 Task: Look for Airbnb options in Ãlesund, Norway from 10th December, 2023 to 18th December, 2023 for 7 adults, 3 children. Place can be shared room with 5 bedrooms having 10 beds and 5 bathrooms. Property type can be flat. Amenities needed are: wifi, TV, free parkinig on premises, gym, breakfast. Look for 5 properties as per requirement.
Action: Mouse moved to (566, 165)
Screenshot: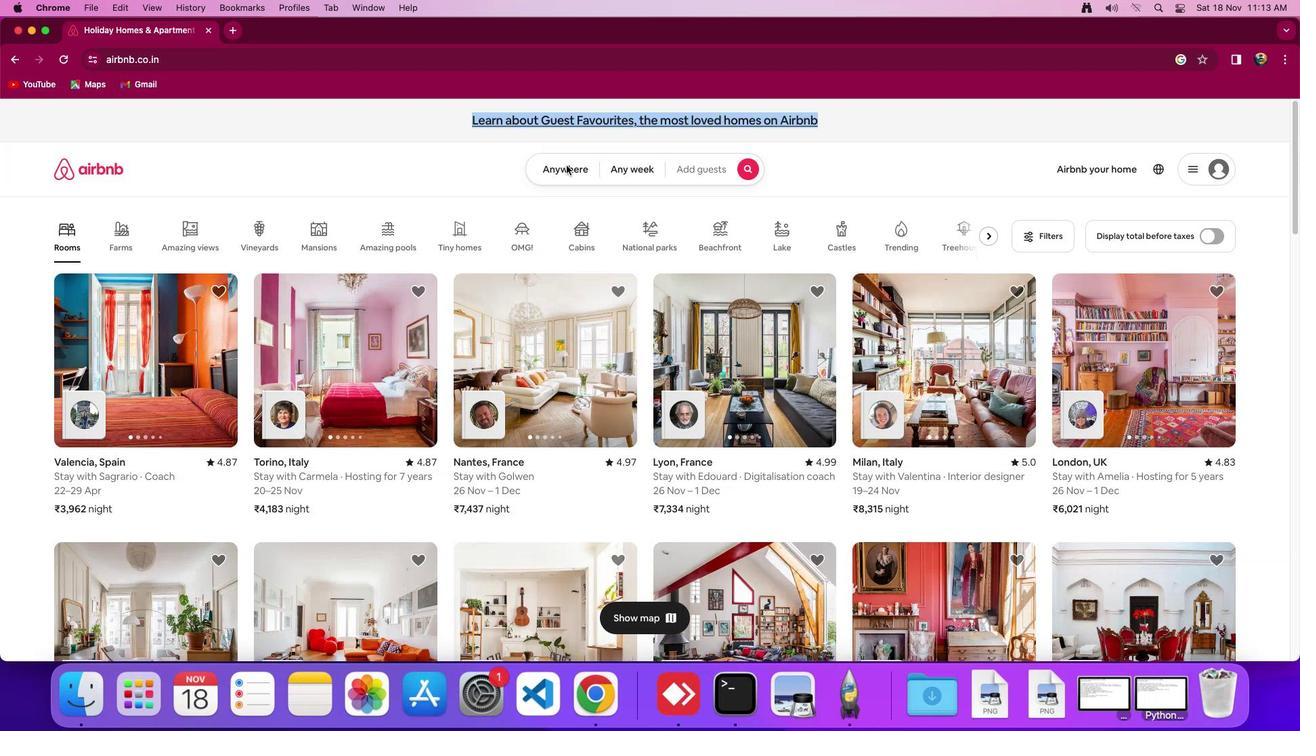 
Action: Mouse pressed left at (566, 165)
Screenshot: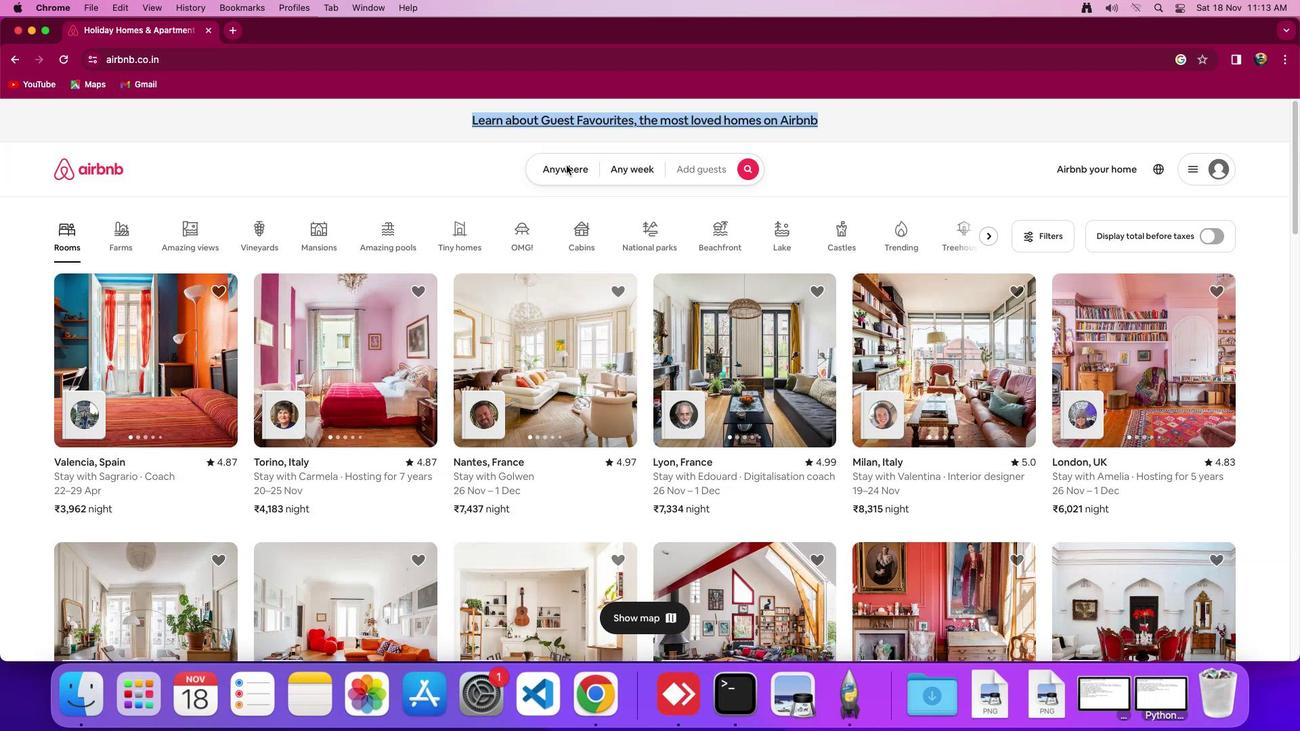 
Action: Mouse moved to (566, 165)
Screenshot: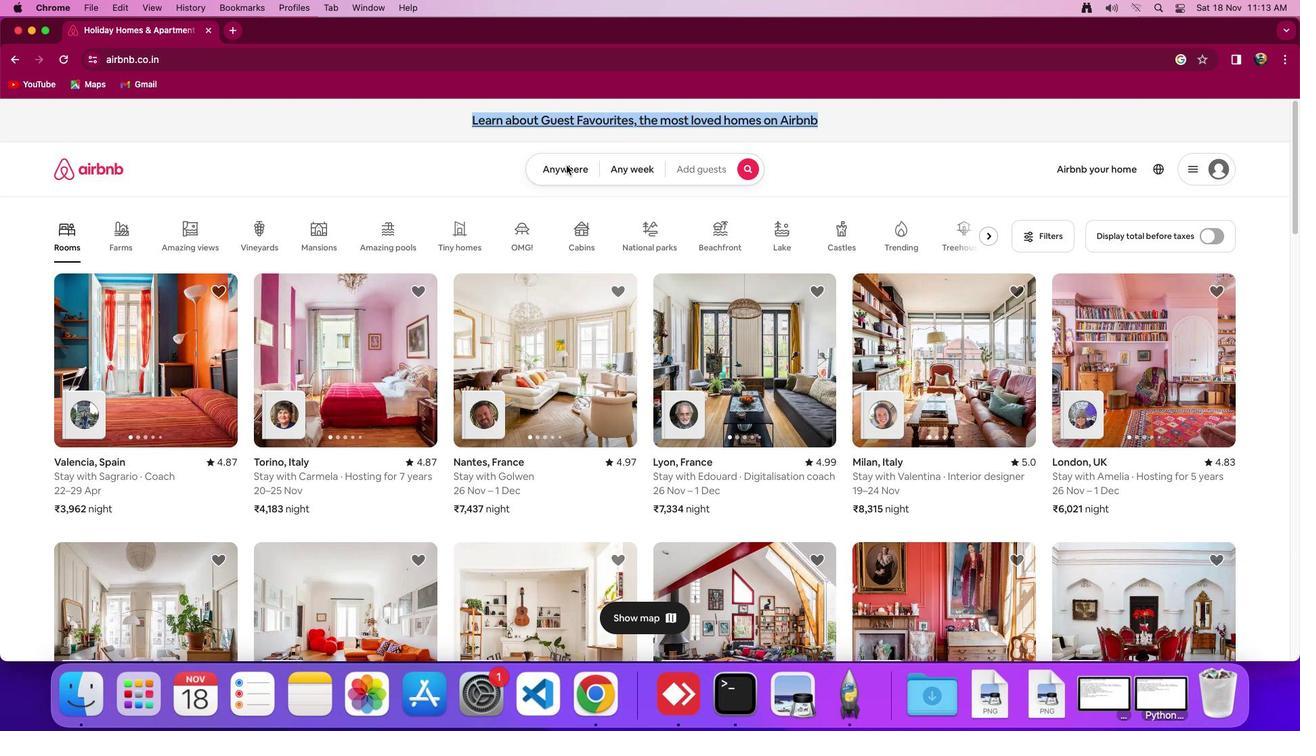 
Action: Mouse pressed left at (566, 165)
Screenshot: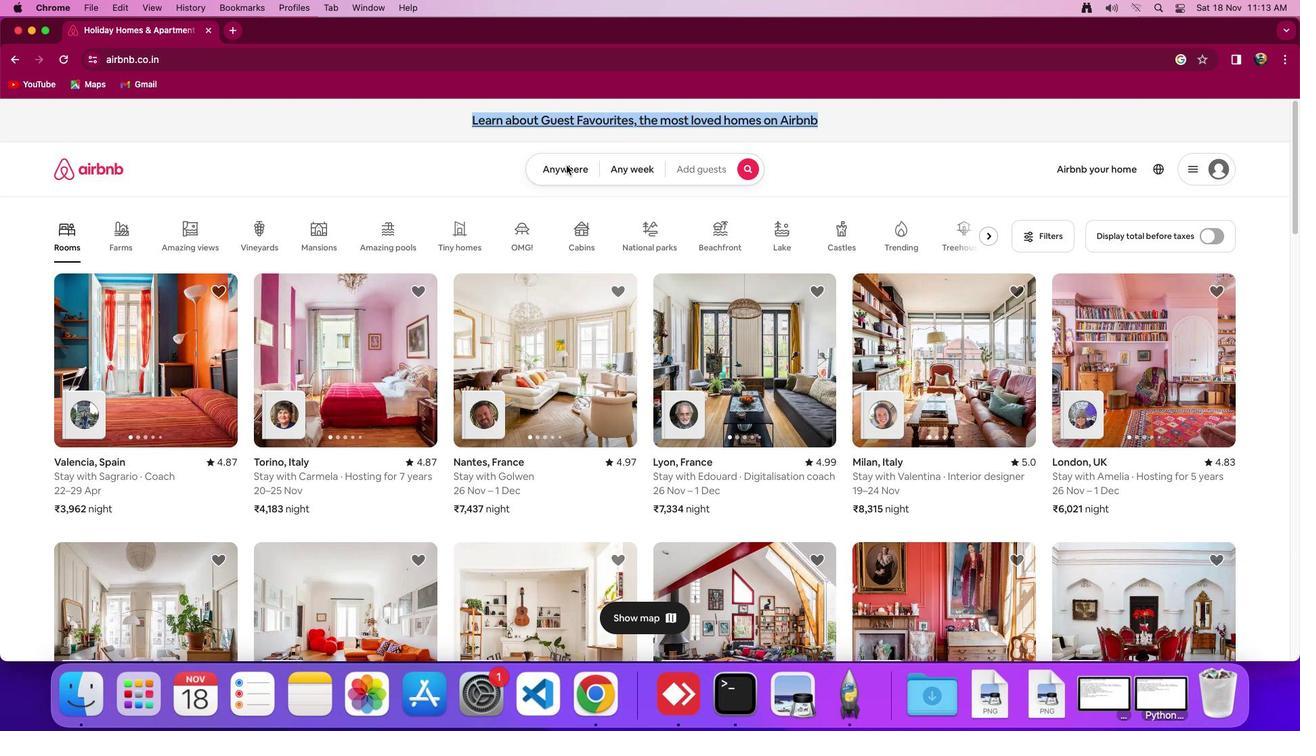 
Action: Mouse moved to (518, 218)
Screenshot: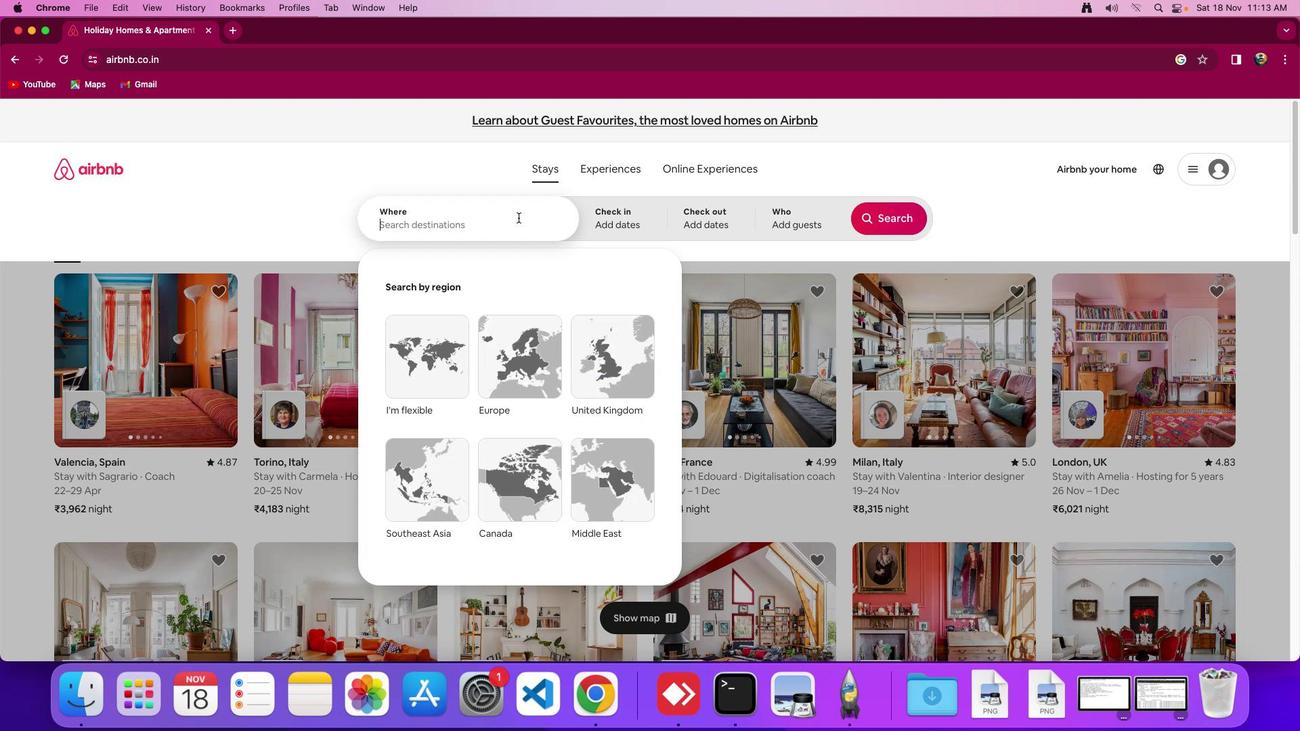 
Action: Mouse pressed left at (518, 218)
Screenshot: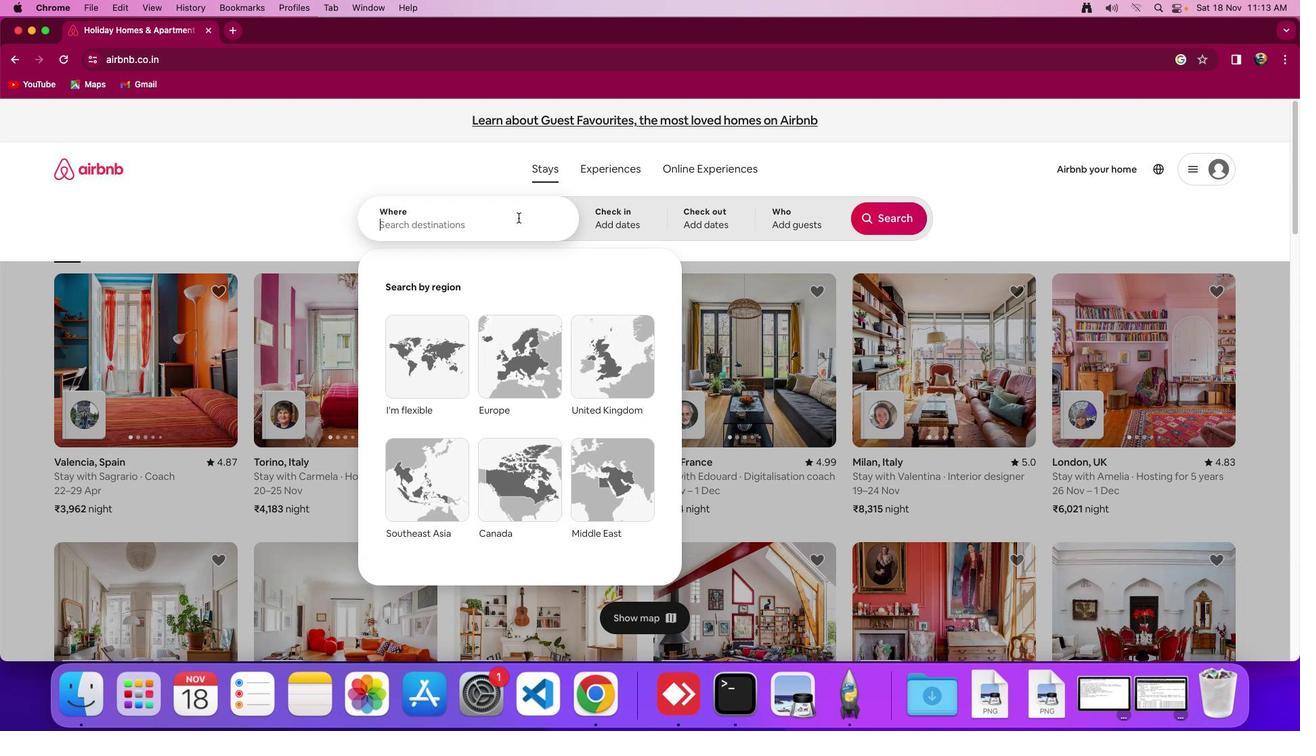 
Action: Key pressed Key.shift_r'A'
Screenshot: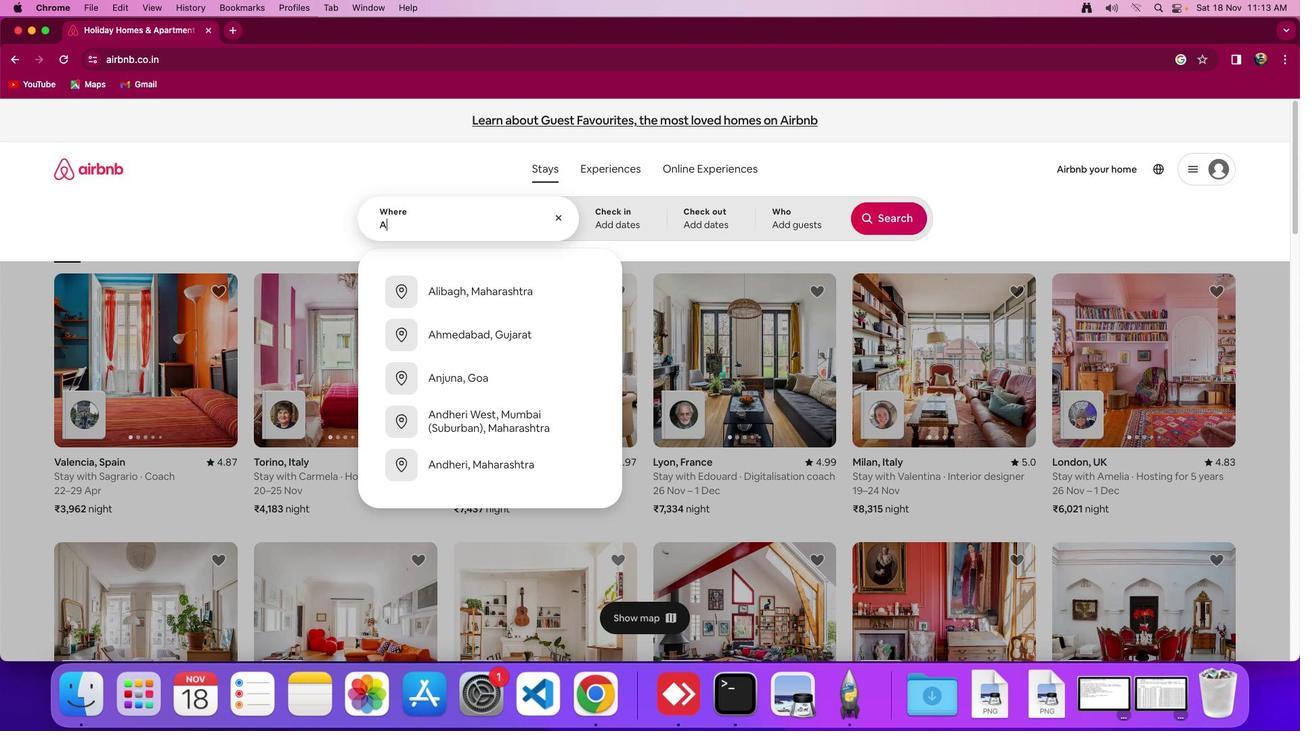 
Action: Mouse moved to (465, 214)
Screenshot: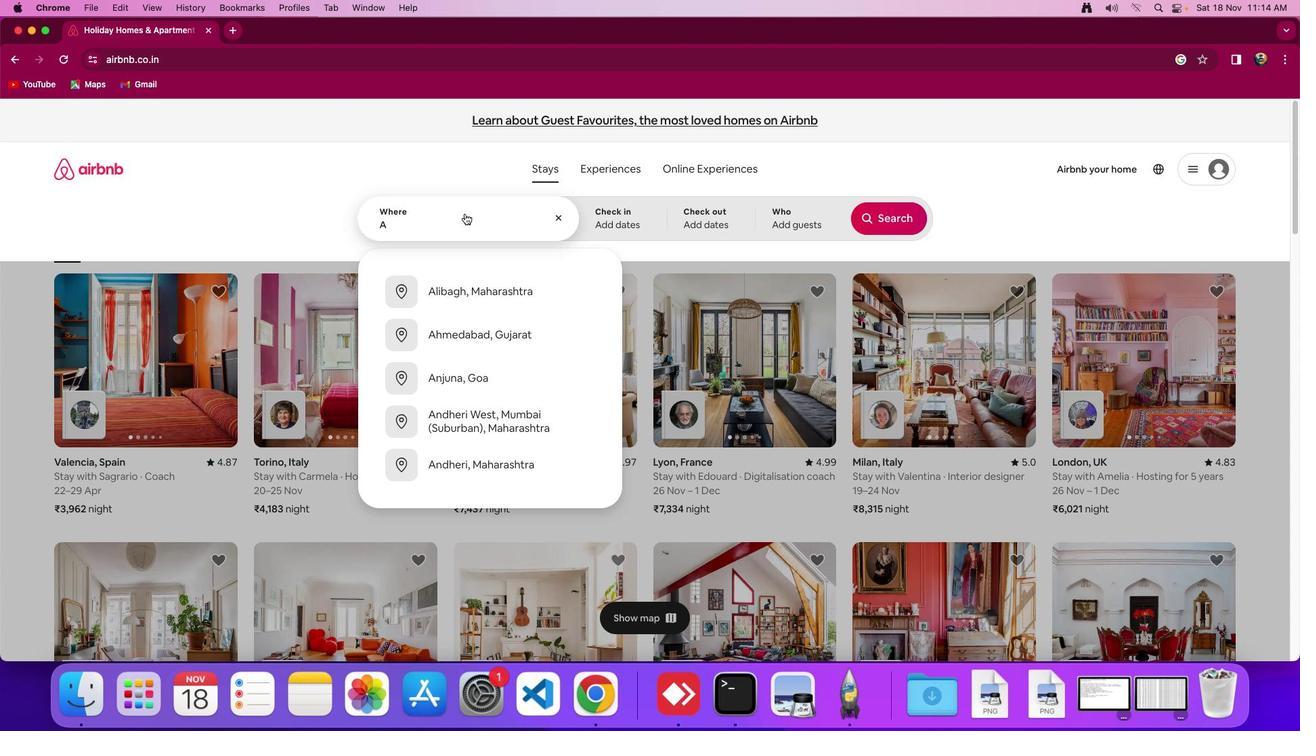 
Action: Key pressed 'l''e''s'
Screenshot: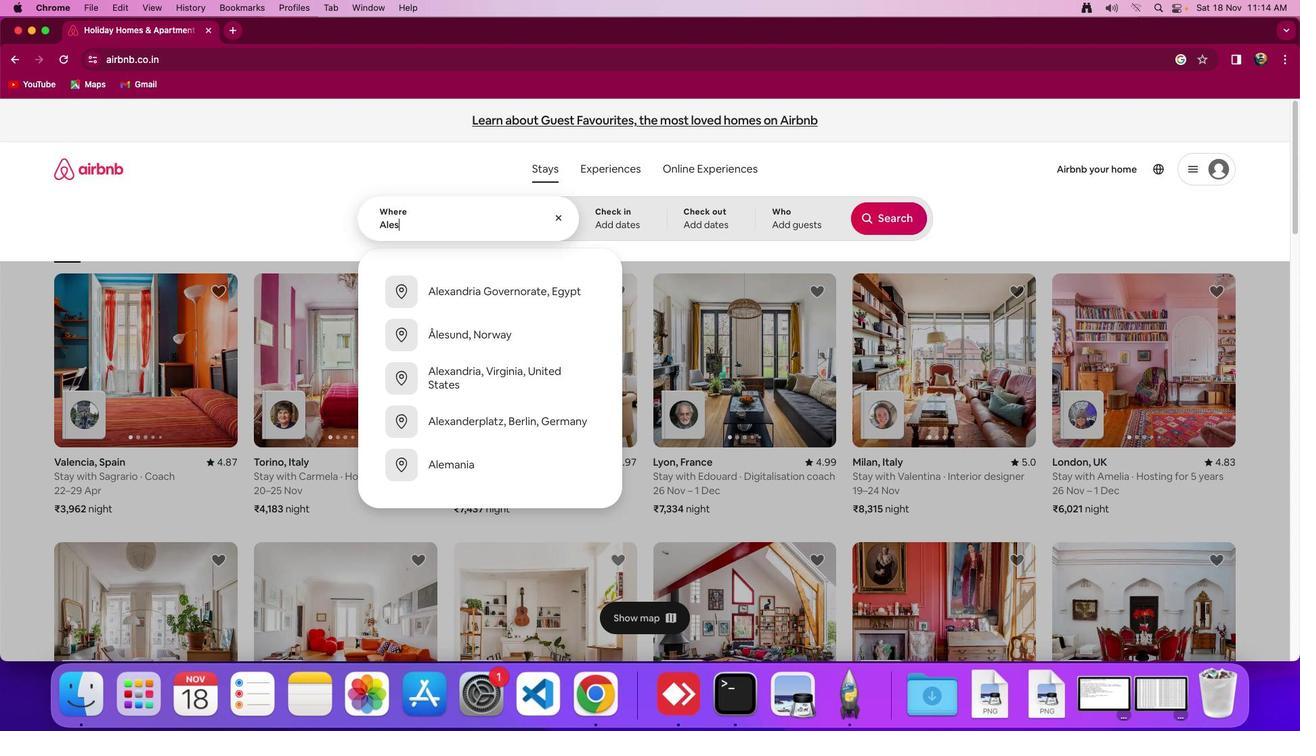 
Action: Mouse moved to (472, 275)
Screenshot: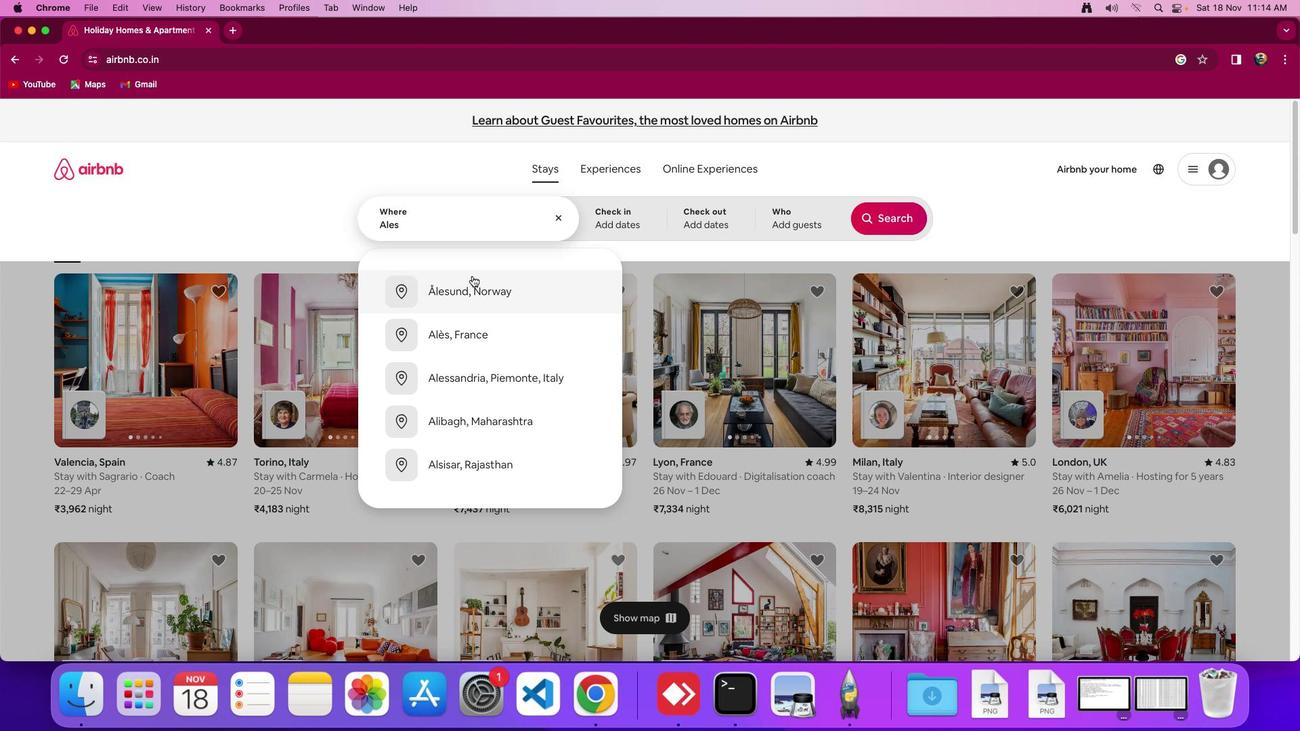 
Action: Mouse pressed left at (472, 275)
Screenshot: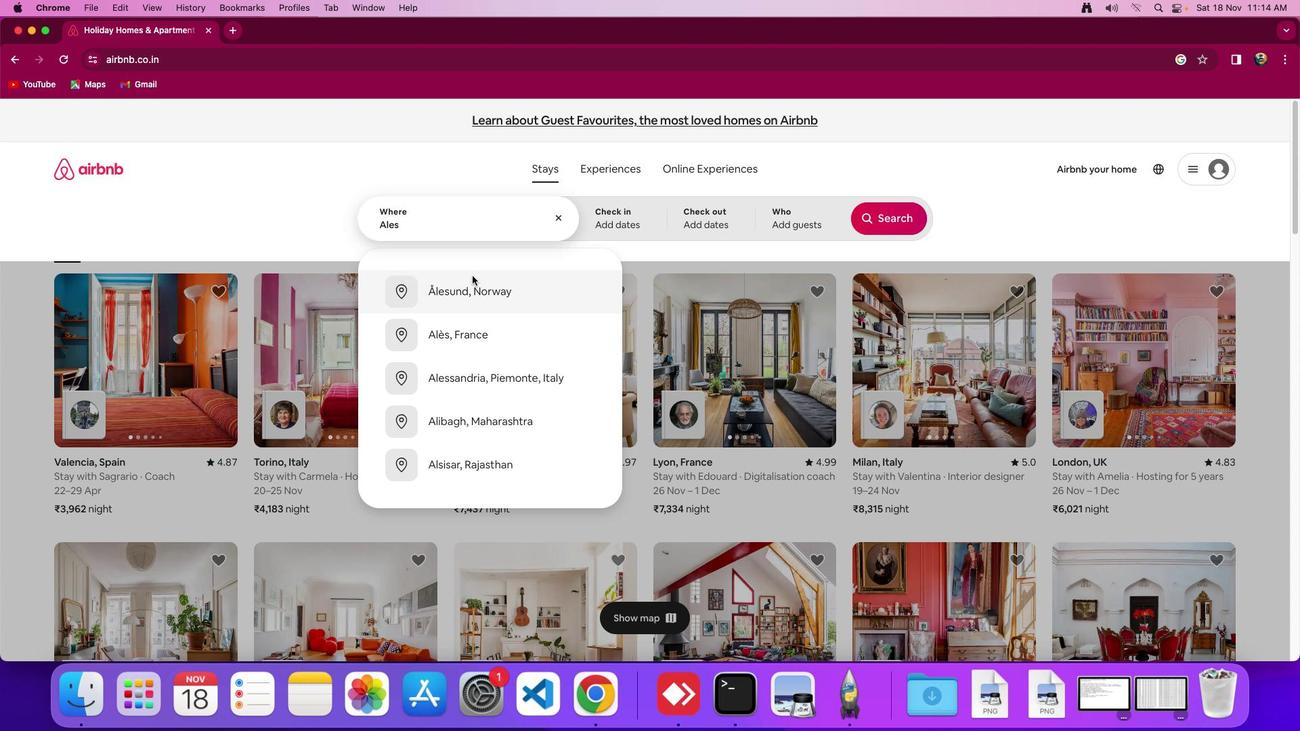 
Action: Mouse moved to (683, 449)
Screenshot: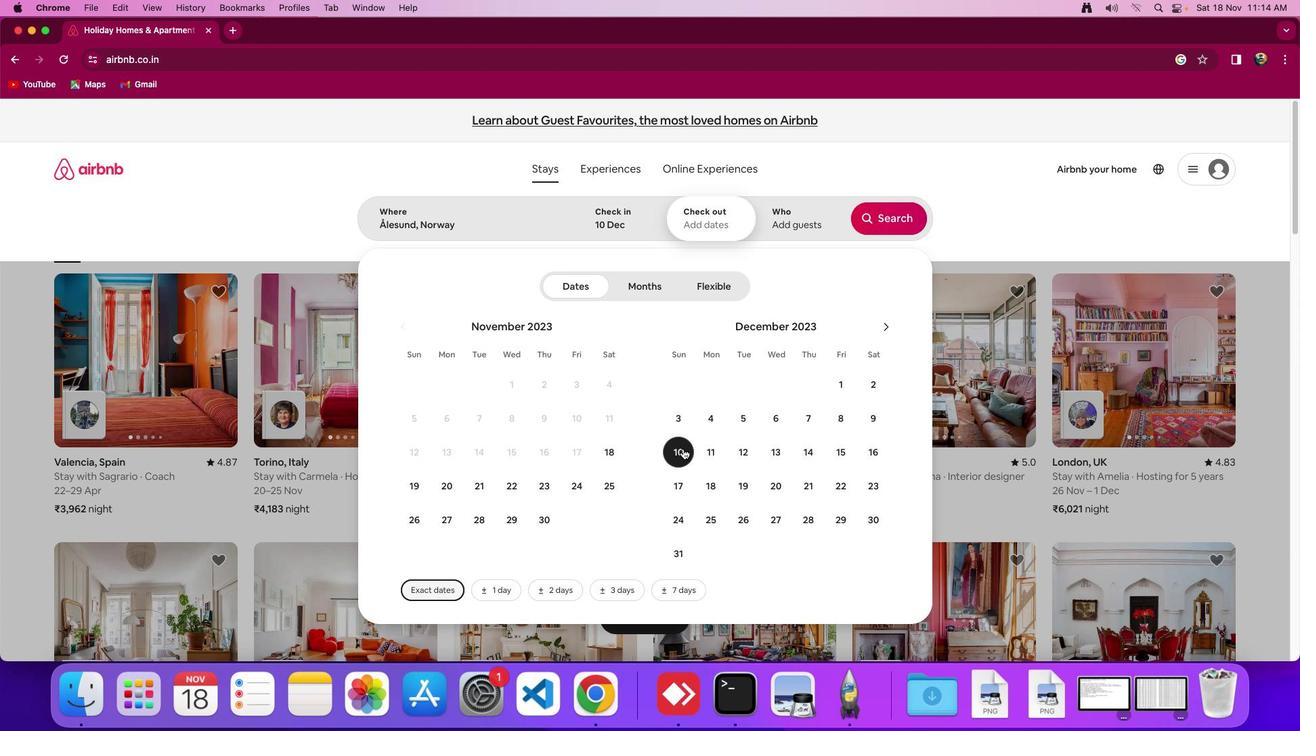 
Action: Mouse pressed left at (683, 449)
Screenshot: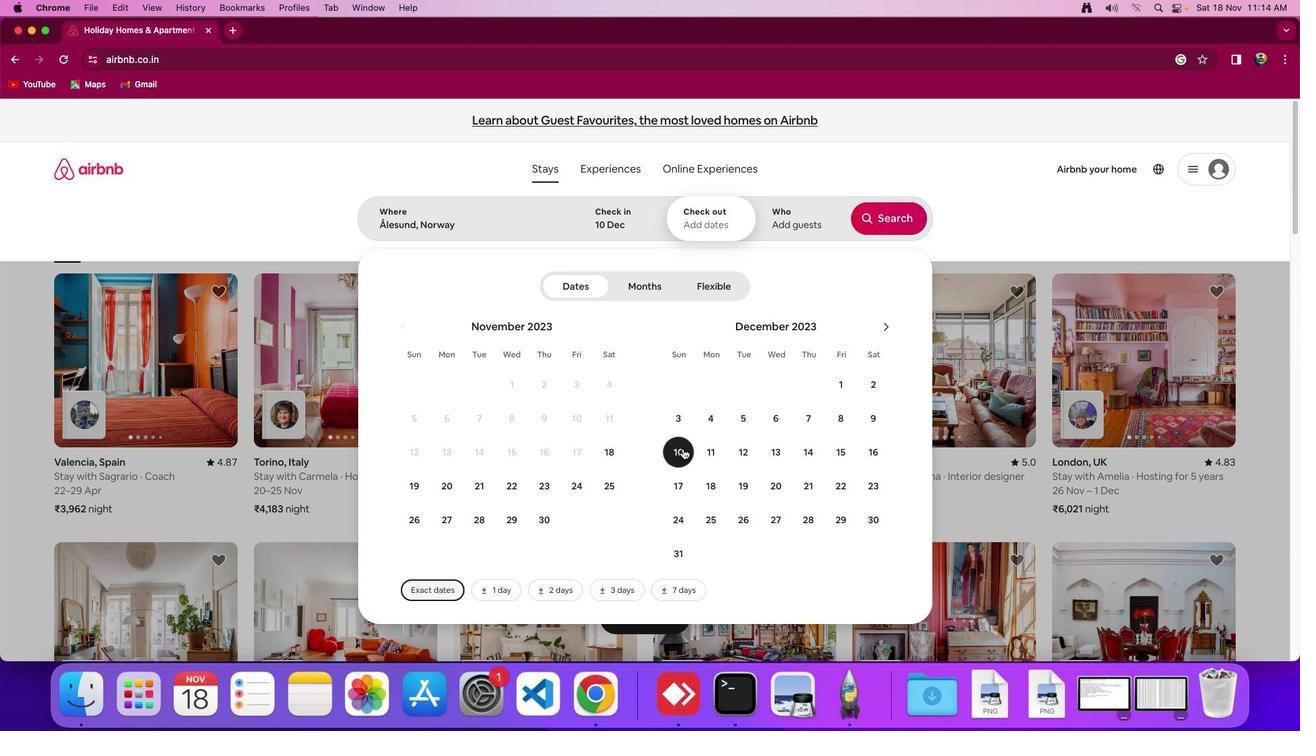 
Action: Mouse moved to (719, 490)
Screenshot: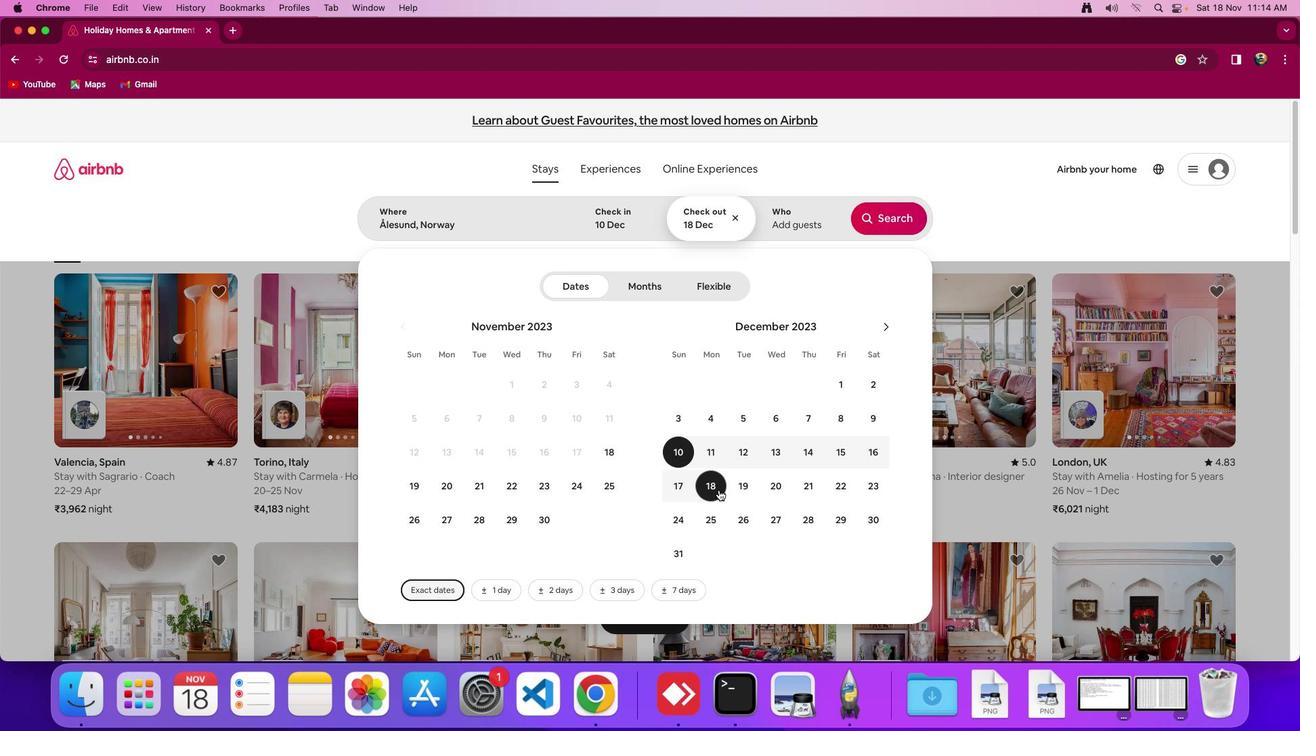 
Action: Mouse pressed left at (719, 490)
Screenshot: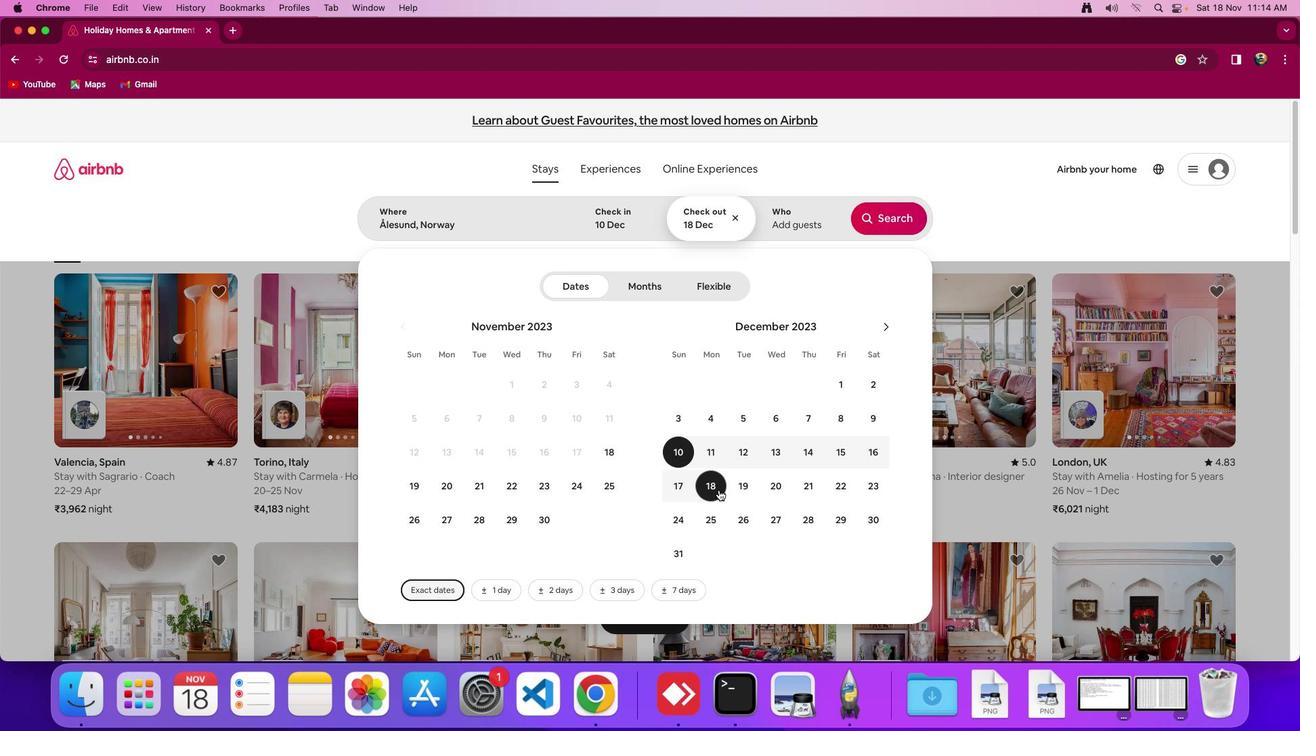 
Action: Mouse moved to (779, 209)
Screenshot: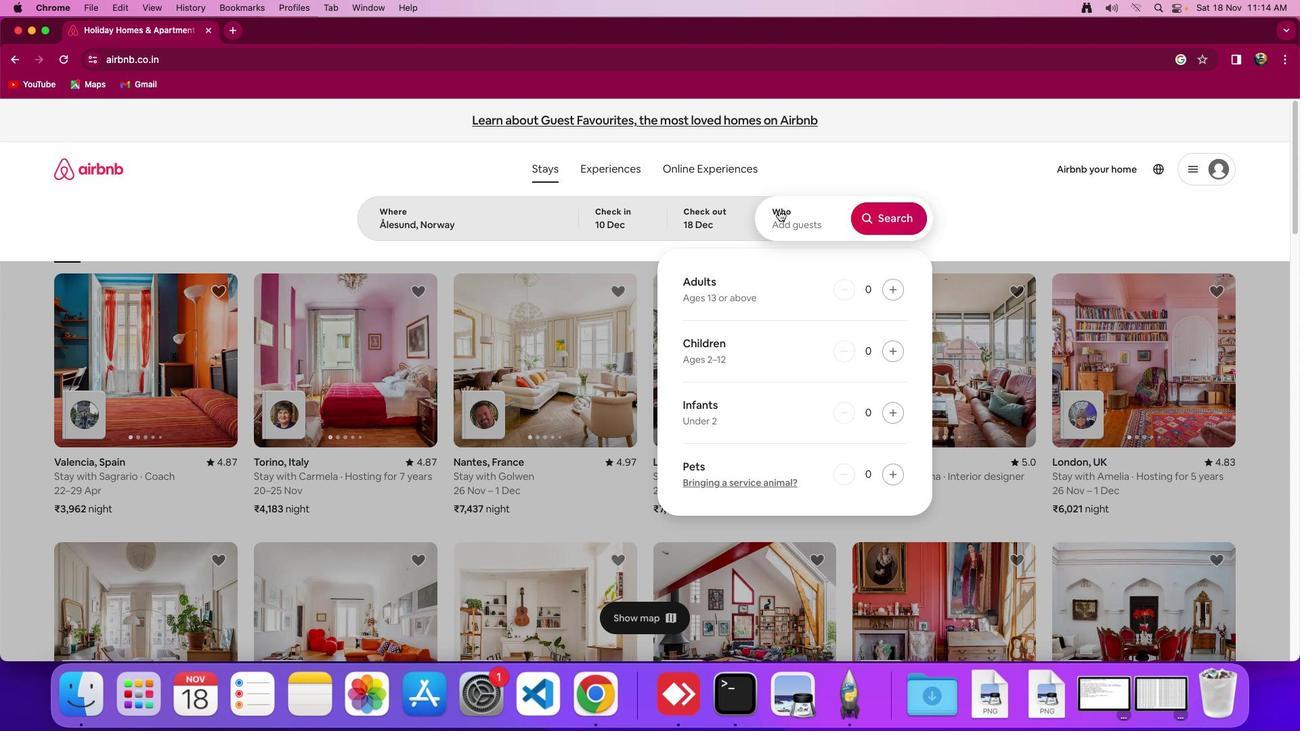 
Action: Mouse pressed left at (779, 209)
Screenshot: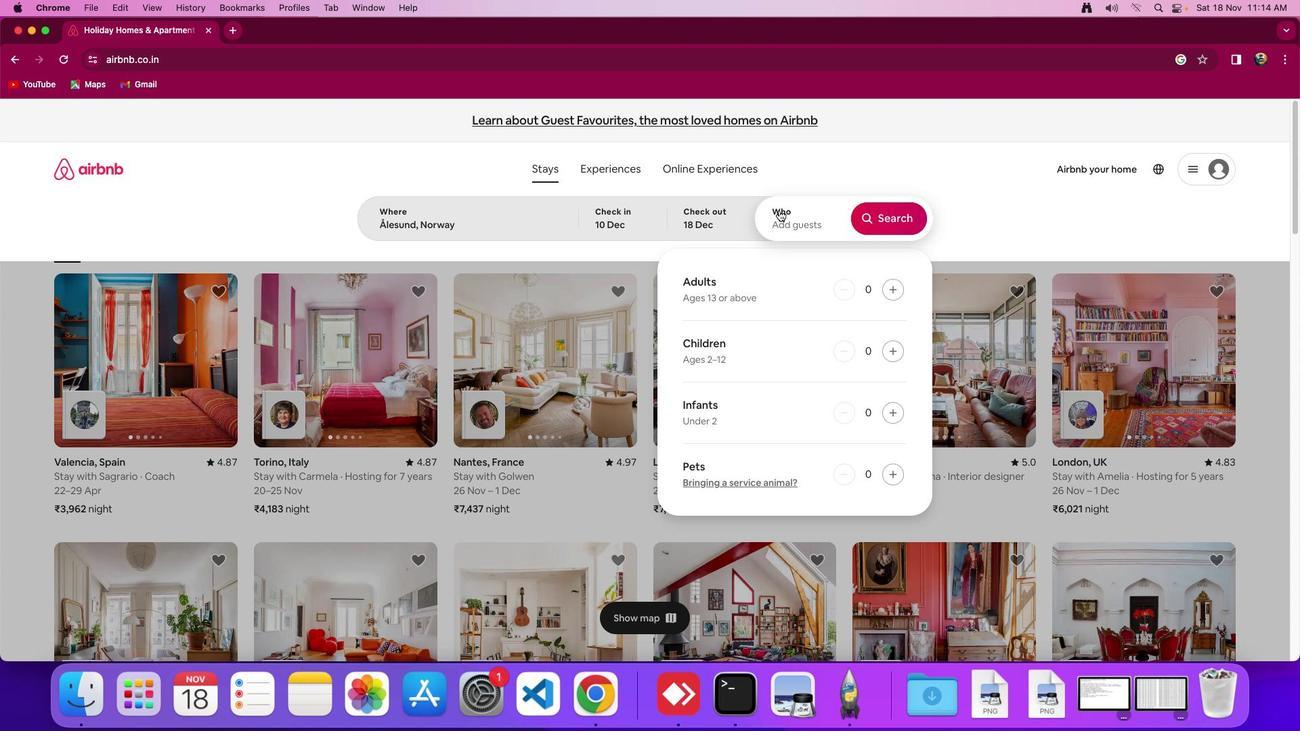 
Action: Mouse moved to (891, 293)
Screenshot: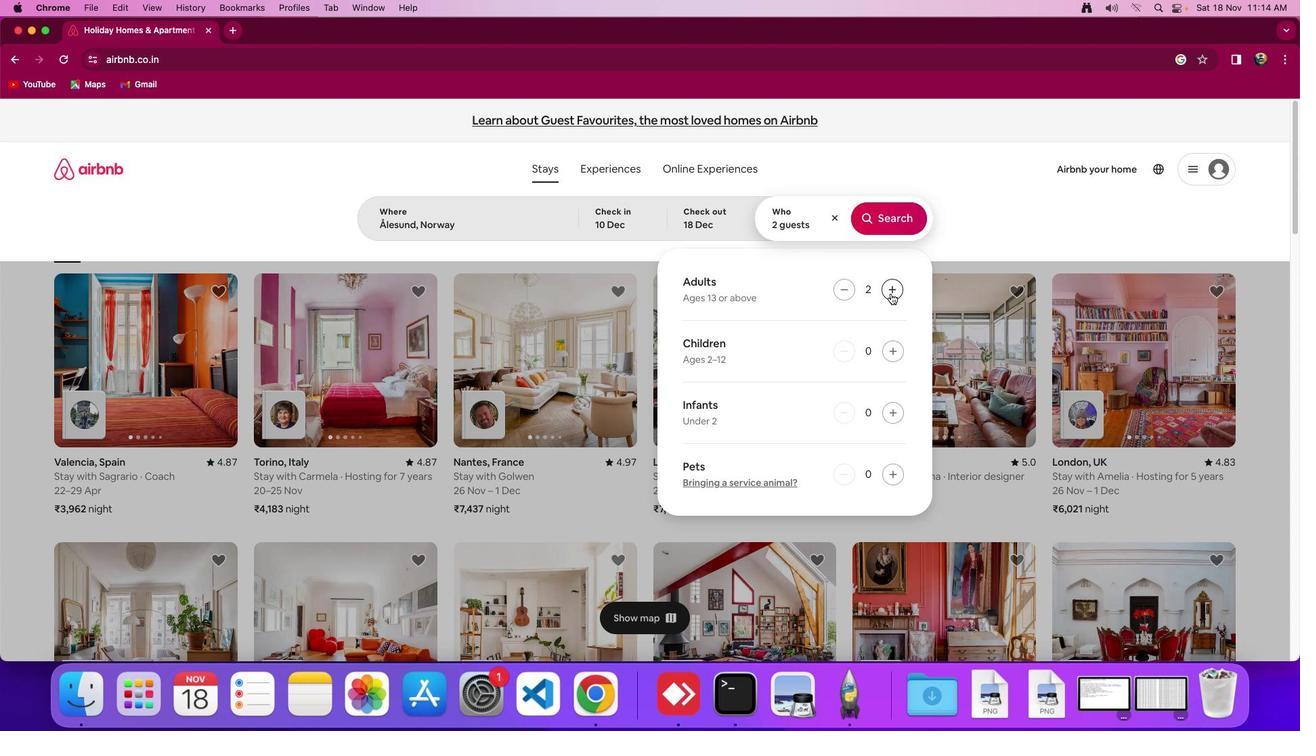 
Action: Mouse pressed left at (891, 293)
Screenshot: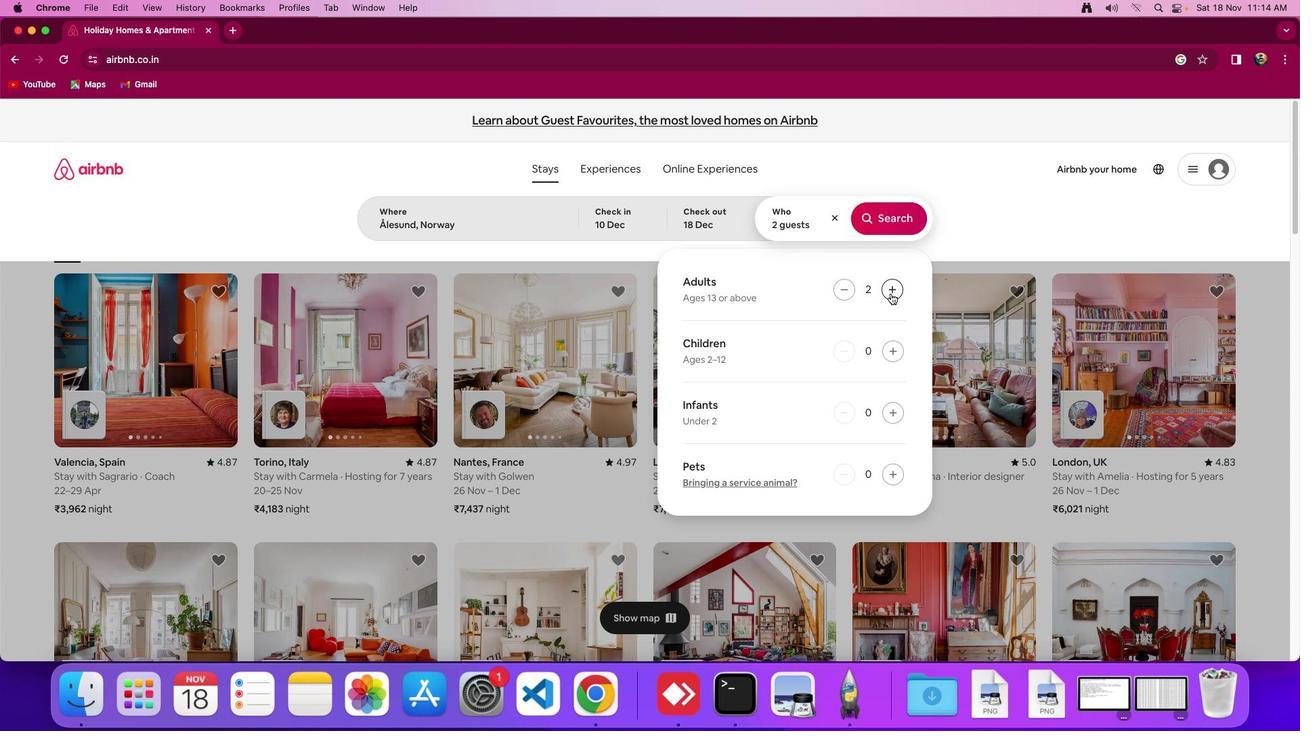 
Action: Mouse pressed left at (891, 293)
Screenshot: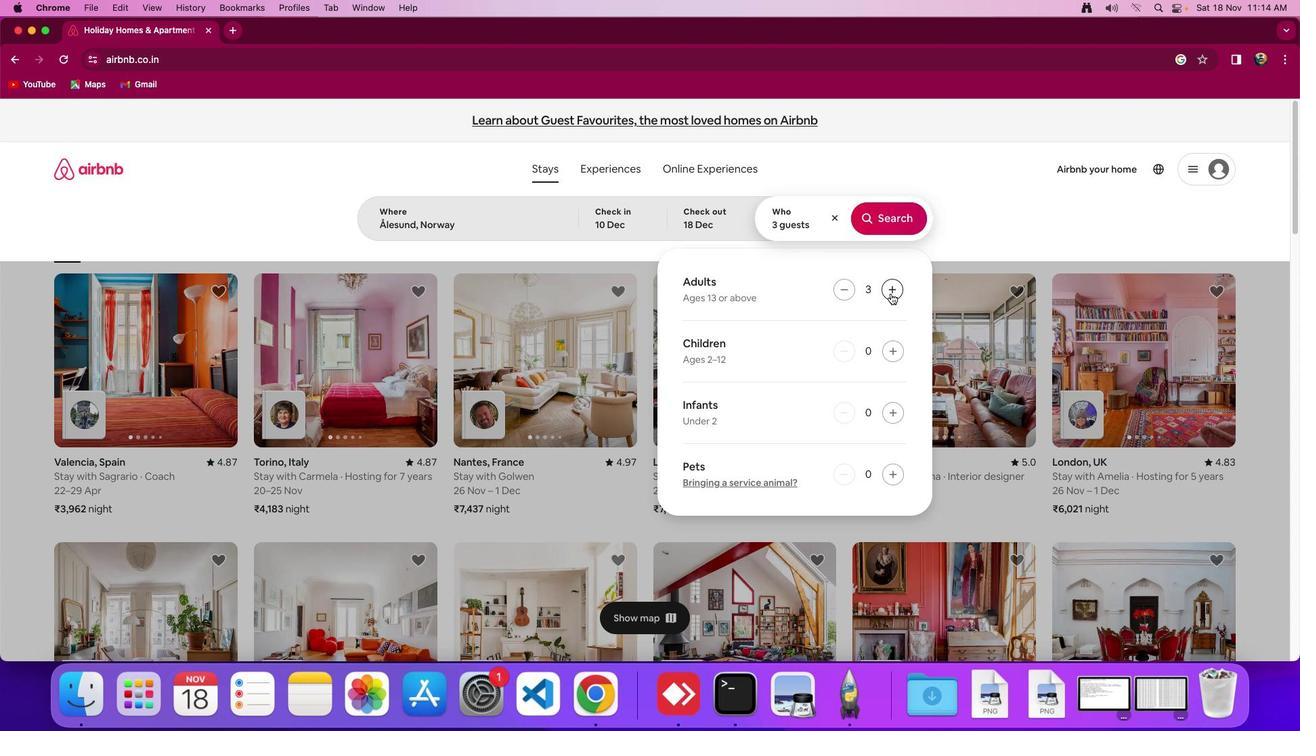 
Action: Mouse pressed left at (891, 293)
Screenshot: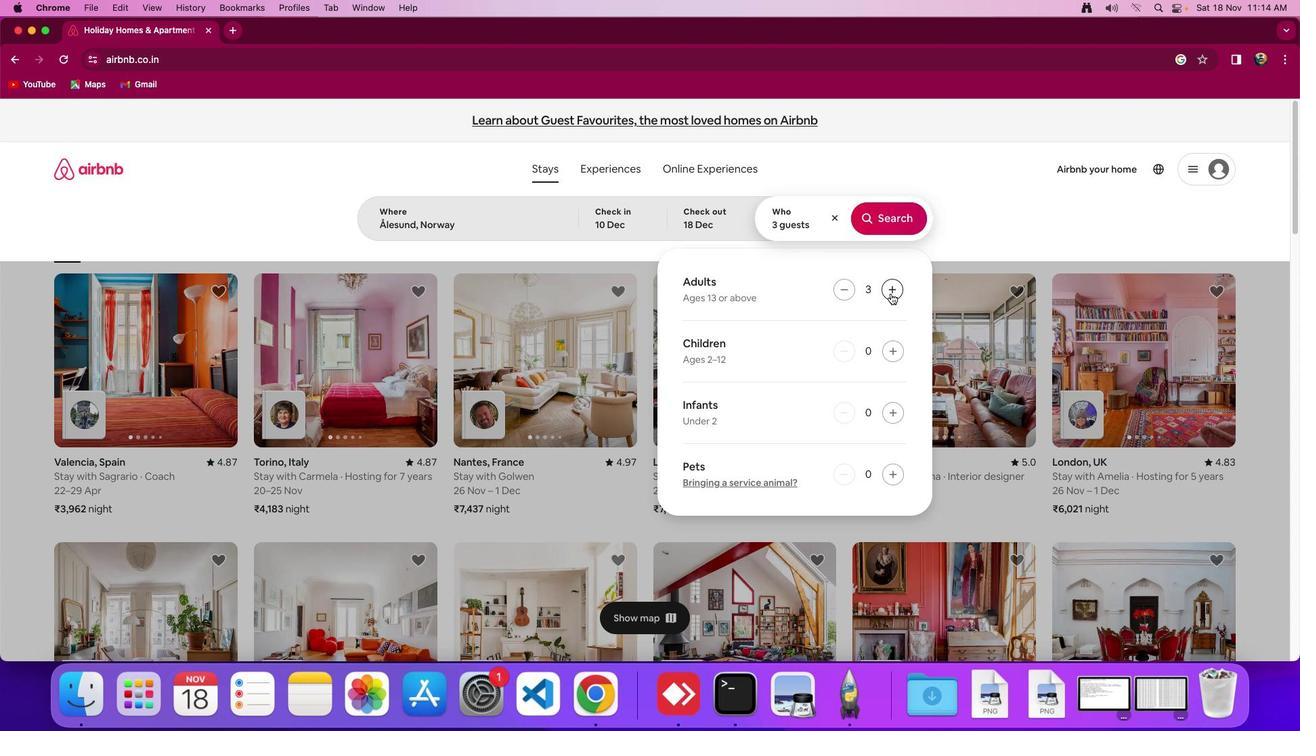 
Action: Mouse pressed left at (891, 293)
Screenshot: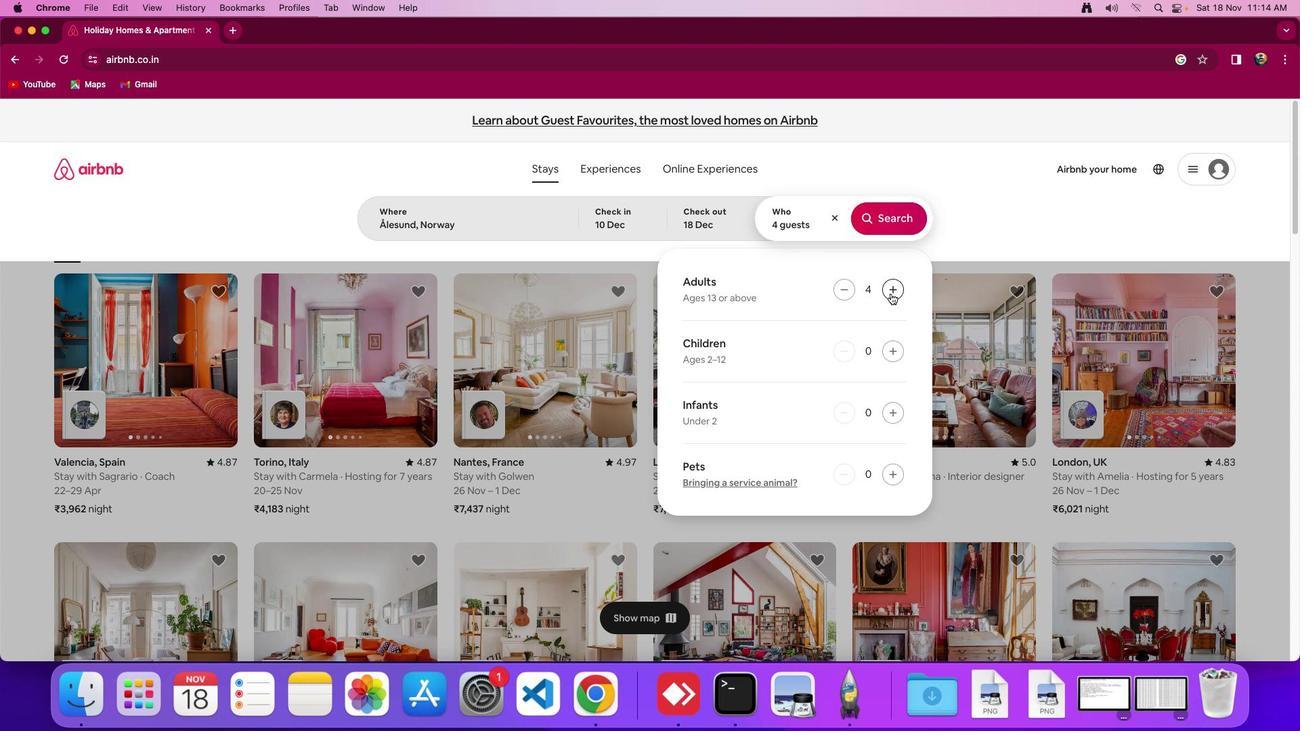 
Action: Mouse pressed left at (891, 293)
Screenshot: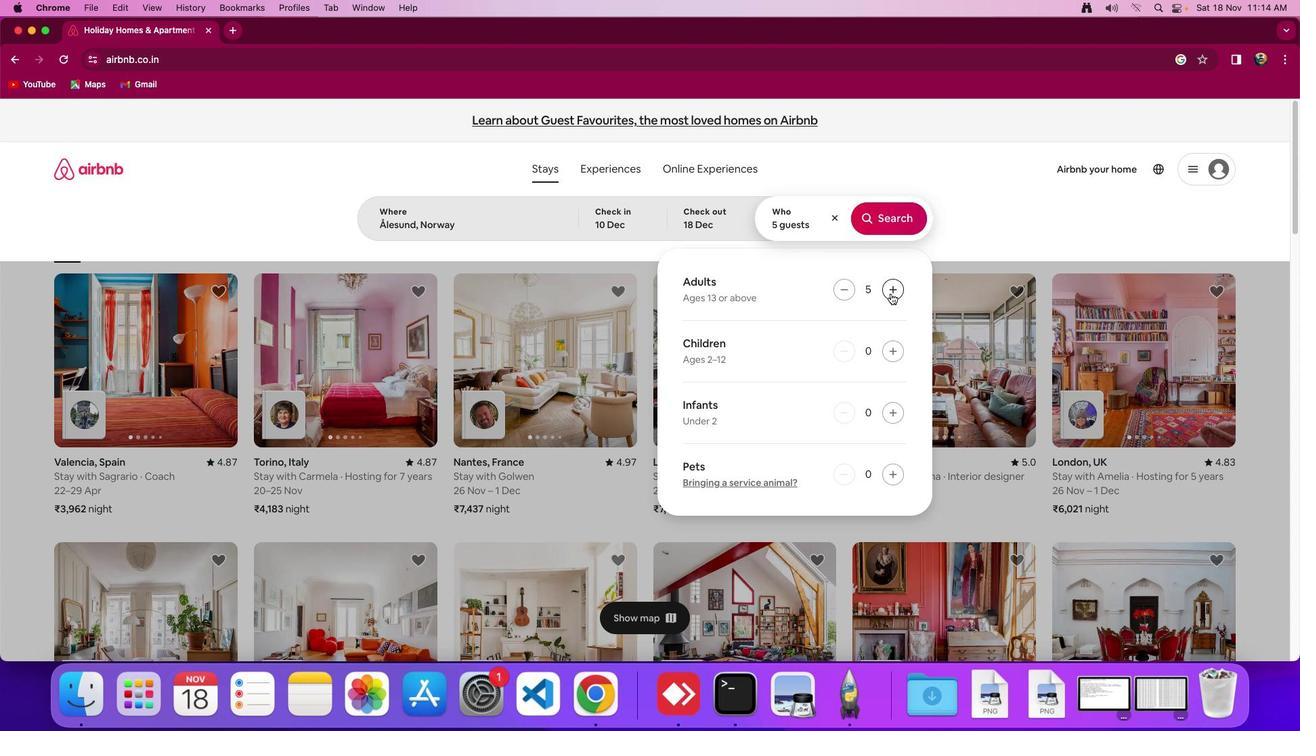 
Action: Mouse pressed left at (891, 293)
Screenshot: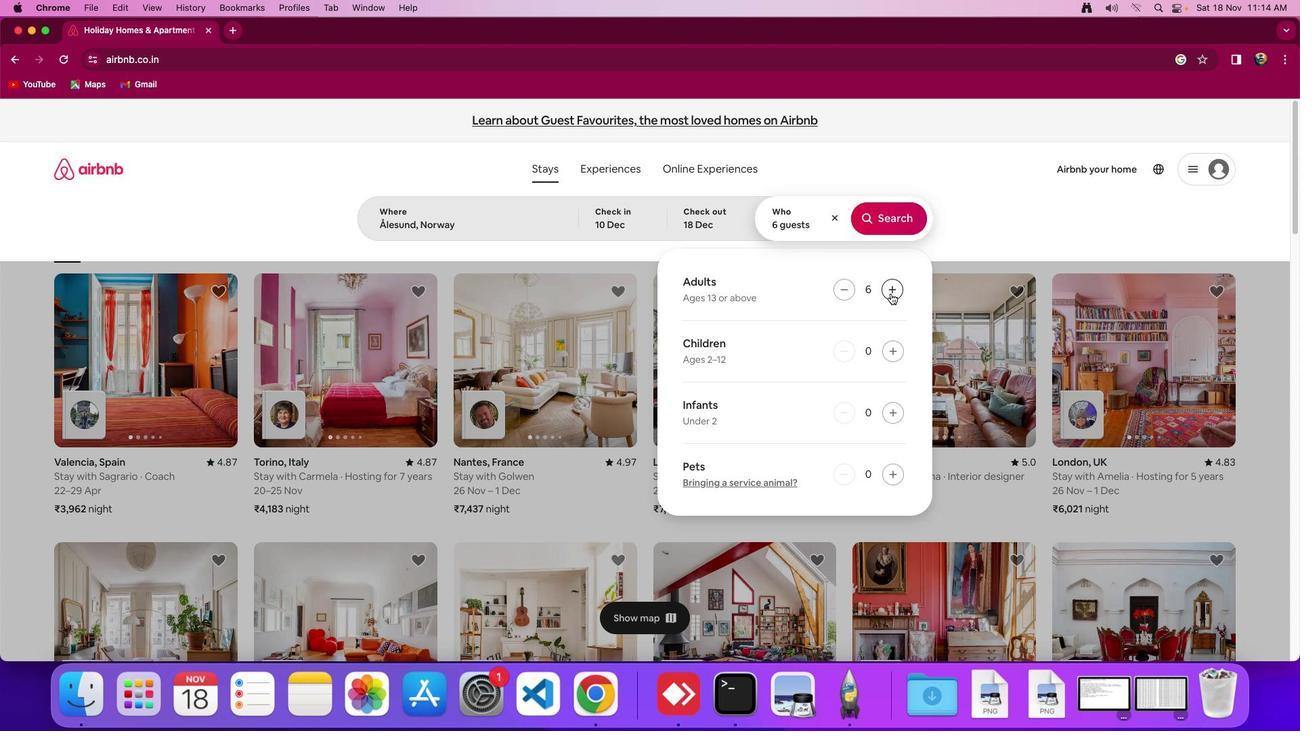 
Action: Mouse pressed left at (891, 293)
Screenshot: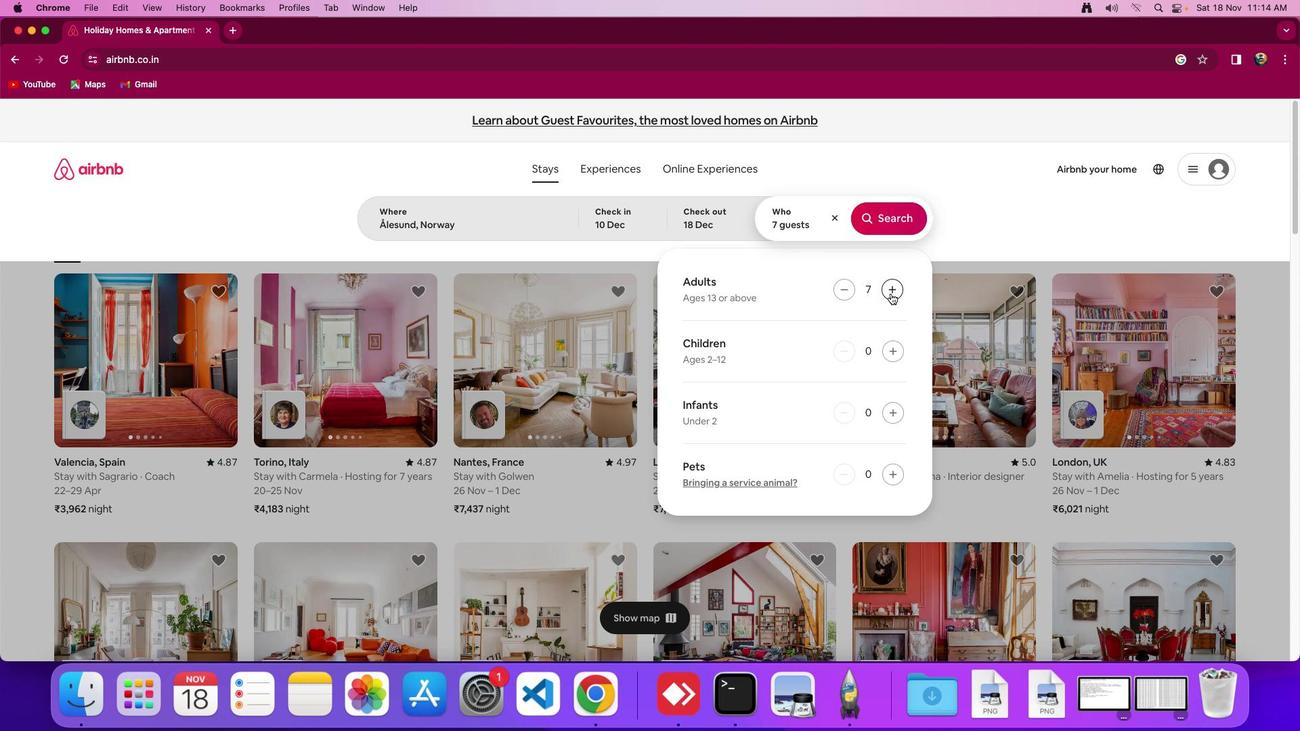 
Action: Mouse moved to (887, 351)
Screenshot: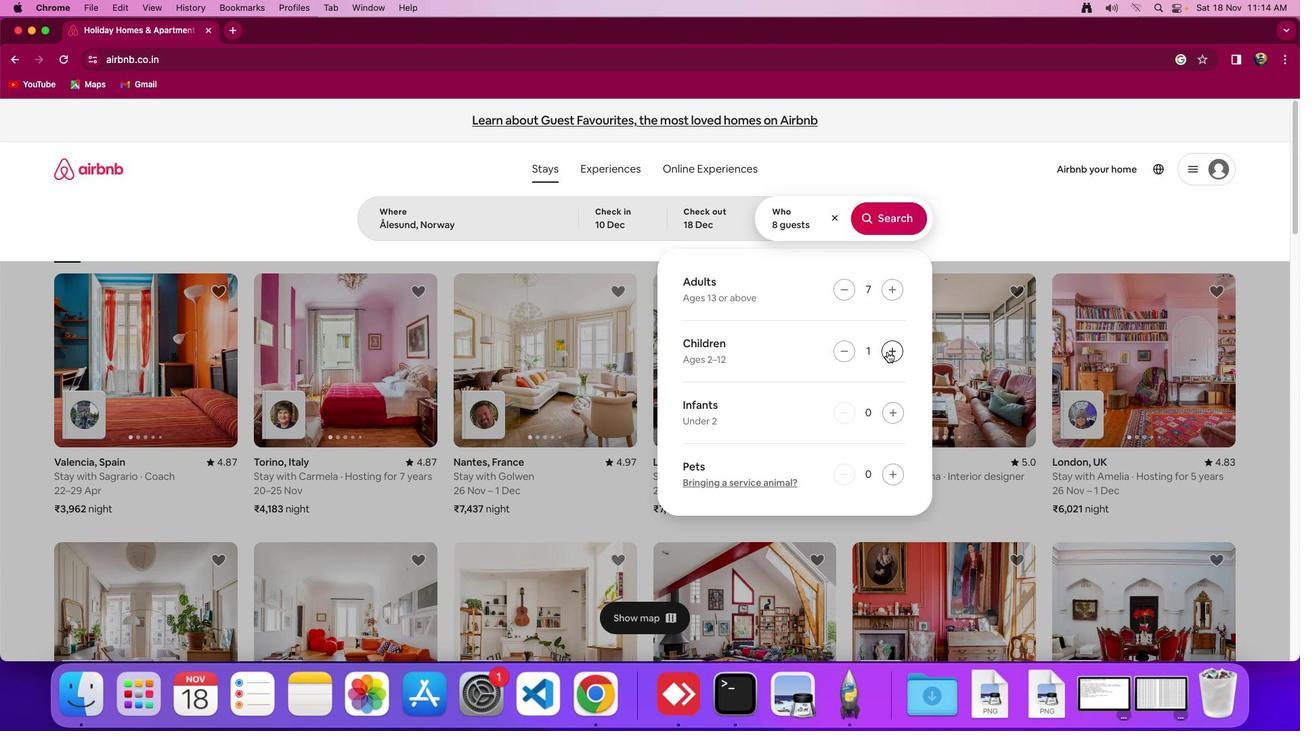 
Action: Mouse pressed left at (887, 351)
Screenshot: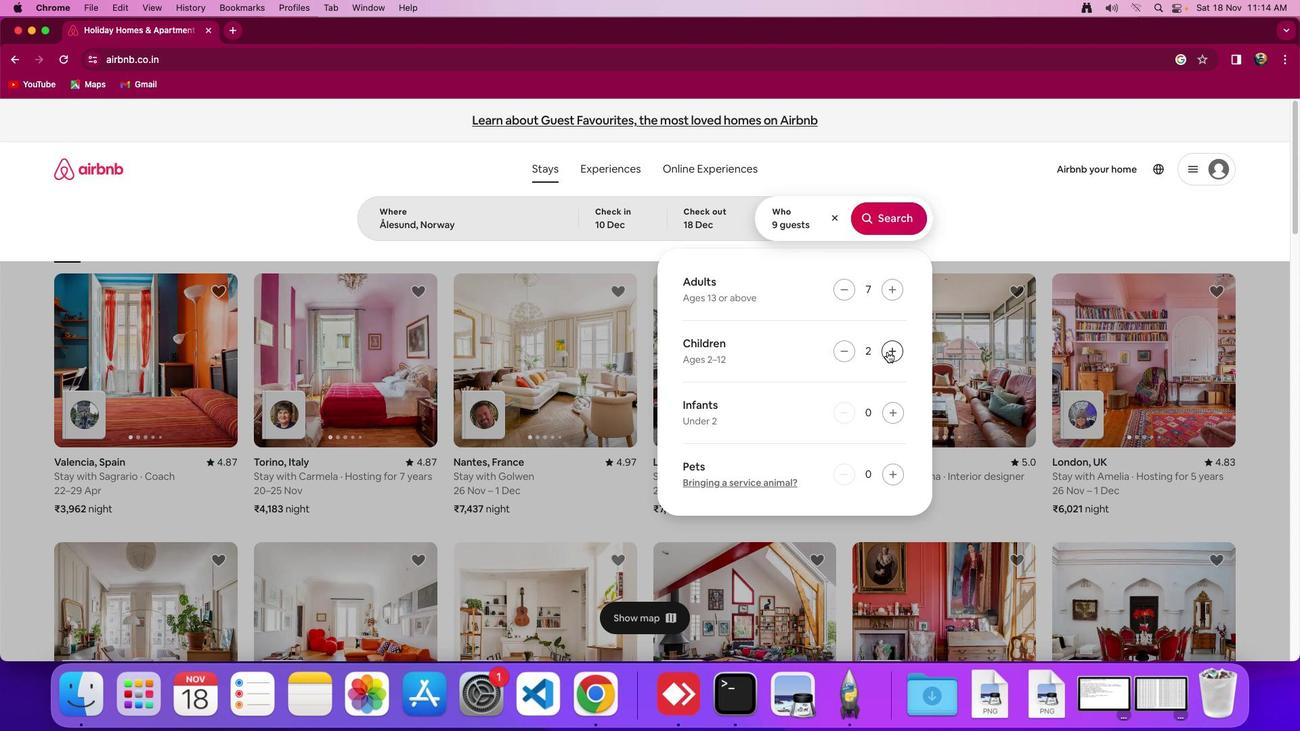
Action: Mouse pressed left at (887, 351)
Screenshot: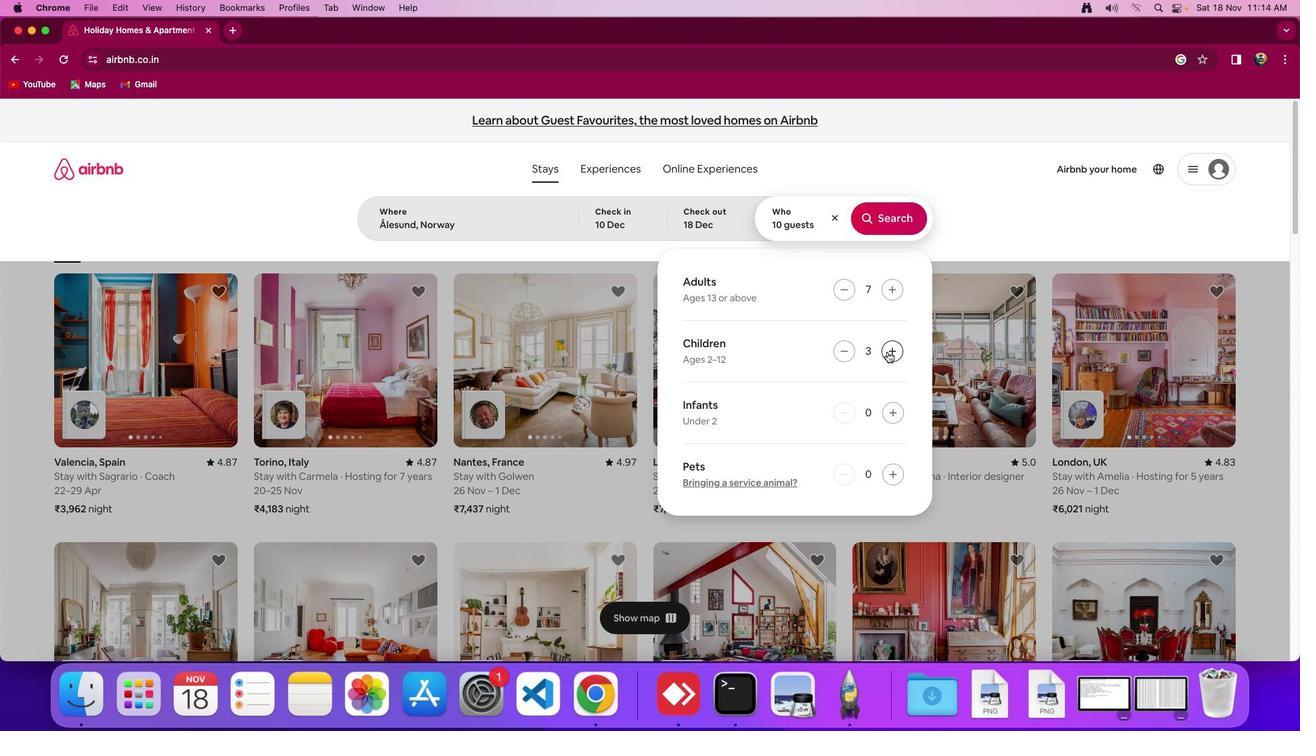 
Action: Mouse pressed left at (887, 351)
Screenshot: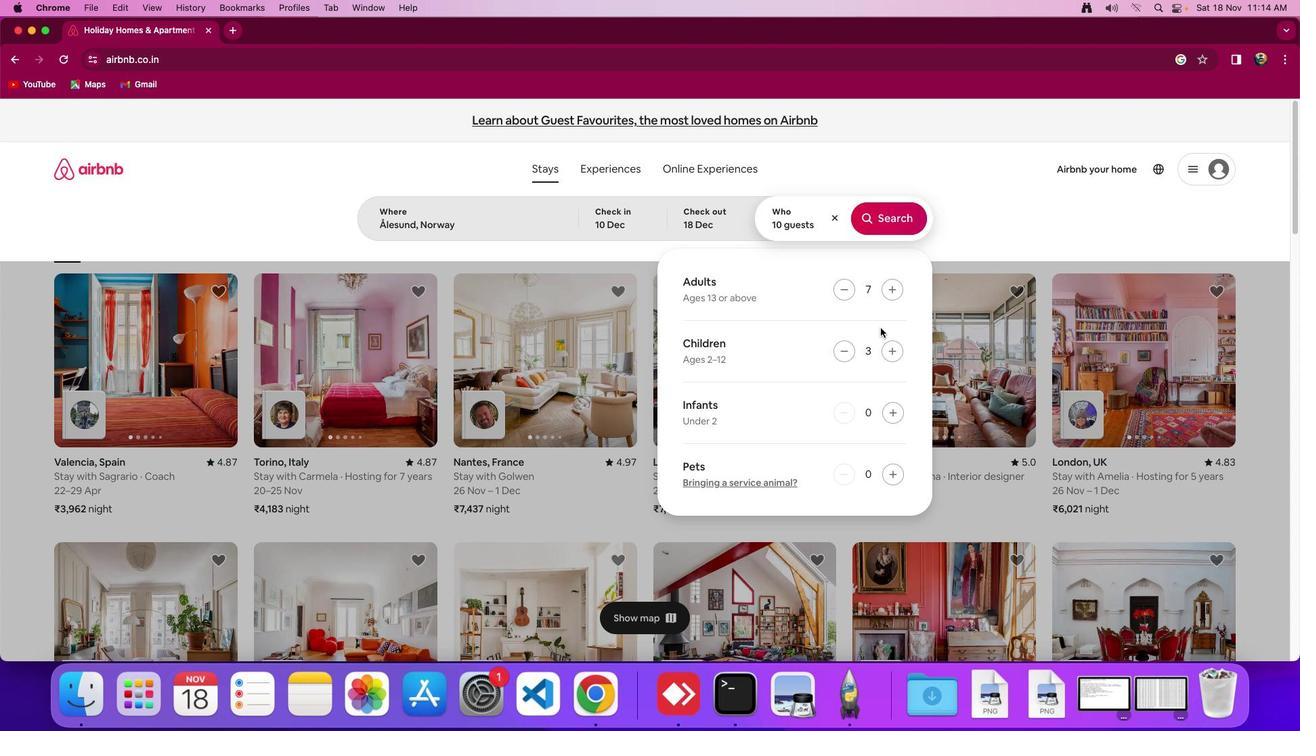 
Action: Mouse moved to (879, 222)
Screenshot: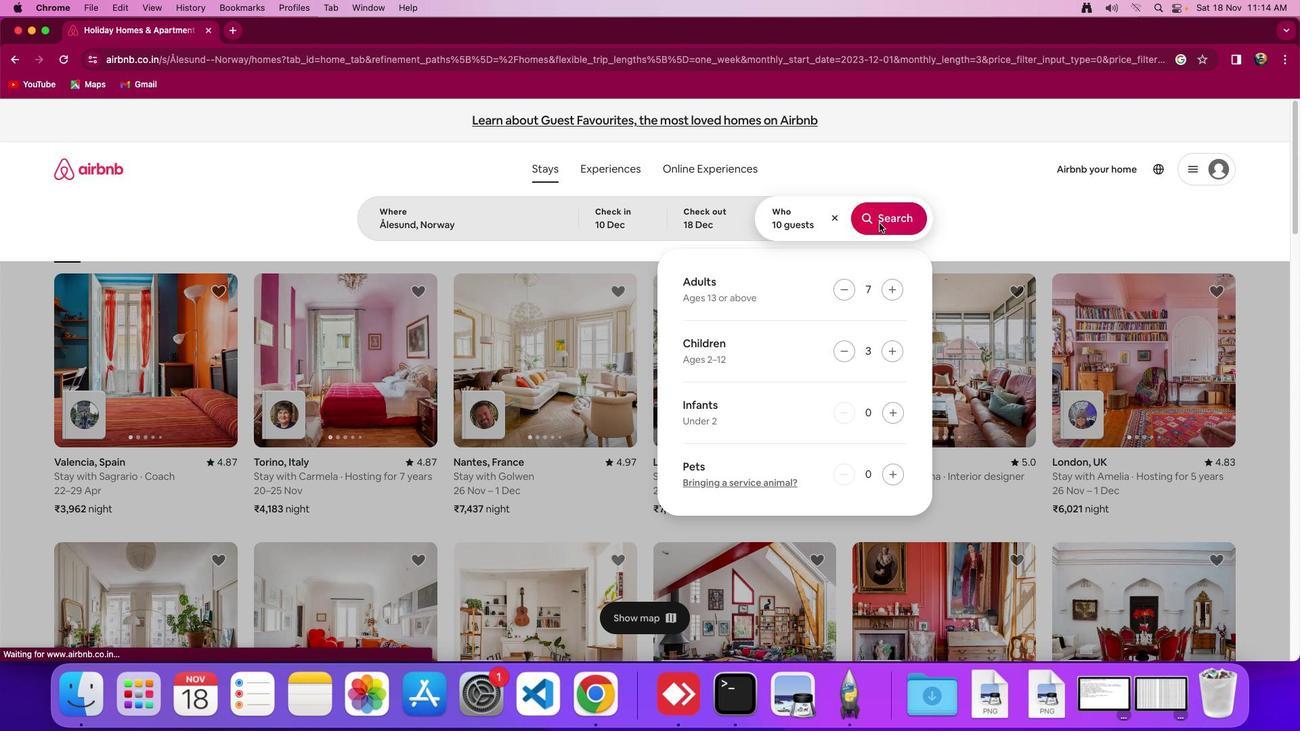 
Action: Mouse pressed left at (879, 222)
Screenshot: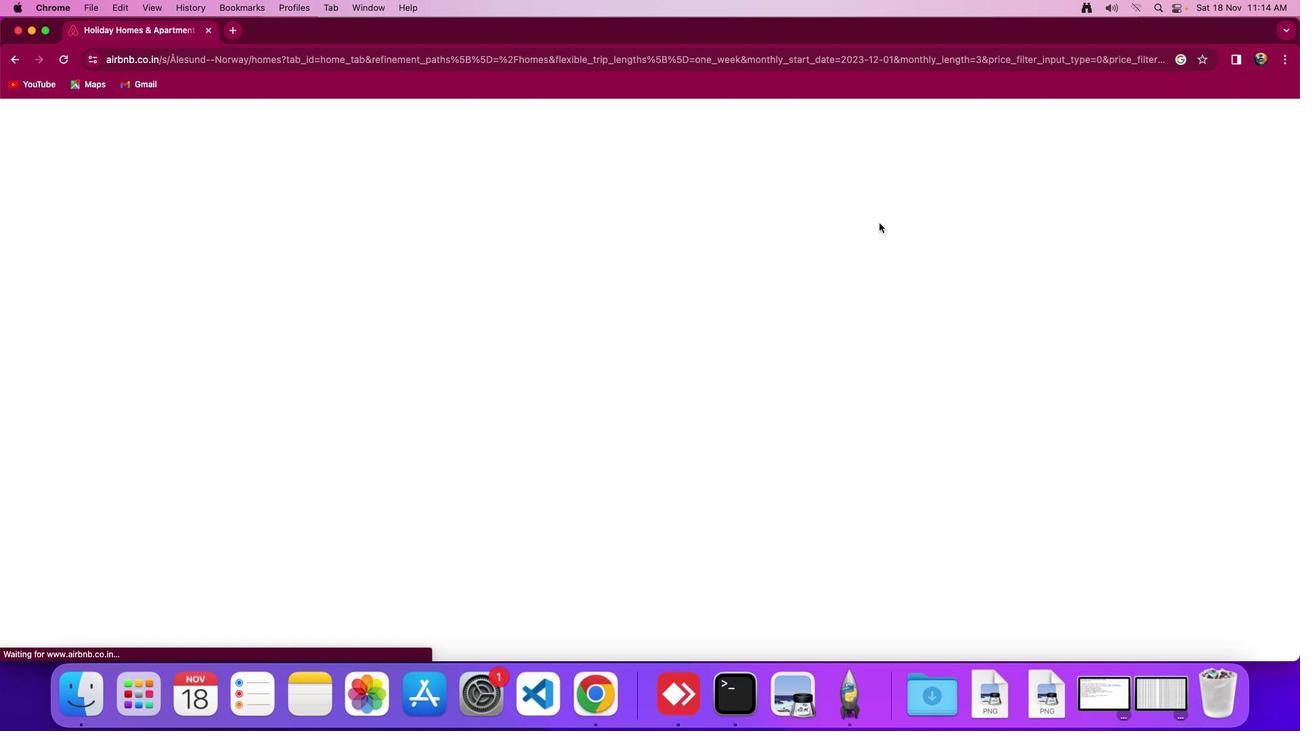 
Action: Mouse moved to (1067, 181)
Screenshot: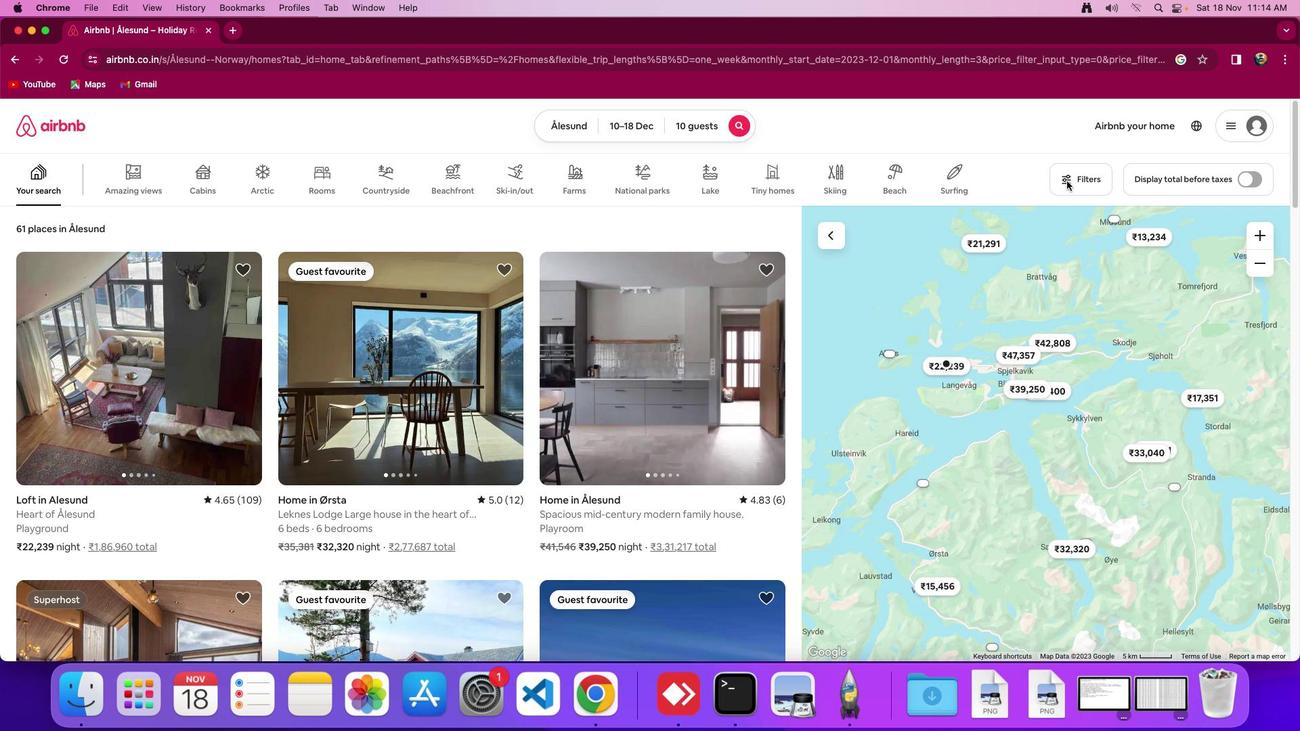 
Action: Mouse pressed left at (1067, 181)
Screenshot: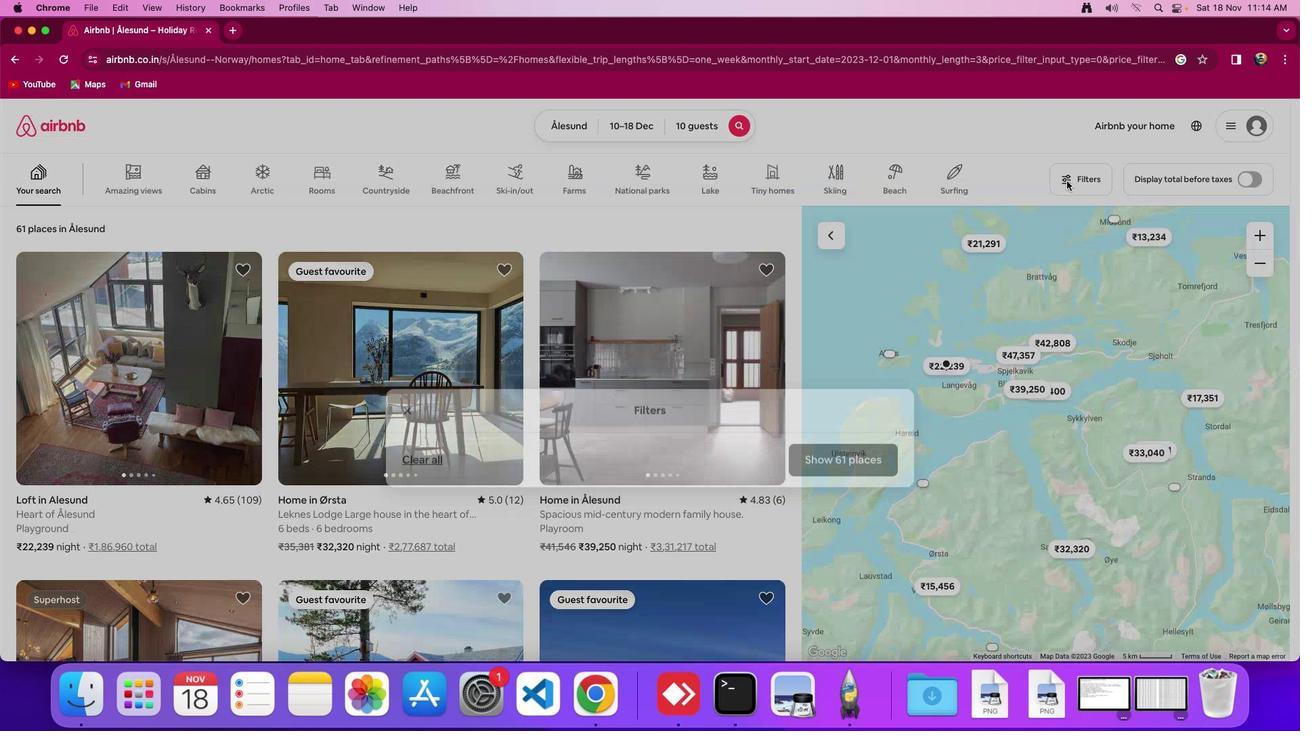 
Action: Mouse moved to (606, 358)
Screenshot: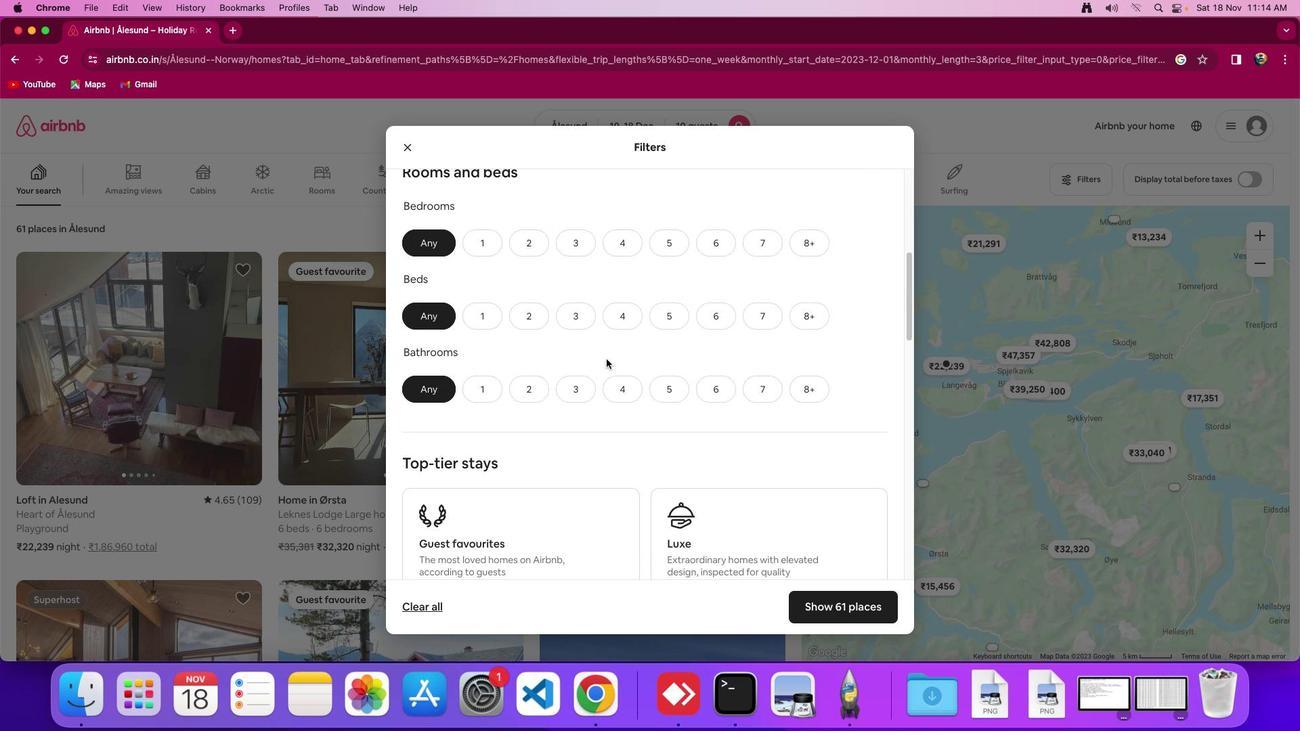
Action: Mouse scrolled (606, 358) with delta (0, 0)
Screenshot: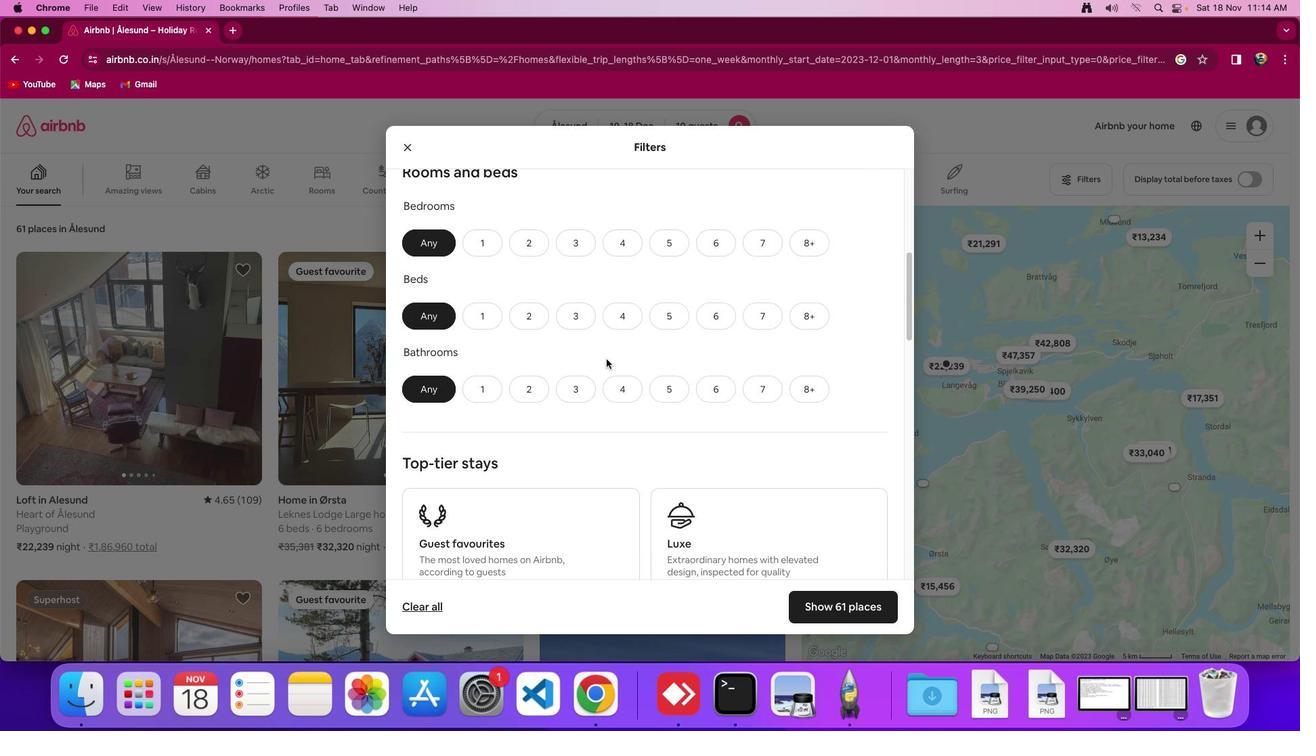 
Action: Mouse scrolled (606, 358) with delta (0, 0)
Screenshot: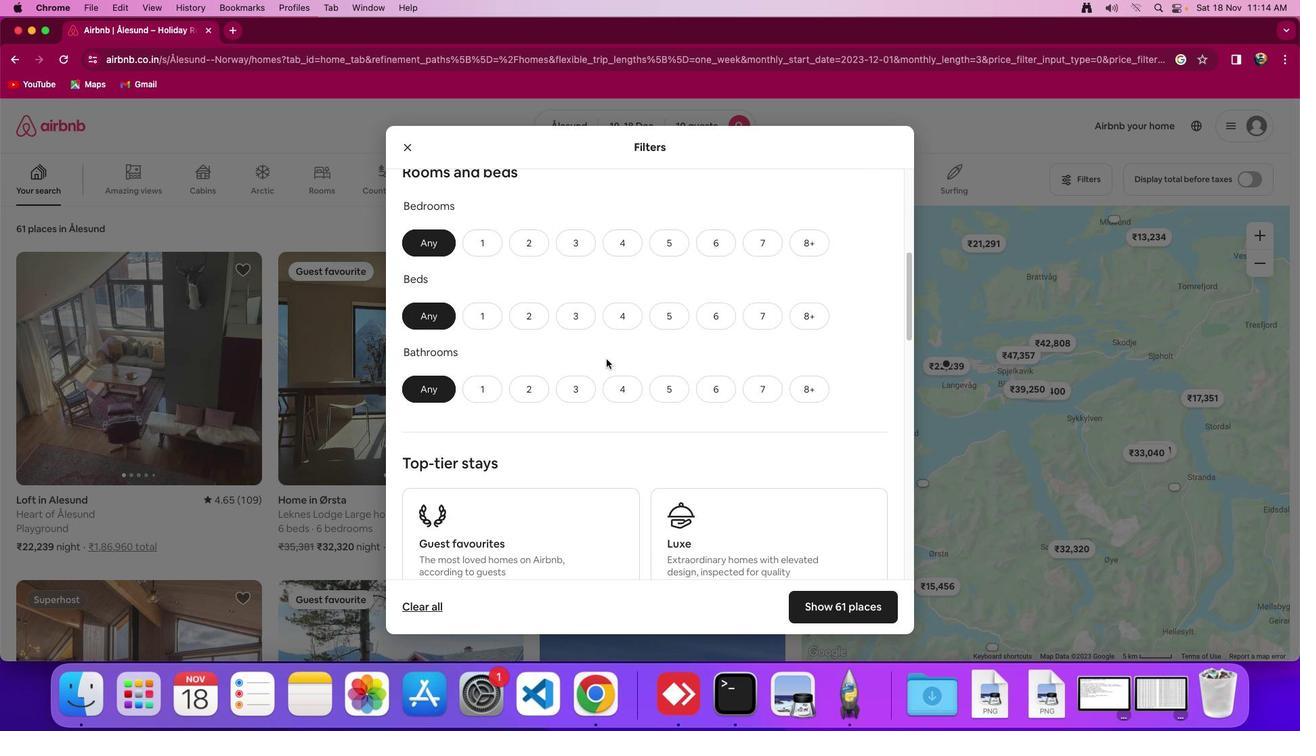 
Action: Mouse moved to (606, 358)
Screenshot: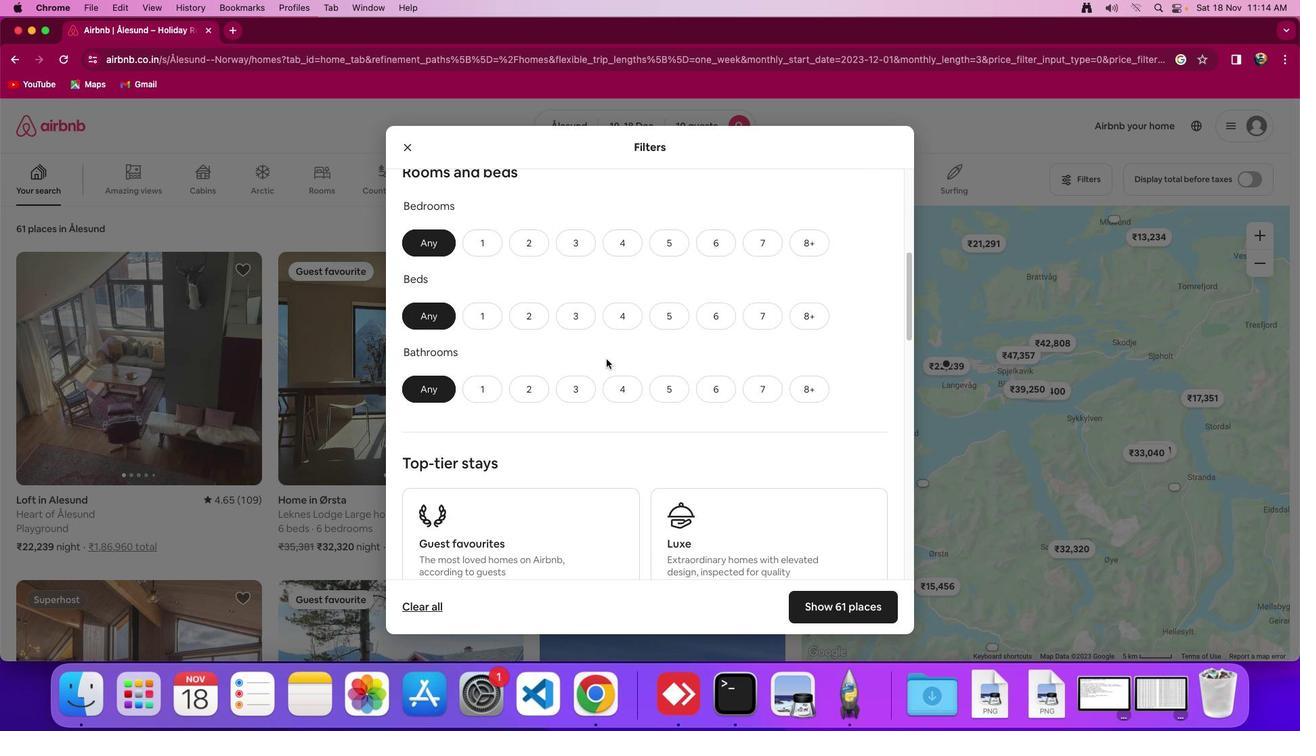 
Action: Mouse scrolled (606, 358) with delta (0, -2)
Screenshot: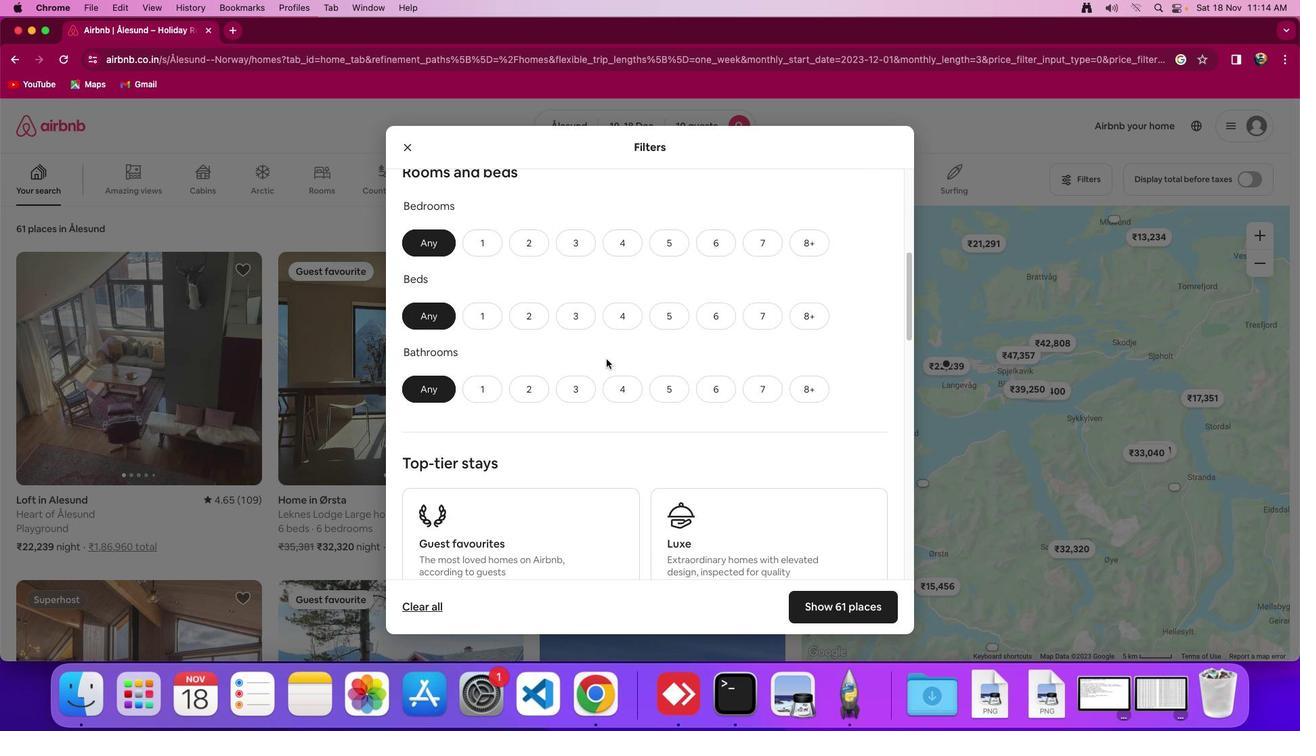 
Action: Mouse scrolled (606, 358) with delta (0, -4)
Screenshot: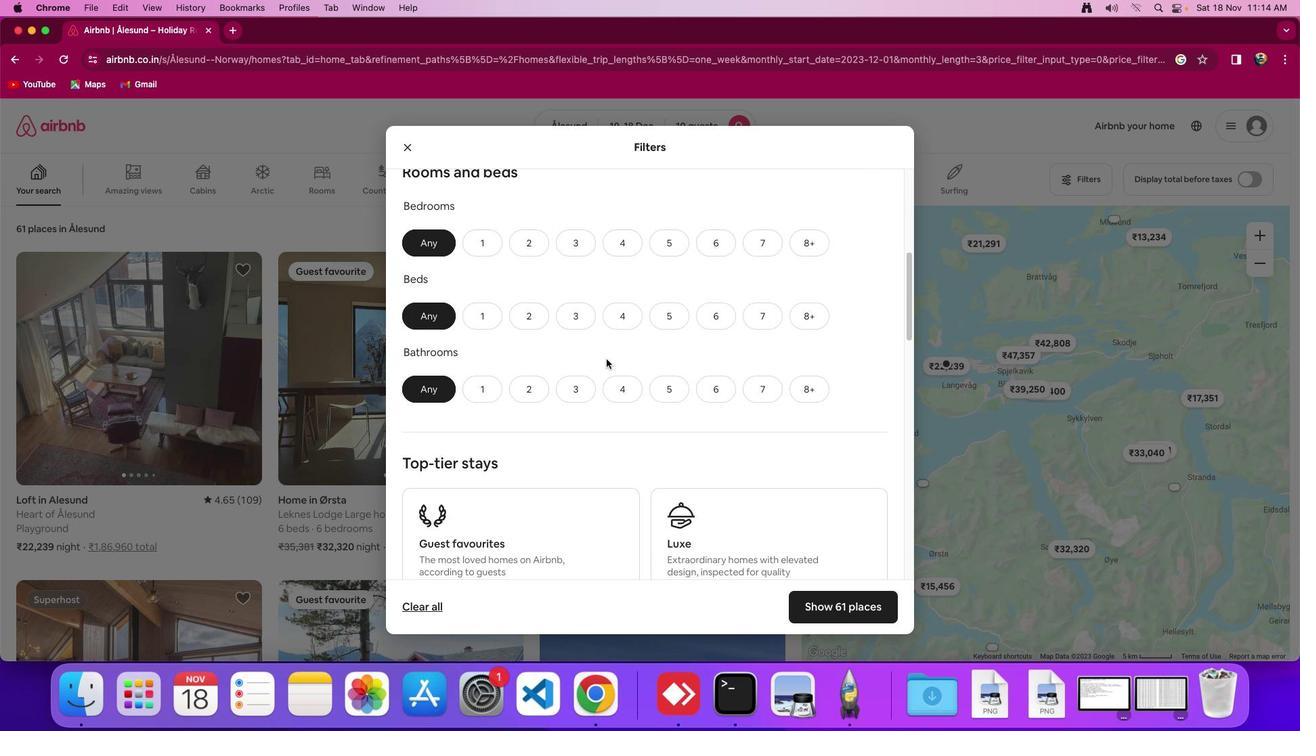 
Action: Mouse moved to (677, 245)
Screenshot: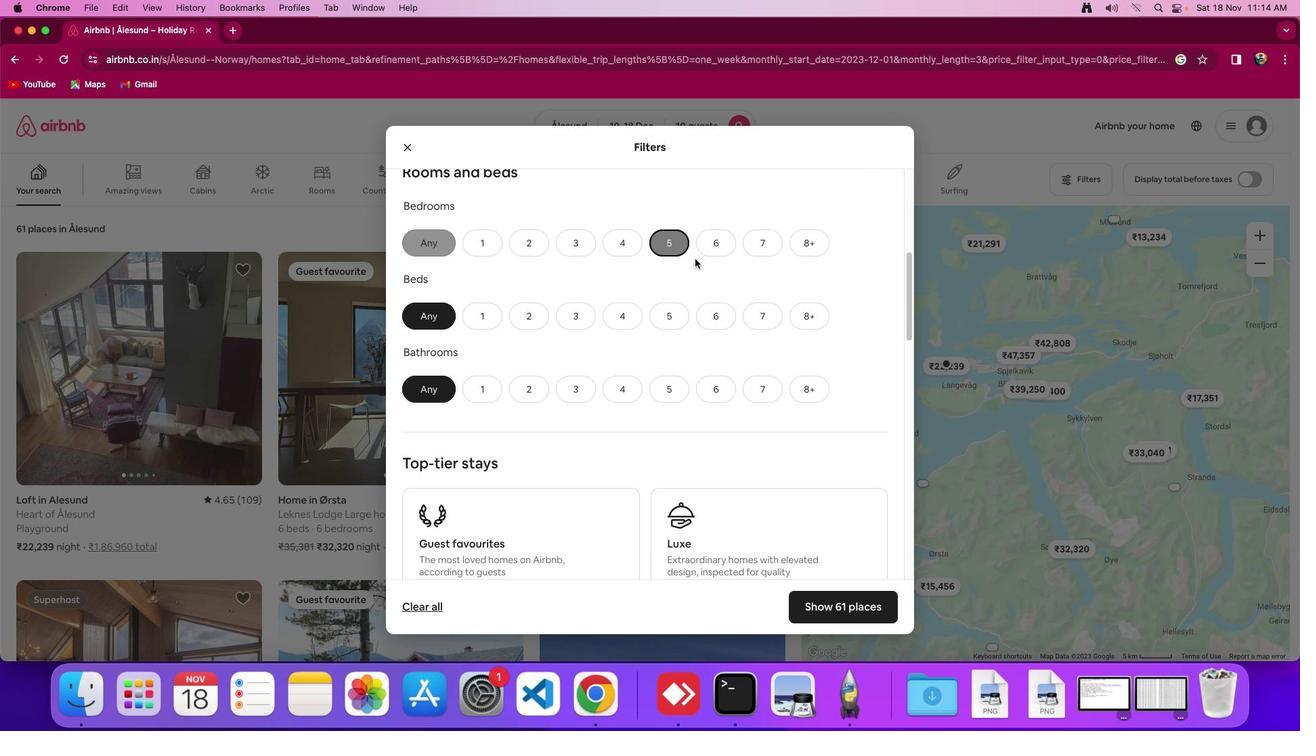 
Action: Mouse pressed left at (677, 245)
Screenshot: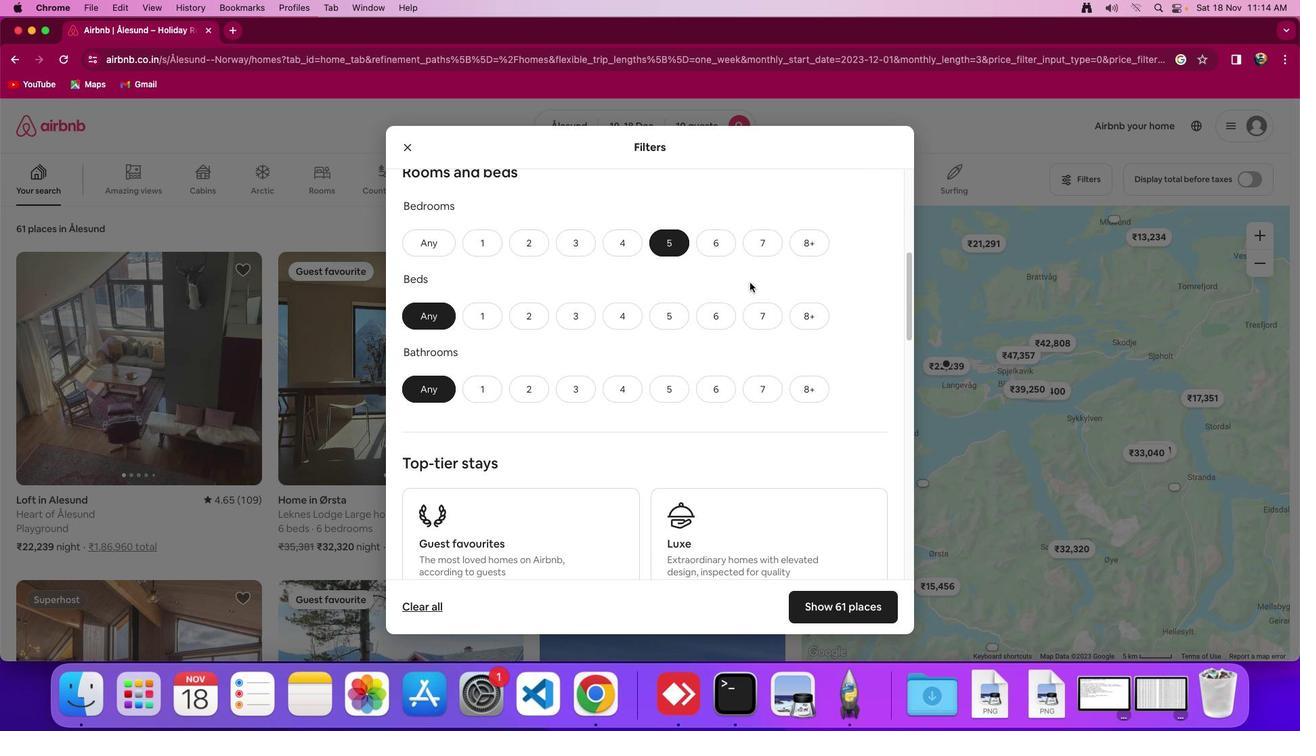 
Action: Mouse moved to (816, 310)
Screenshot: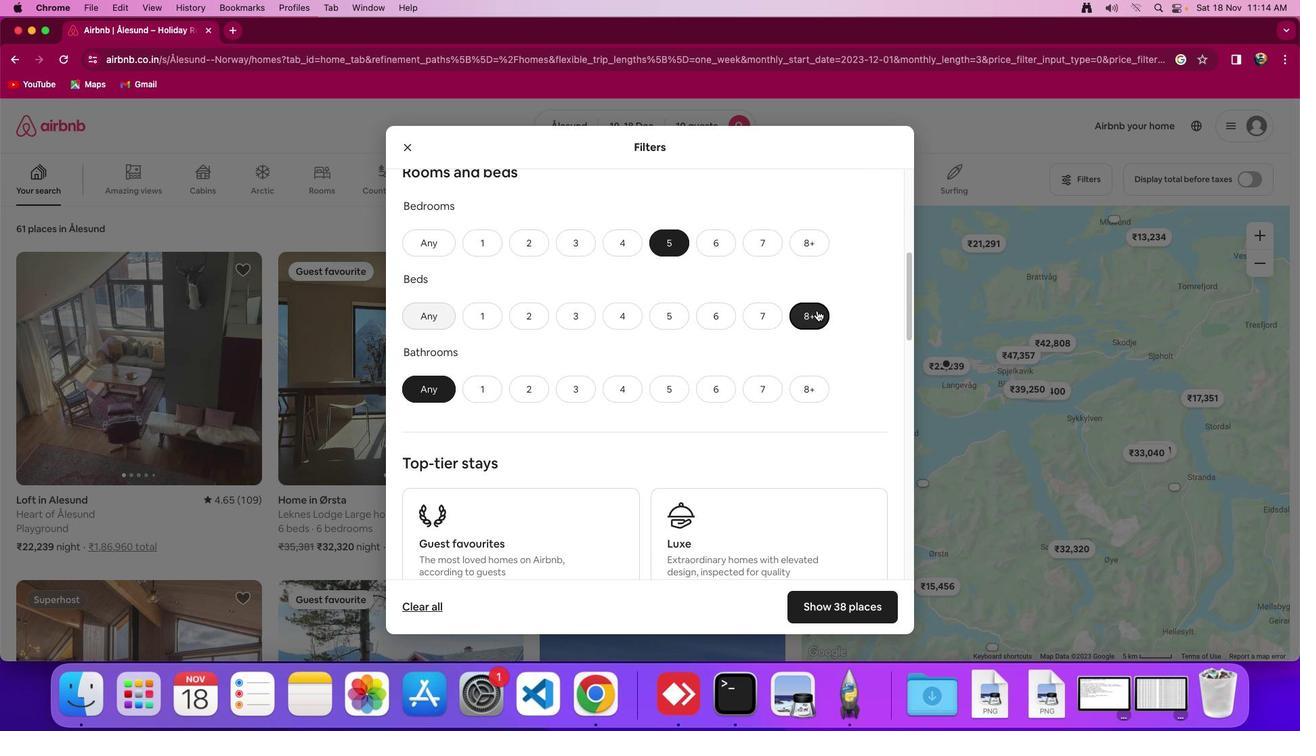 
Action: Mouse pressed left at (816, 310)
Screenshot: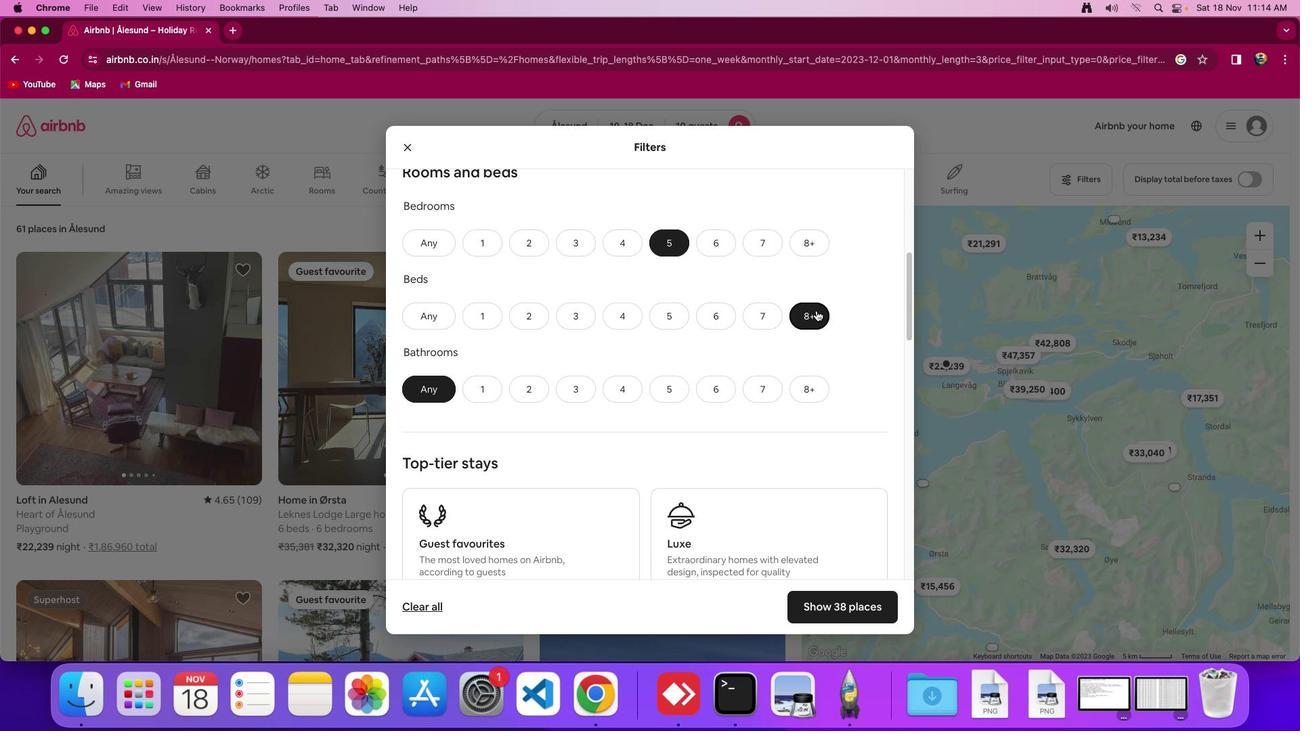 
Action: Mouse moved to (661, 388)
Screenshot: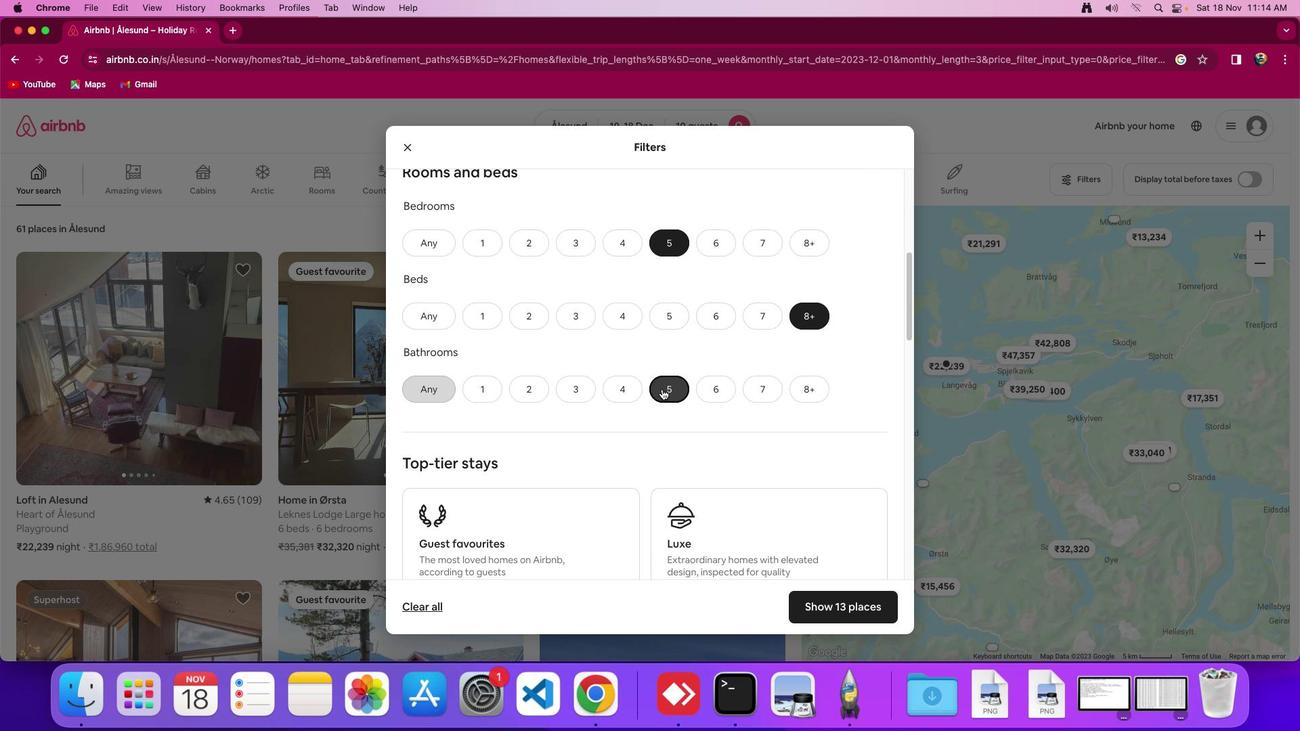 
Action: Mouse pressed left at (661, 388)
Screenshot: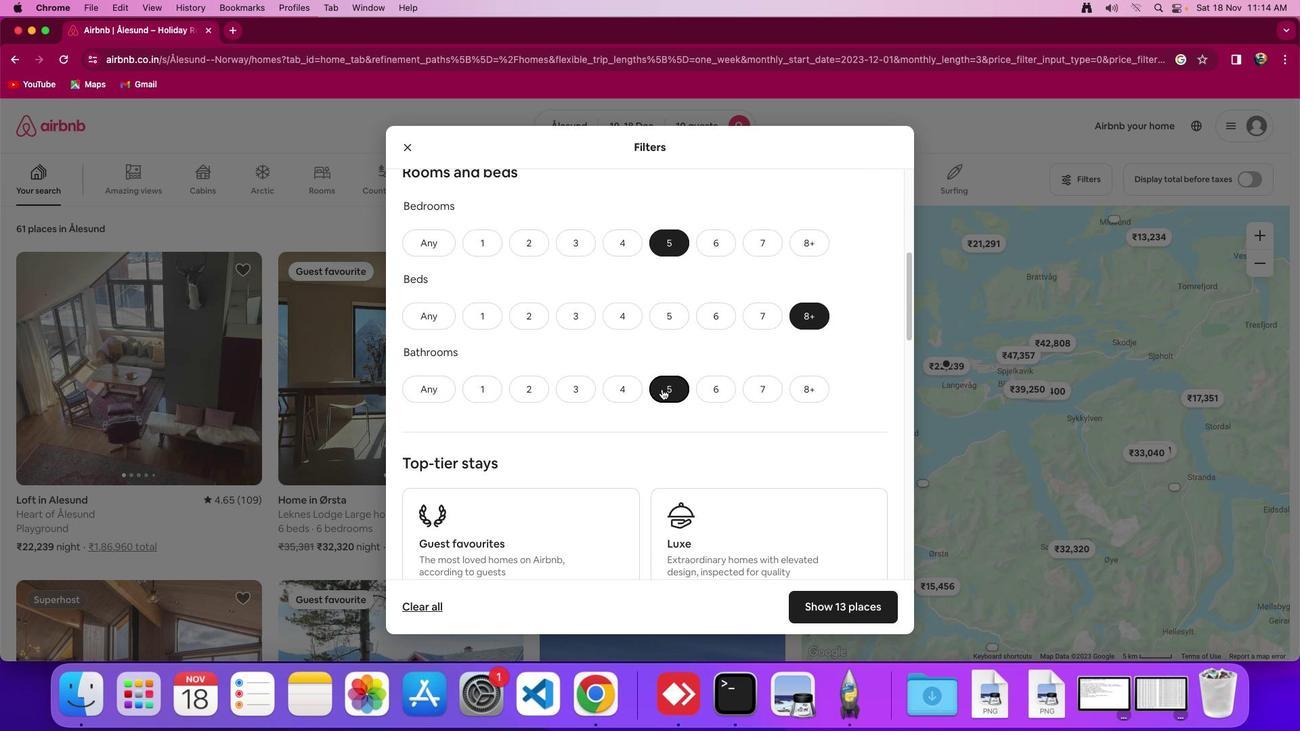 
Action: Mouse moved to (670, 416)
Screenshot: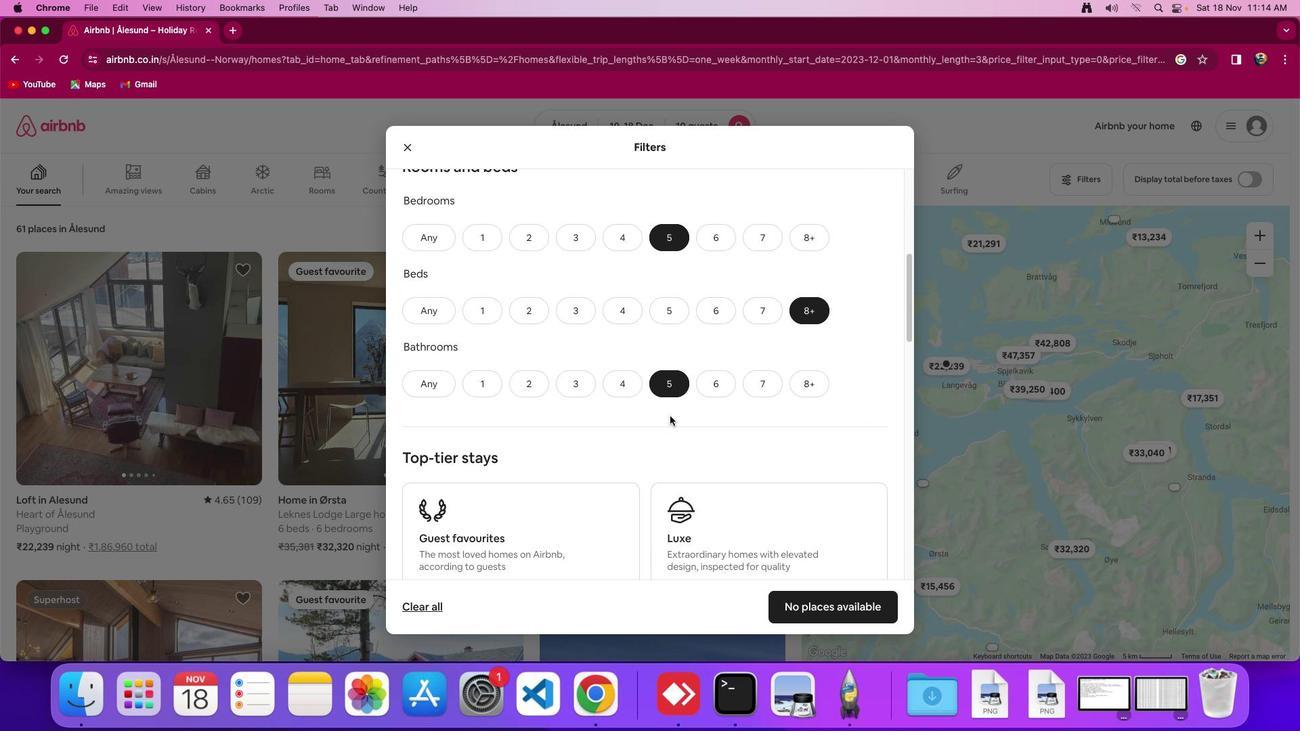 
Action: Mouse scrolled (670, 416) with delta (0, 0)
Screenshot: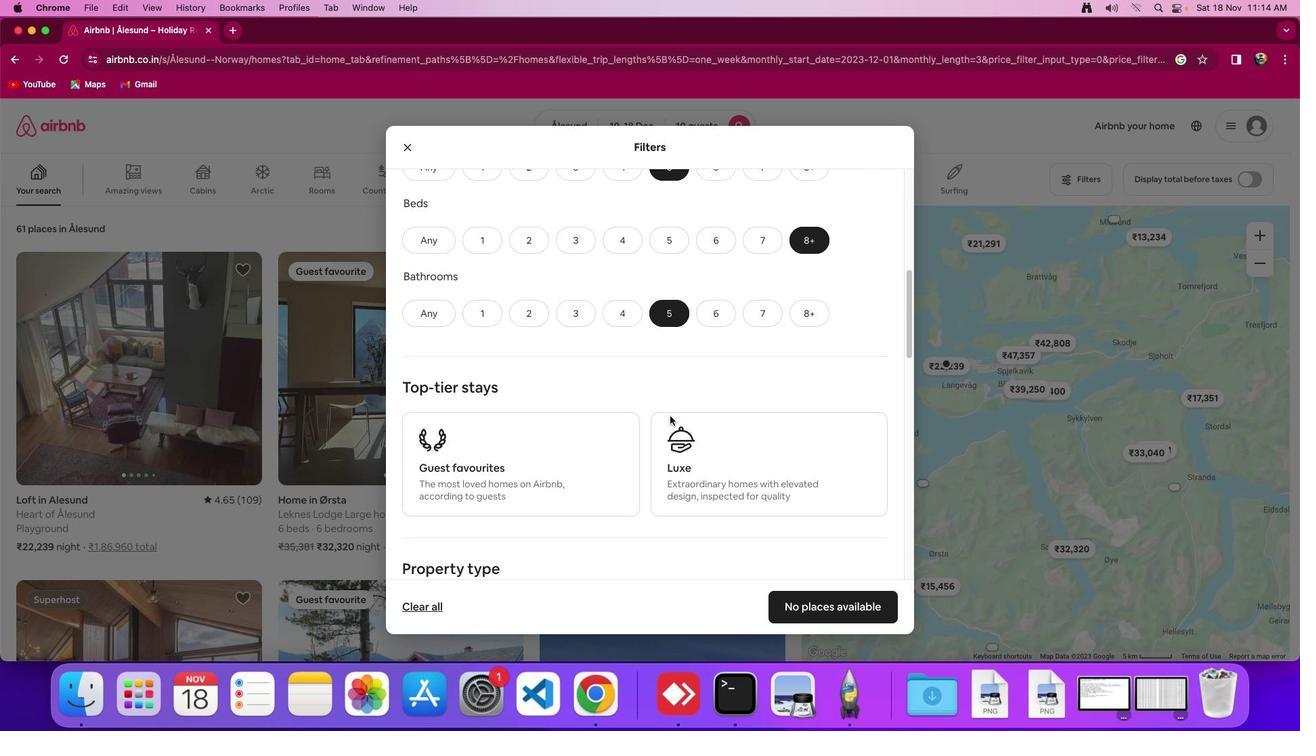 
Action: Mouse scrolled (670, 416) with delta (0, 0)
Screenshot: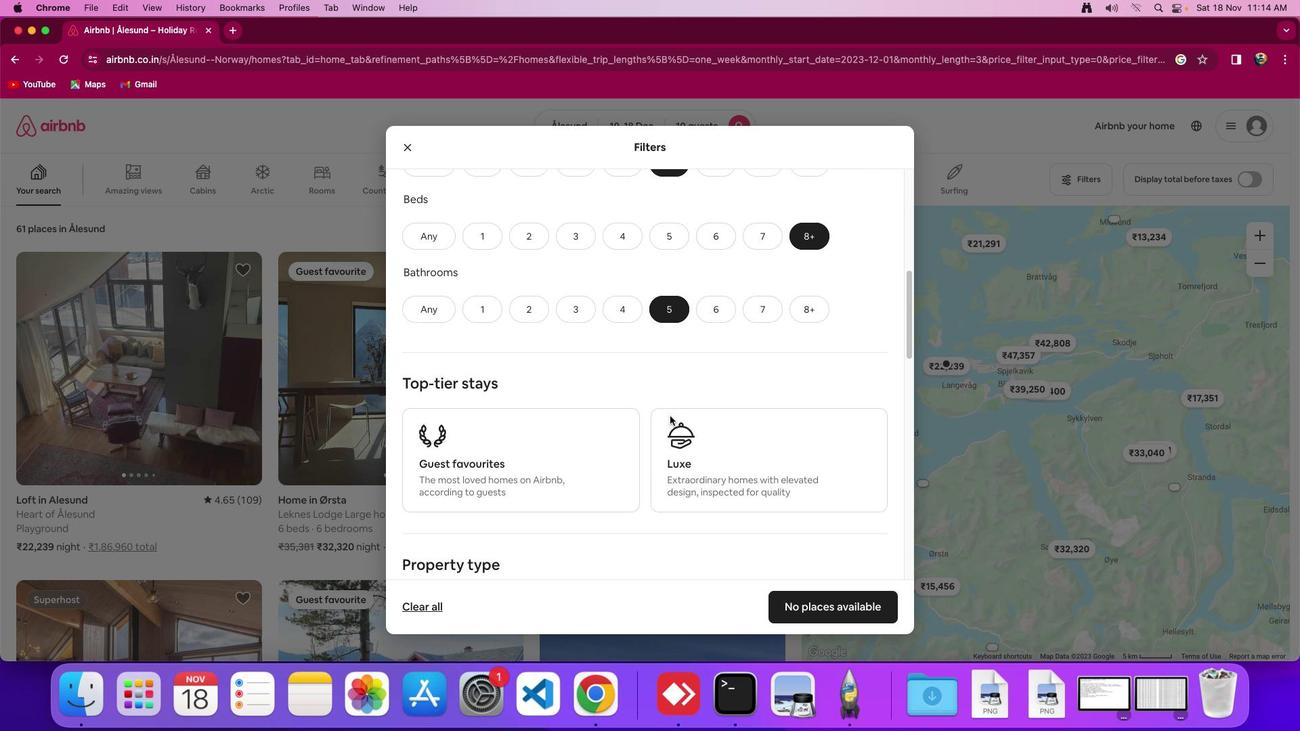 
Action: Mouse scrolled (670, 416) with delta (0, -1)
Screenshot: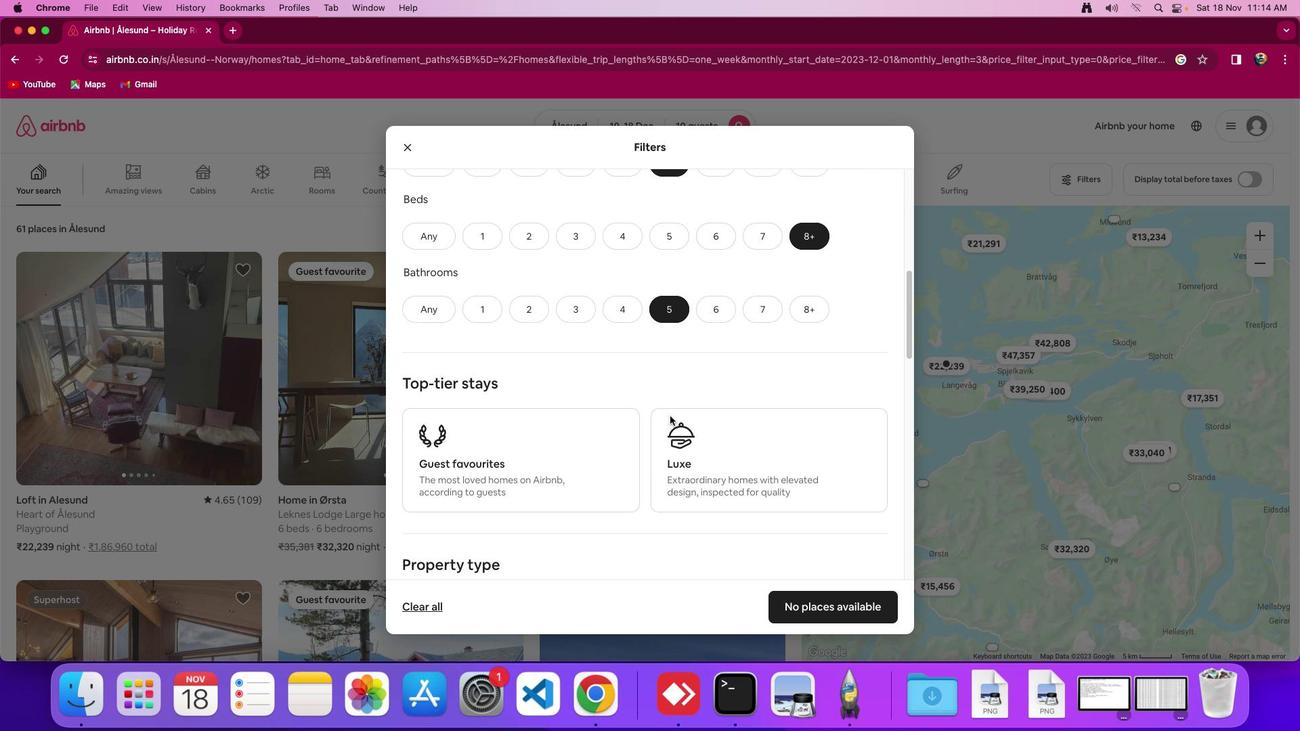 
Action: Mouse moved to (670, 415)
Screenshot: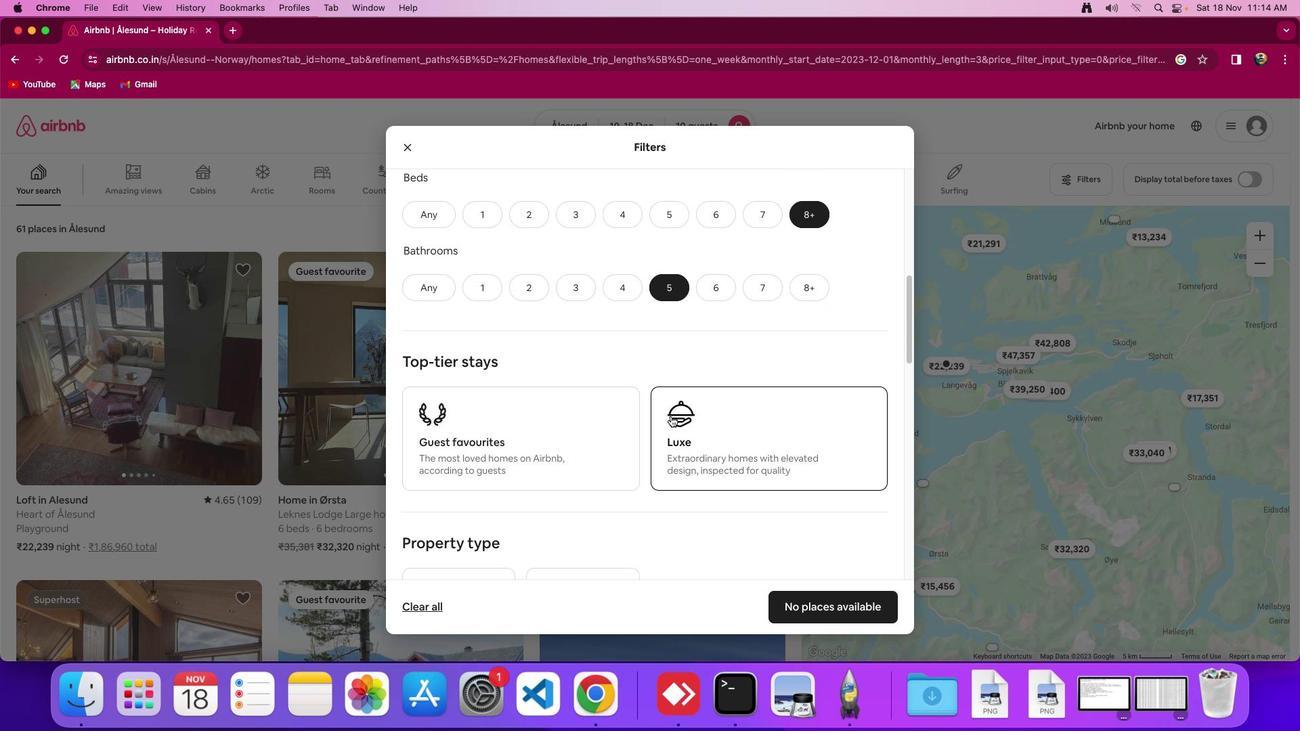 
Action: Mouse scrolled (670, 415) with delta (0, 0)
Screenshot: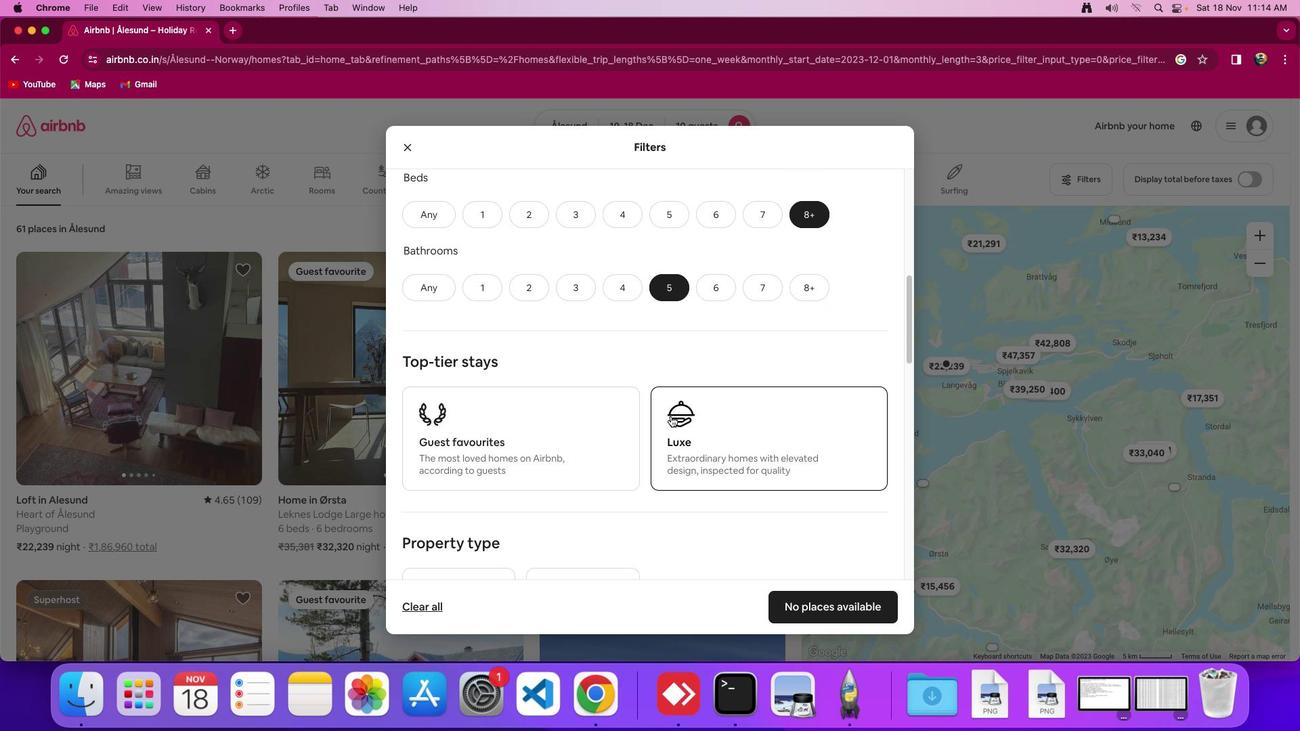 
Action: Mouse scrolled (670, 415) with delta (0, 0)
Screenshot: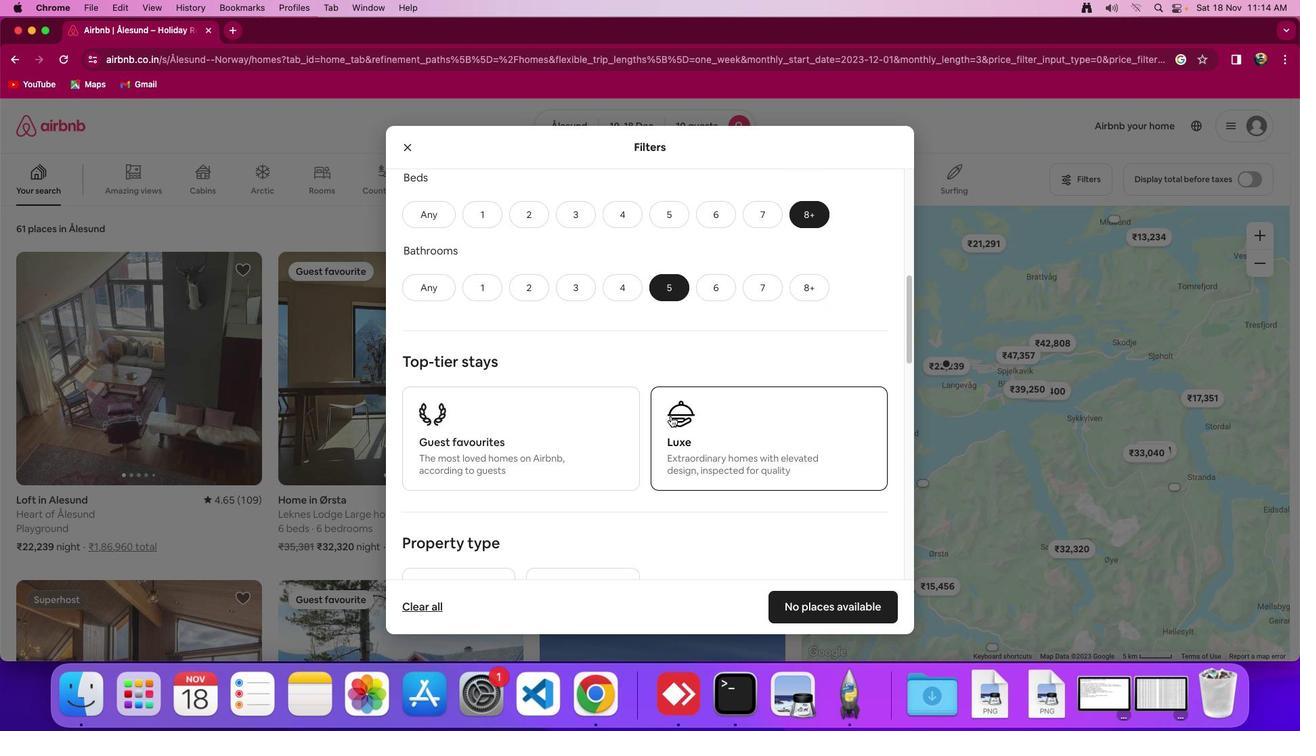 
Action: Mouse scrolled (670, 415) with delta (0, 0)
Screenshot: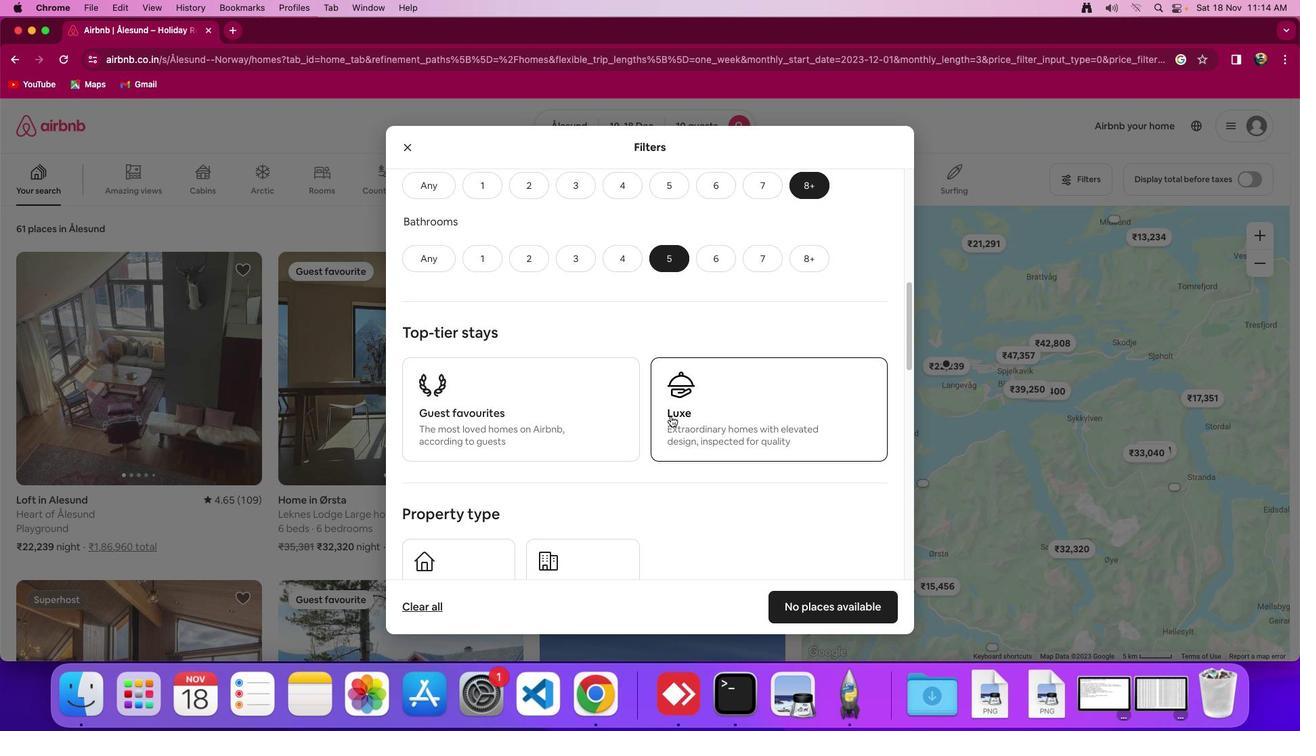 
Action: Mouse scrolled (670, 415) with delta (0, 0)
Screenshot: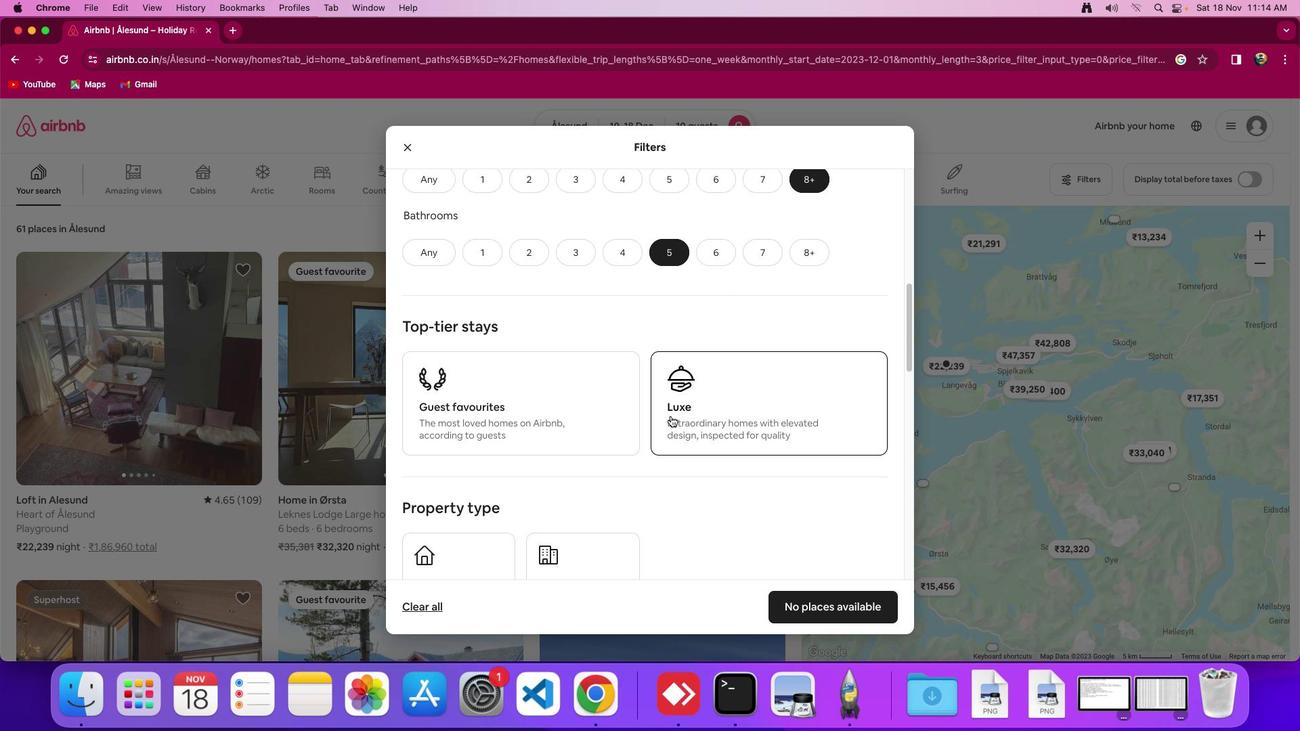 
Action: Mouse scrolled (670, 415) with delta (0, 0)
Screenshot: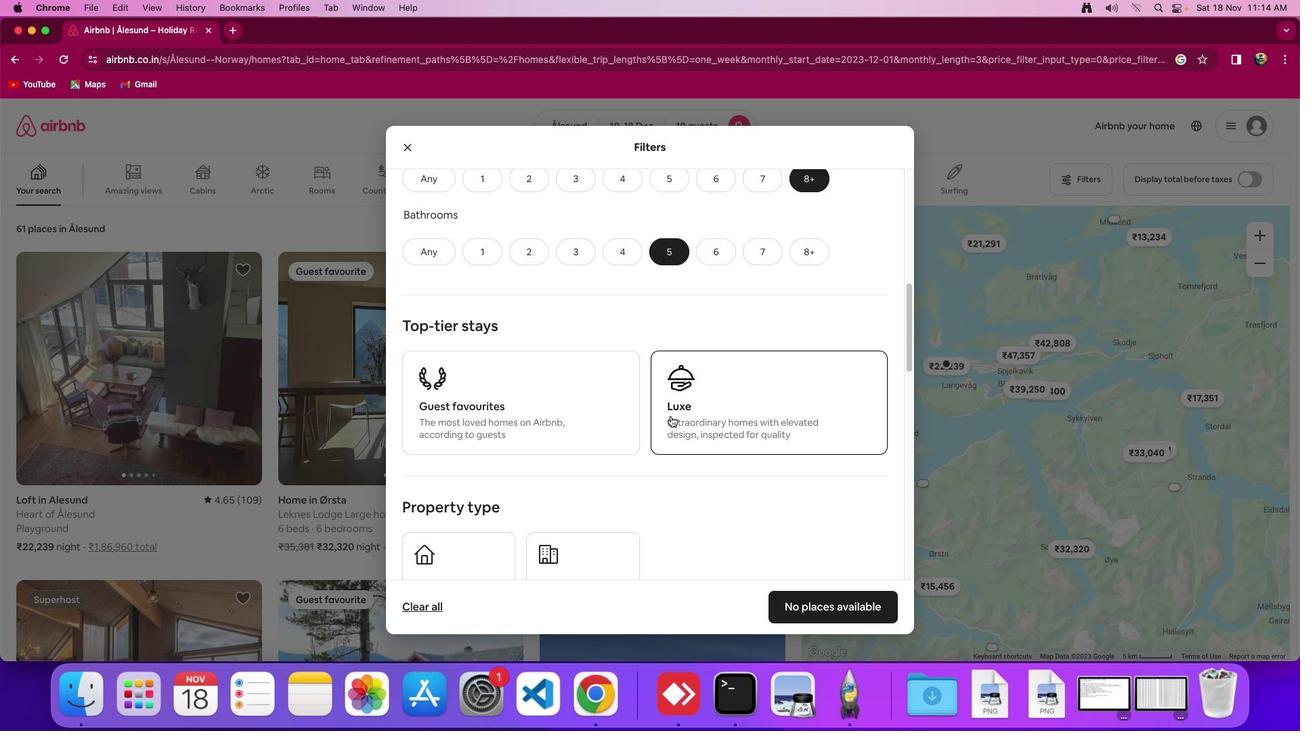 
Action: Mouse scrolled (670, 415) with delta (0, 0)
Screenshot: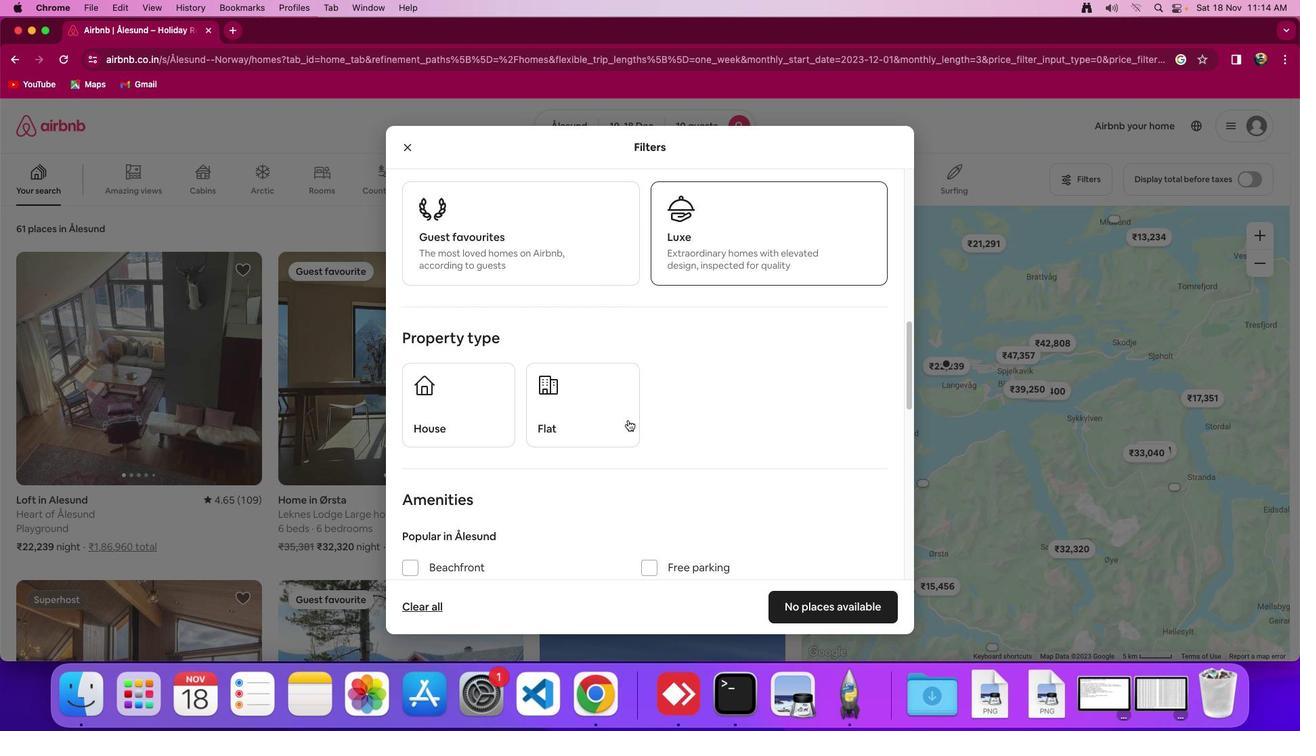 
Action: Mouse scrolled (670, 415) with delta (0, 0)
Screenshot: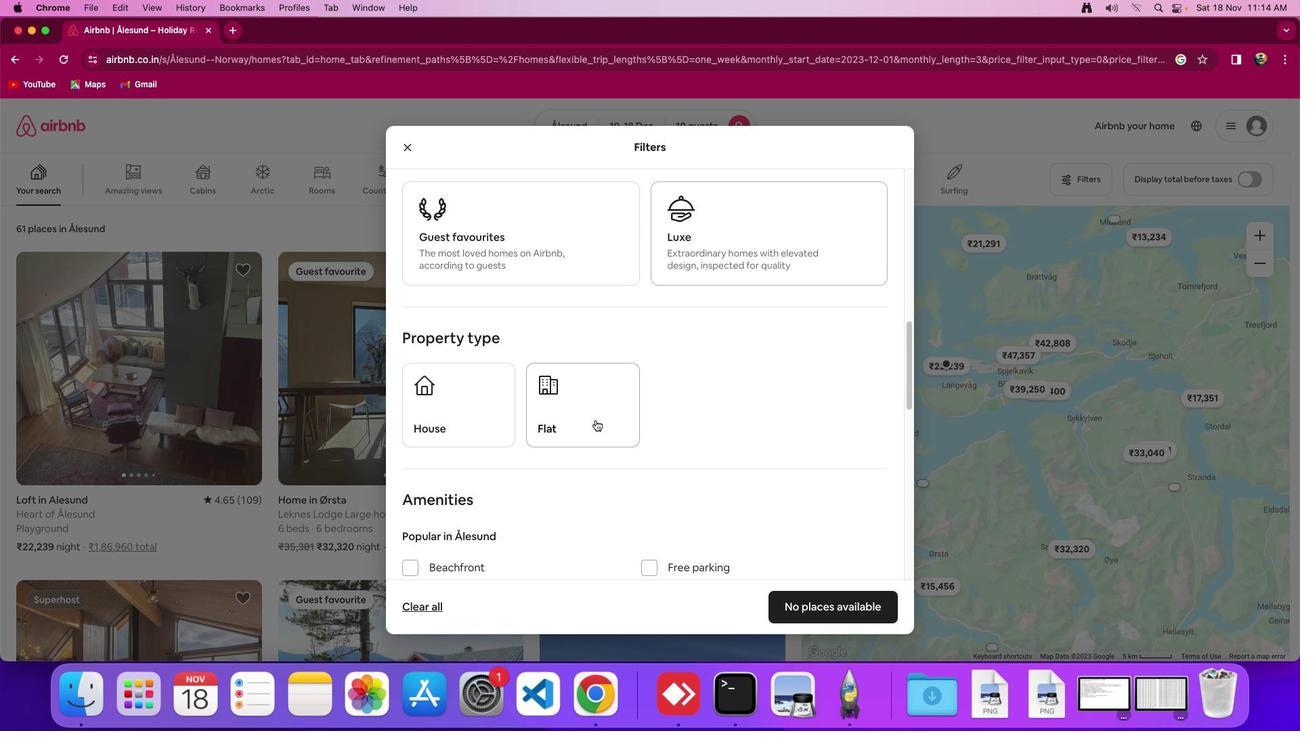 
Action: Mouse scrolled (670, 415) with delta (0, -2)
Screenshot: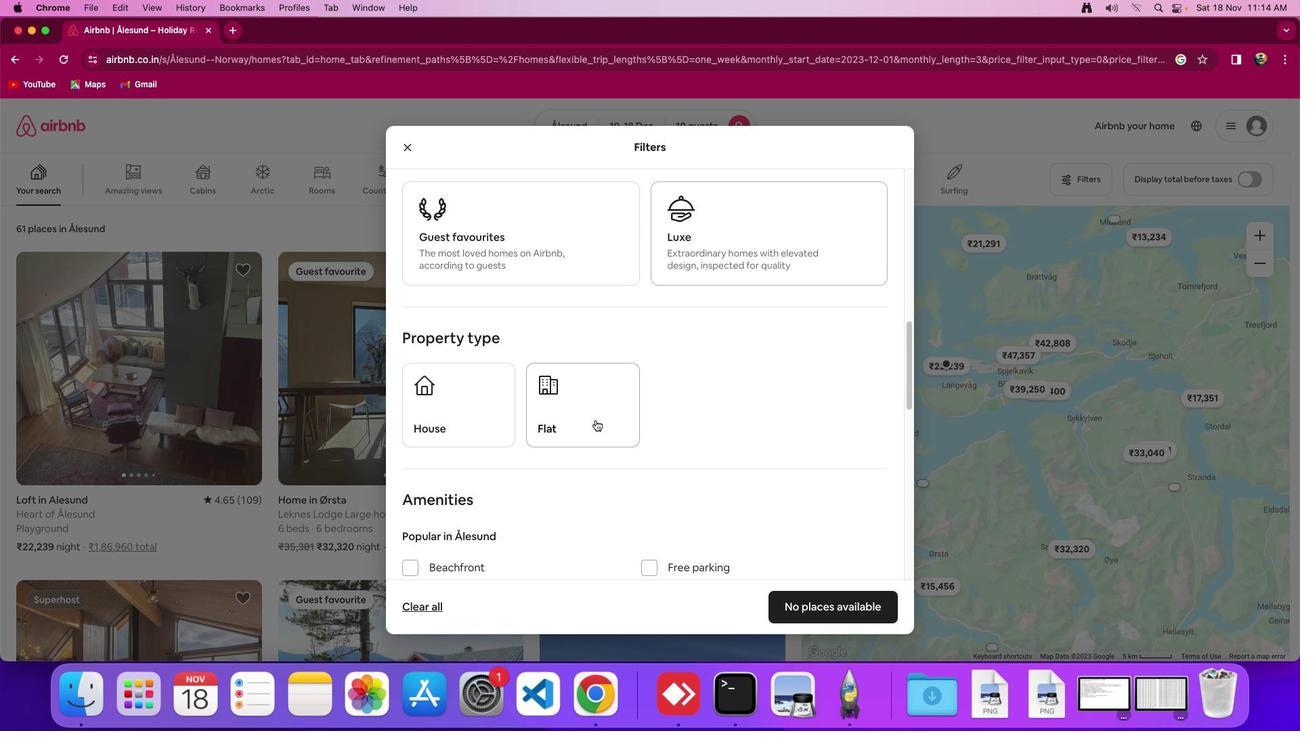 
Action: Mouse moved to (571, 417)
Screenshot: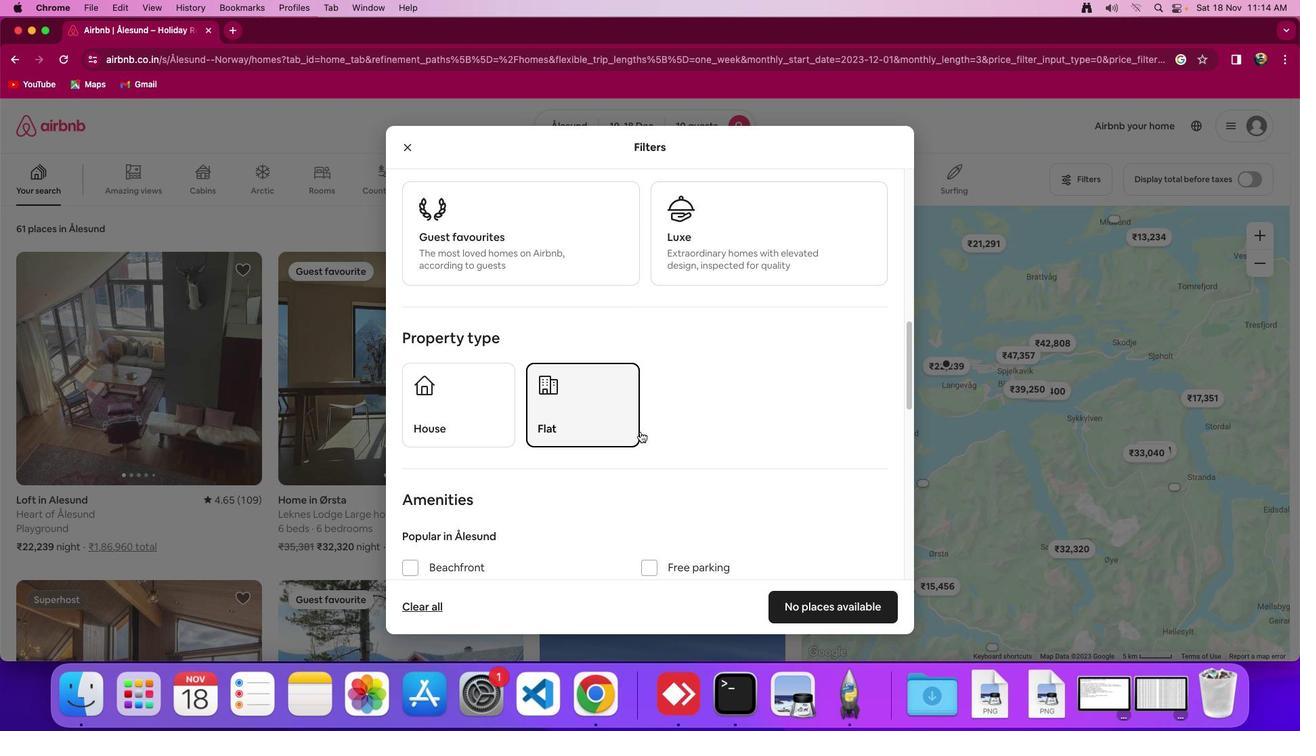 
Action: Mouse pressed left at (571, 417)
Screenshot: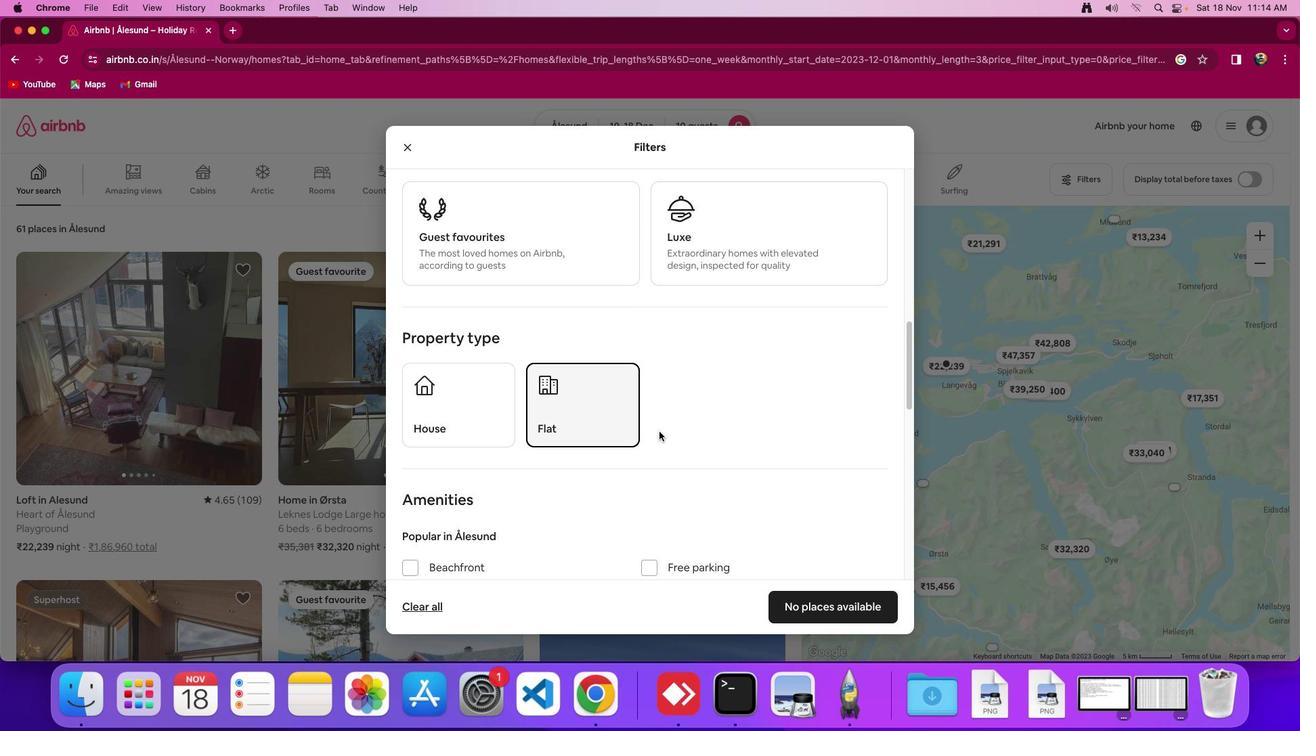 
Action: Mouse moved to (669, 431)
Screenshot: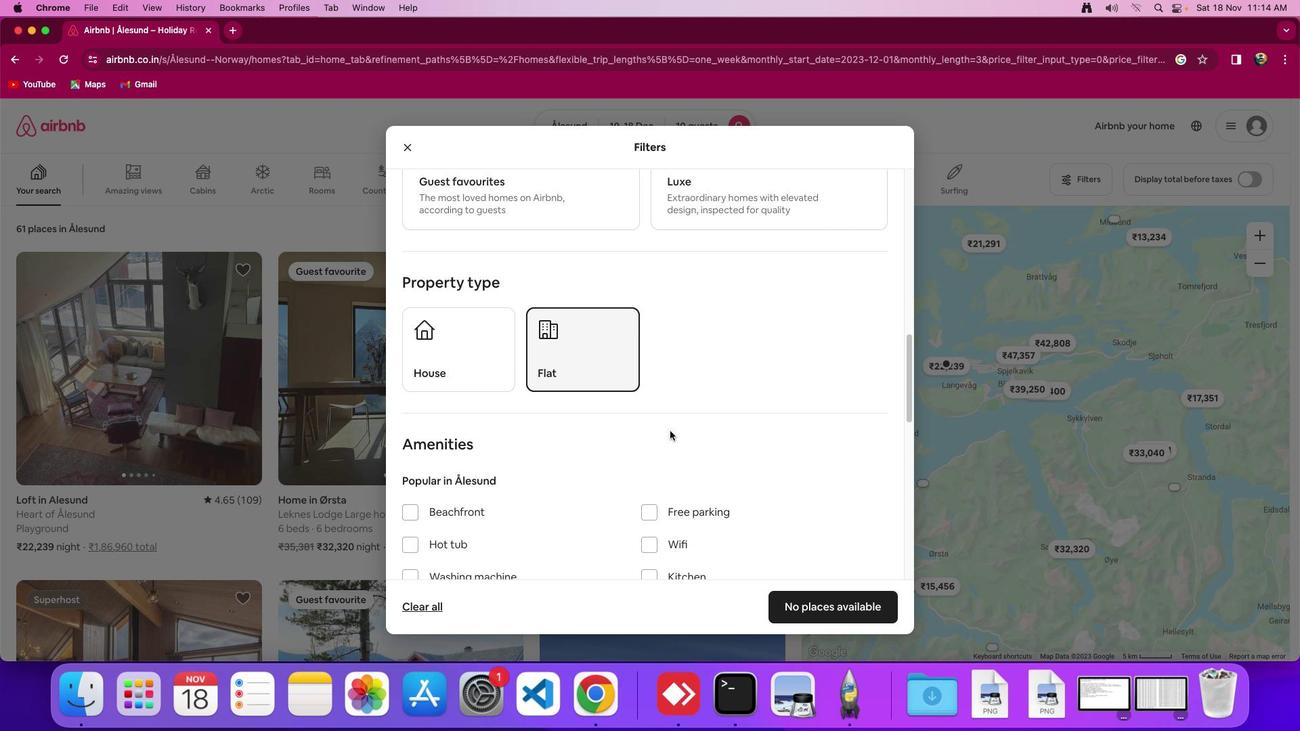 
Action: Mouse scrolled (669, 431) with delta (0, 0)
Screenshot: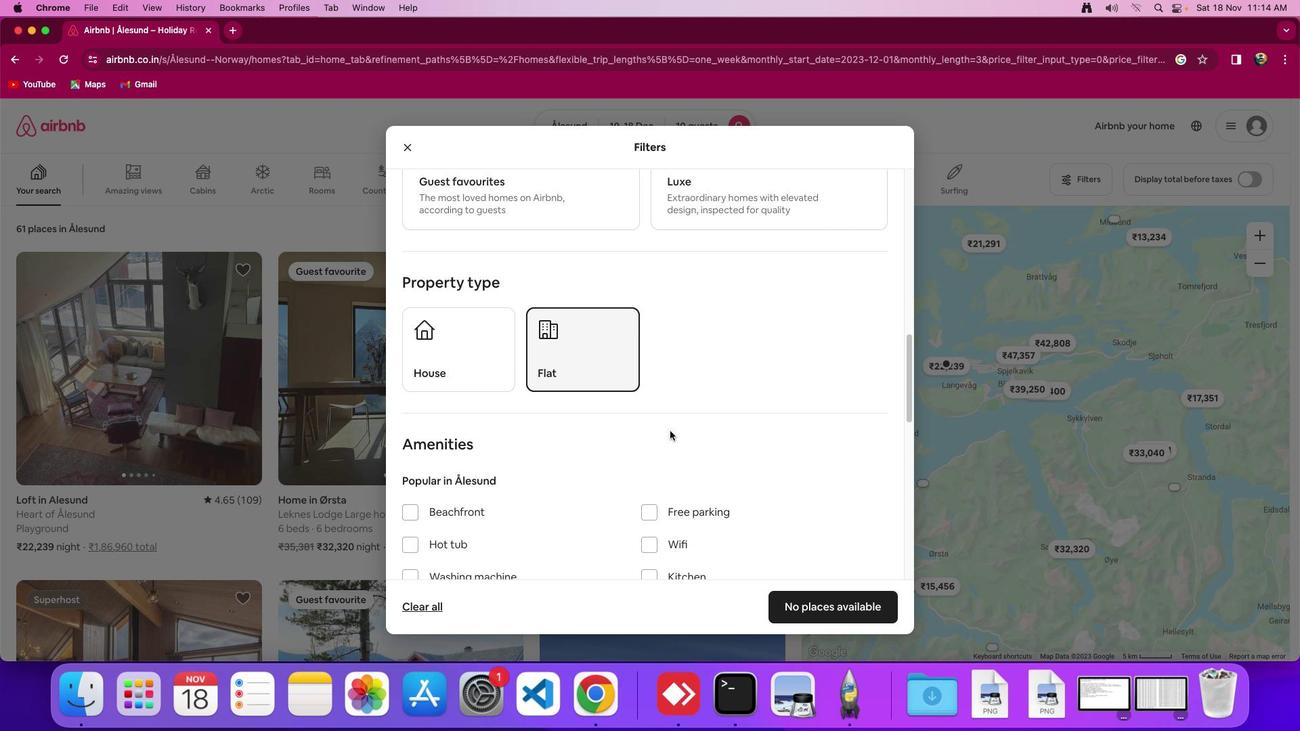 
Action: Mouse moved to (669, 430)
Screenshot: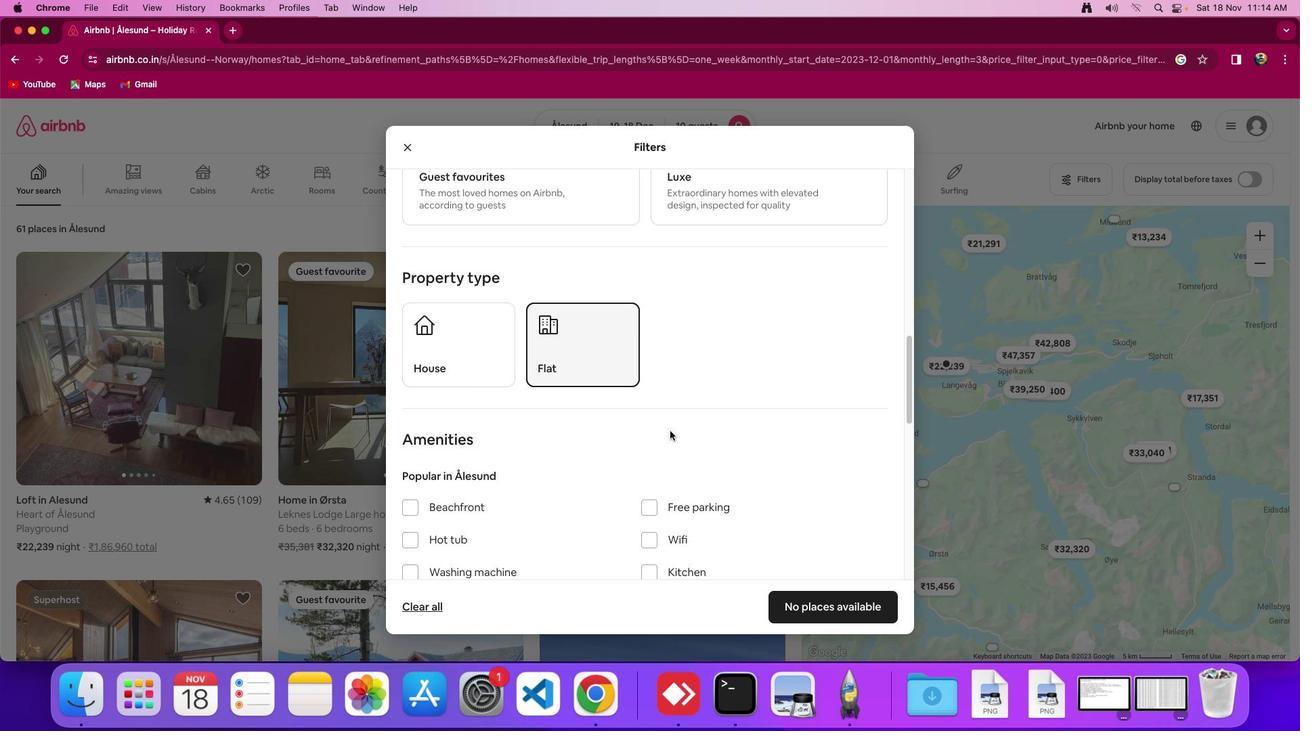 
Action: Mouse scrolled (669, 430) with delta (0, 0)
Screenshot: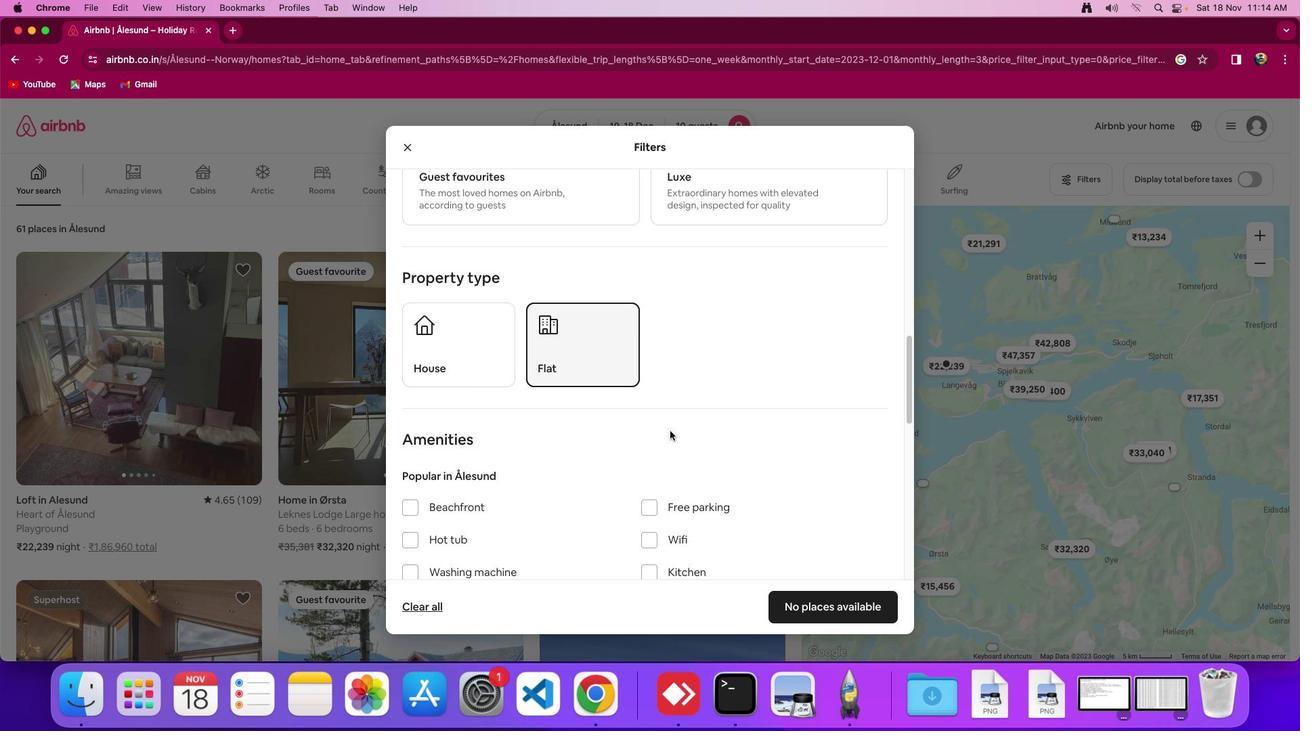 
Action: Mouse scrolled (669, 430) with delta (0, 0)
Screenshot: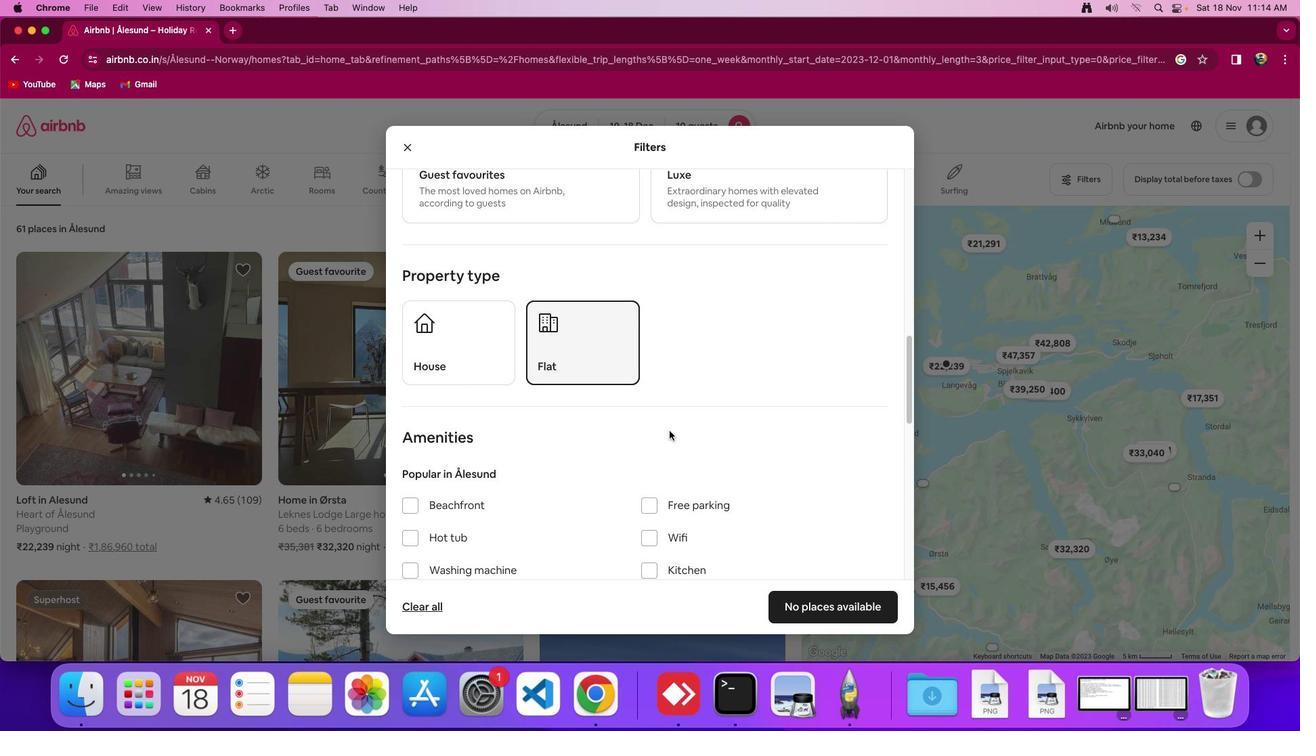 
Action: Mouse moved to (669, 431)
Screenshot: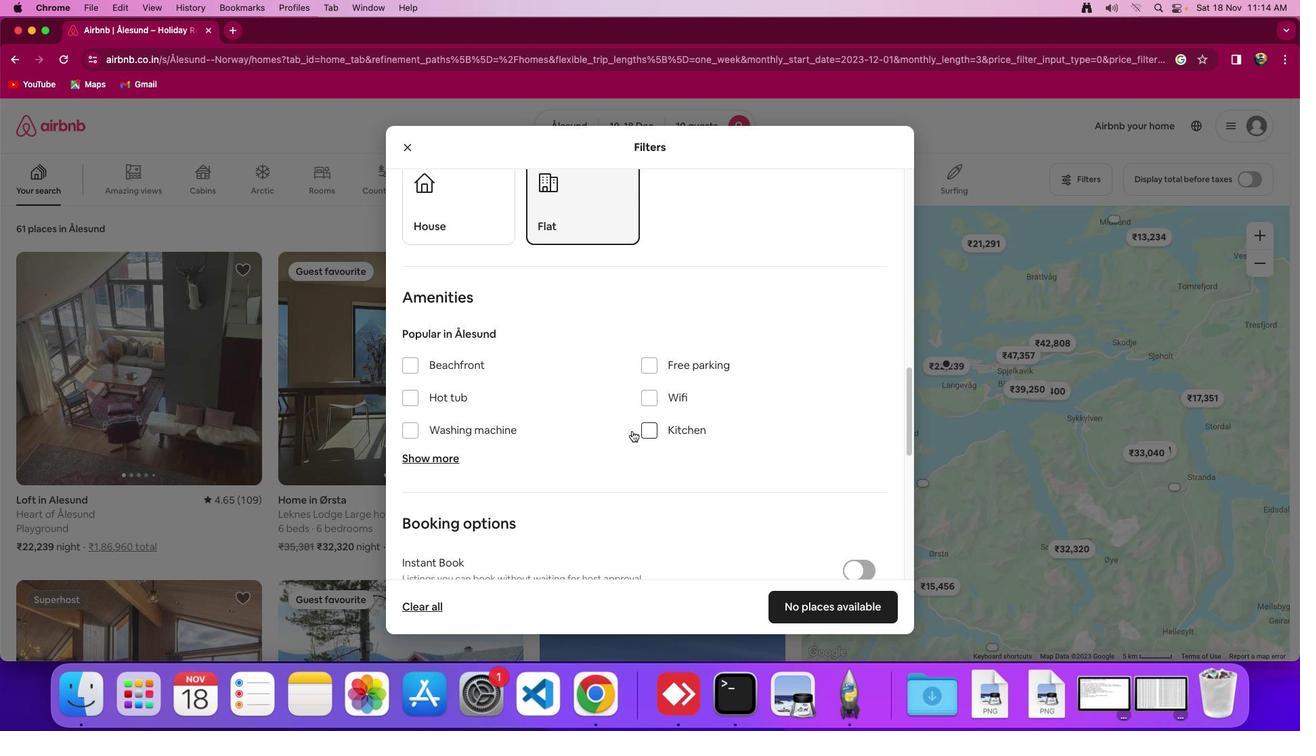 
Action: Mouse scrolled (669, 431) with delta (0, 0)
Screenshot: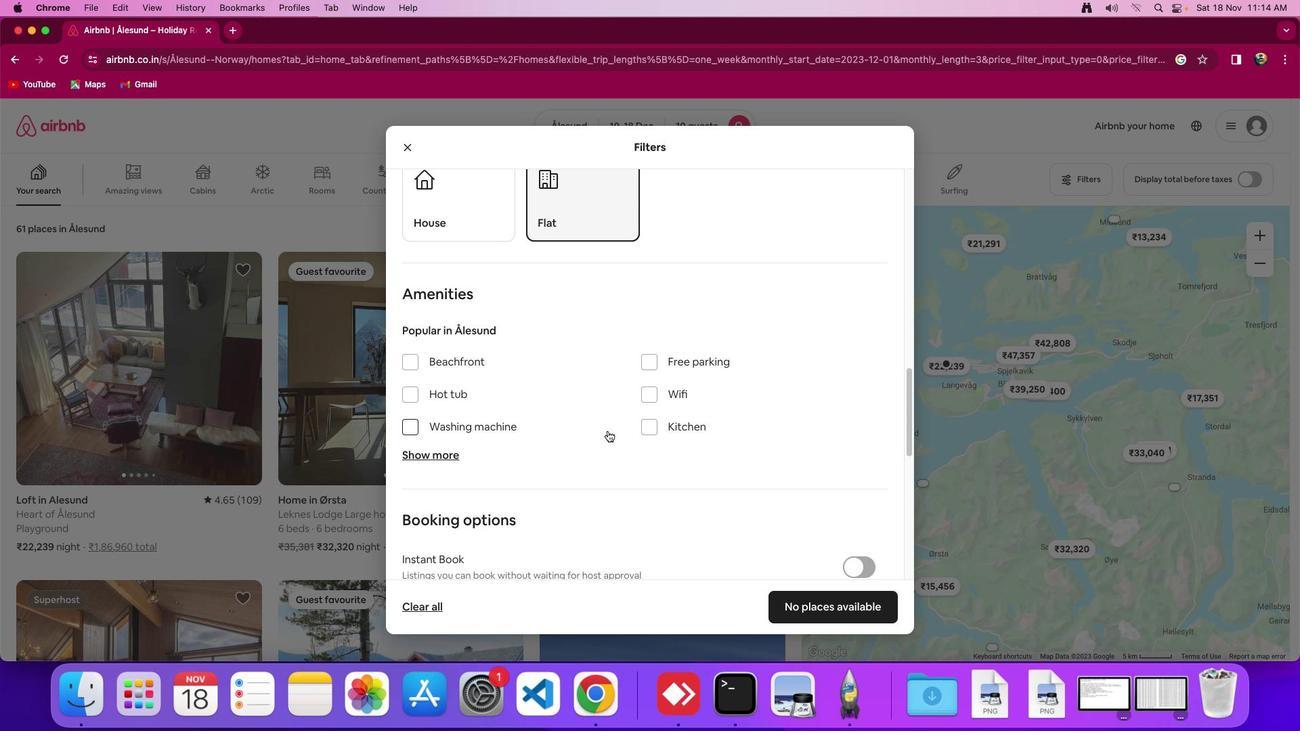 
Action: Mouse scrolled (669, 431) with delta (0, 0)
Screenshot: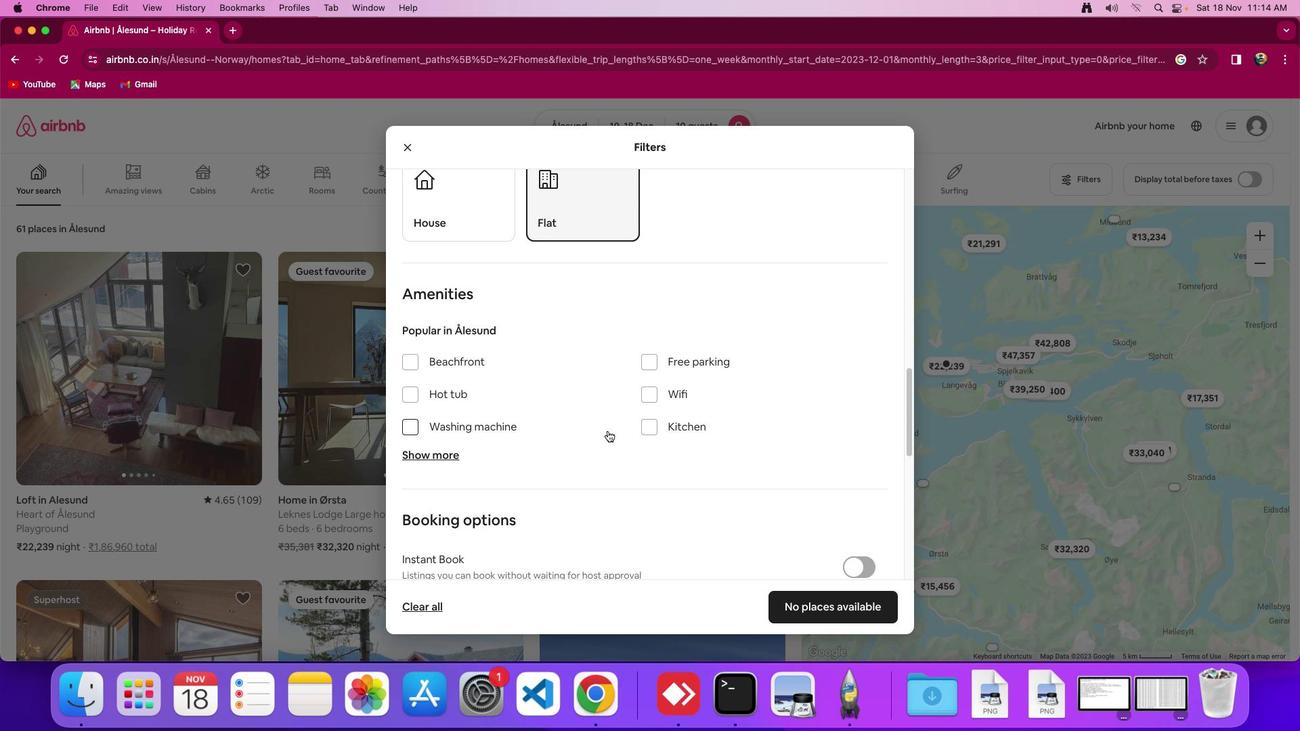 
Action: Mouse scrolled (669, 431) with delta (0, -2)
Screenshot: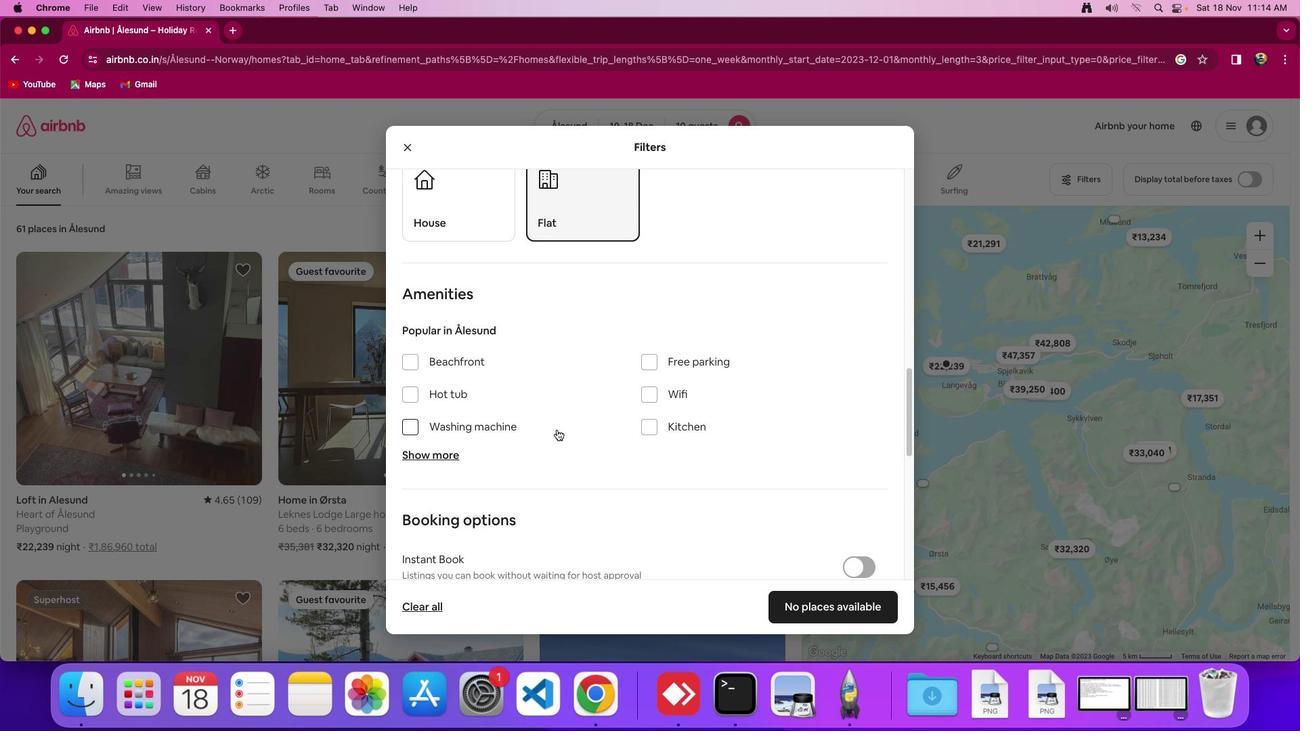 
Action: Mouse moved to (425, 452)
Screenshot: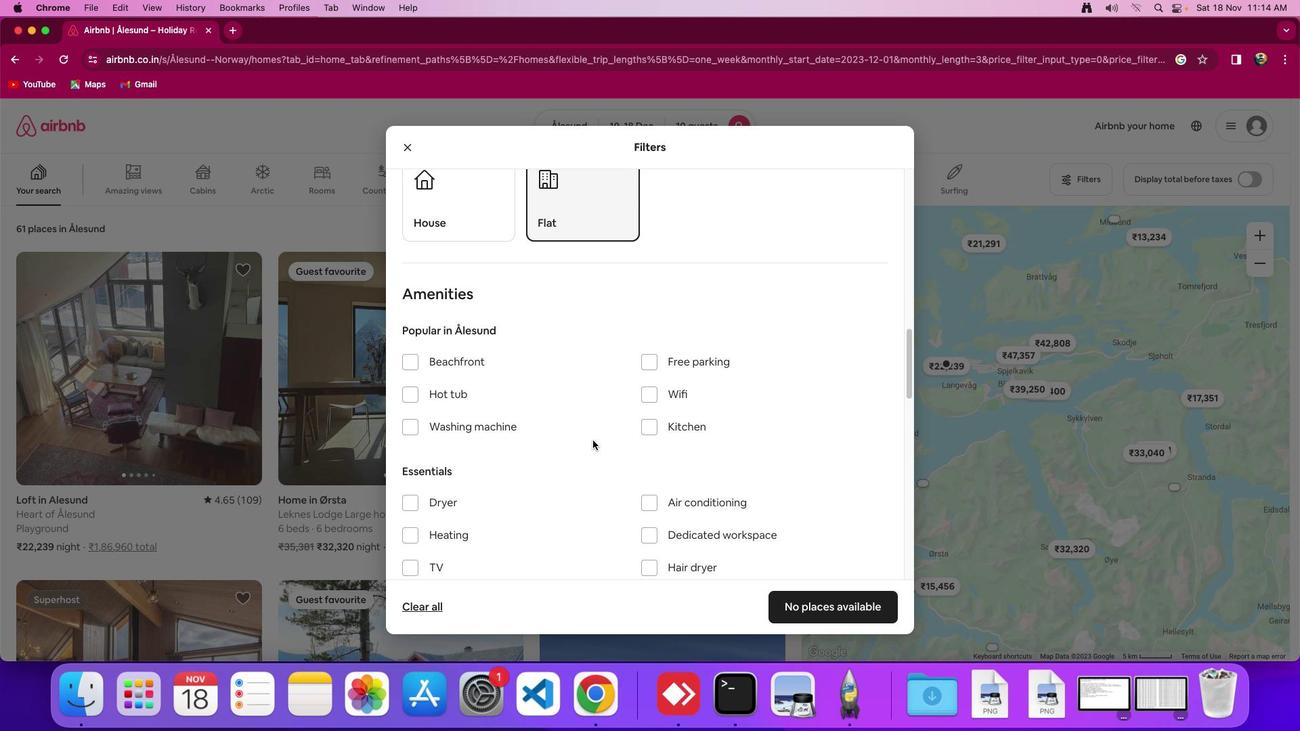 
Action: Mouse pressed left at (425, 452)
Screenshot: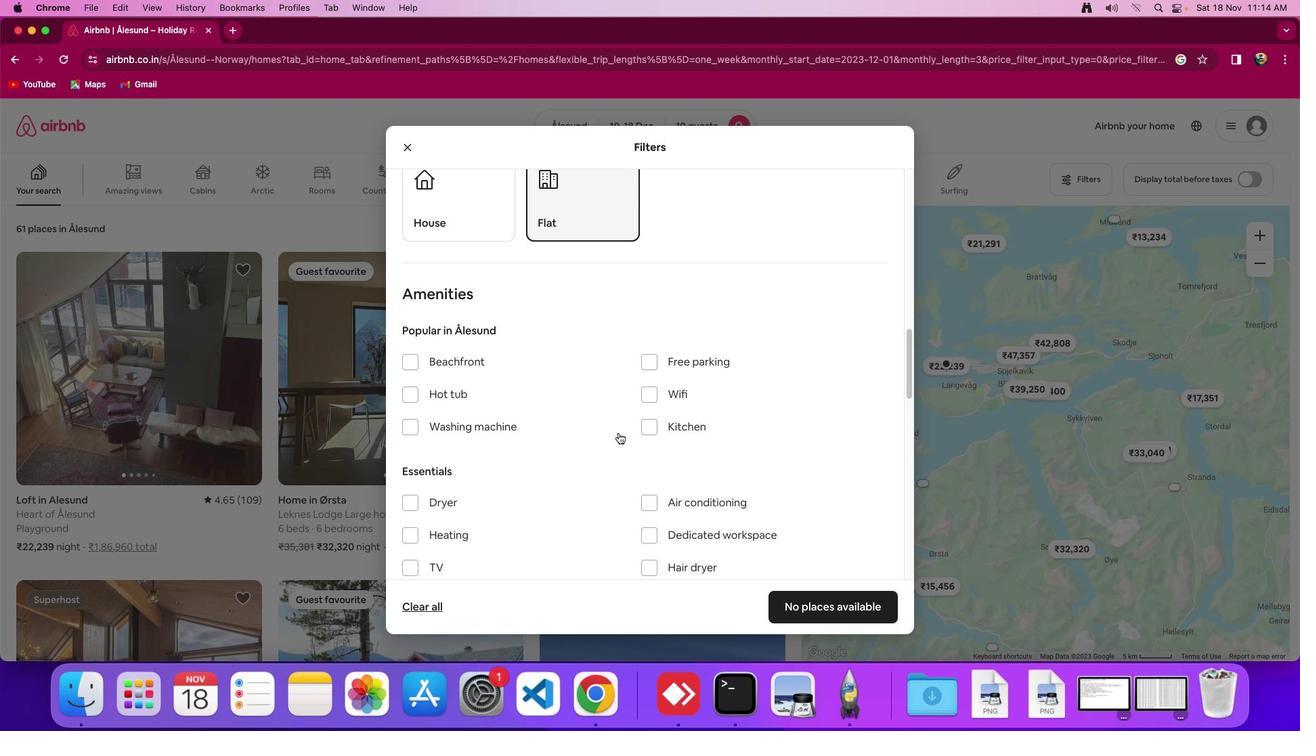 
Action: Mouse moved to (650, 399)
Screenshot: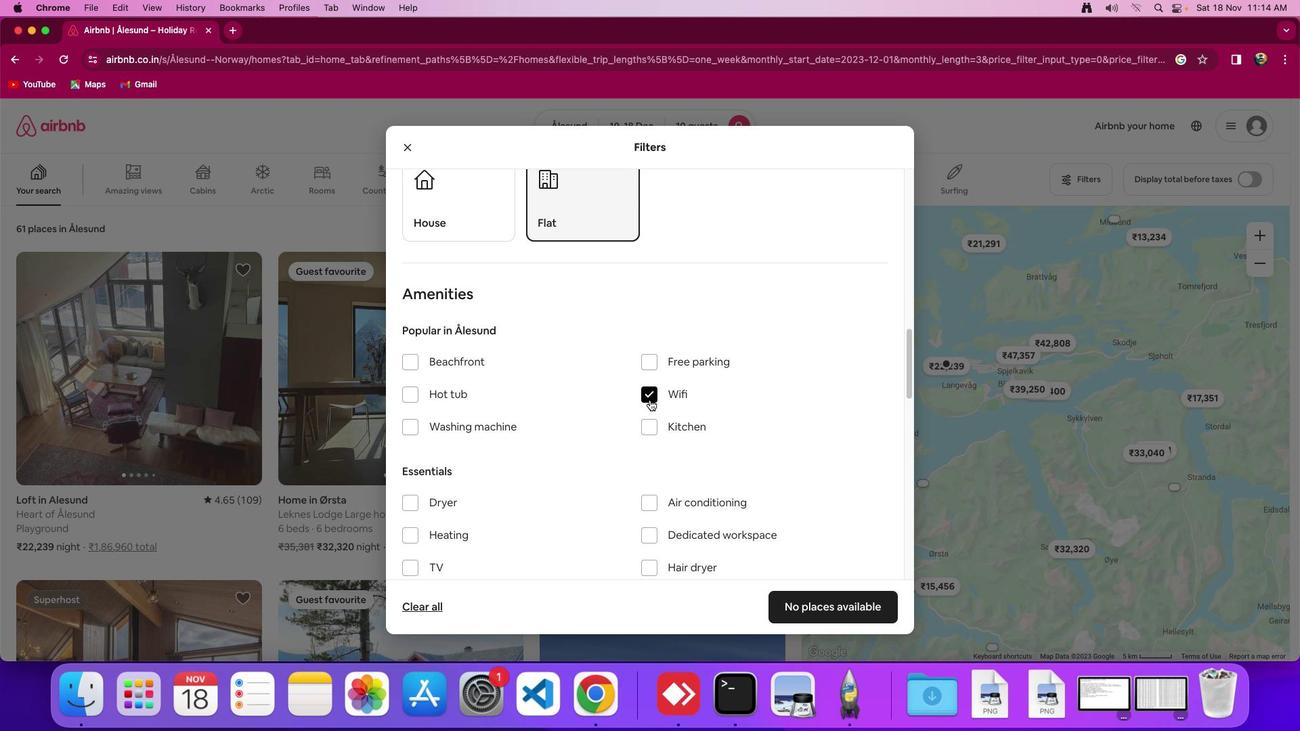 
Action: Mouse pressed left at (650, 399)
Screenshot: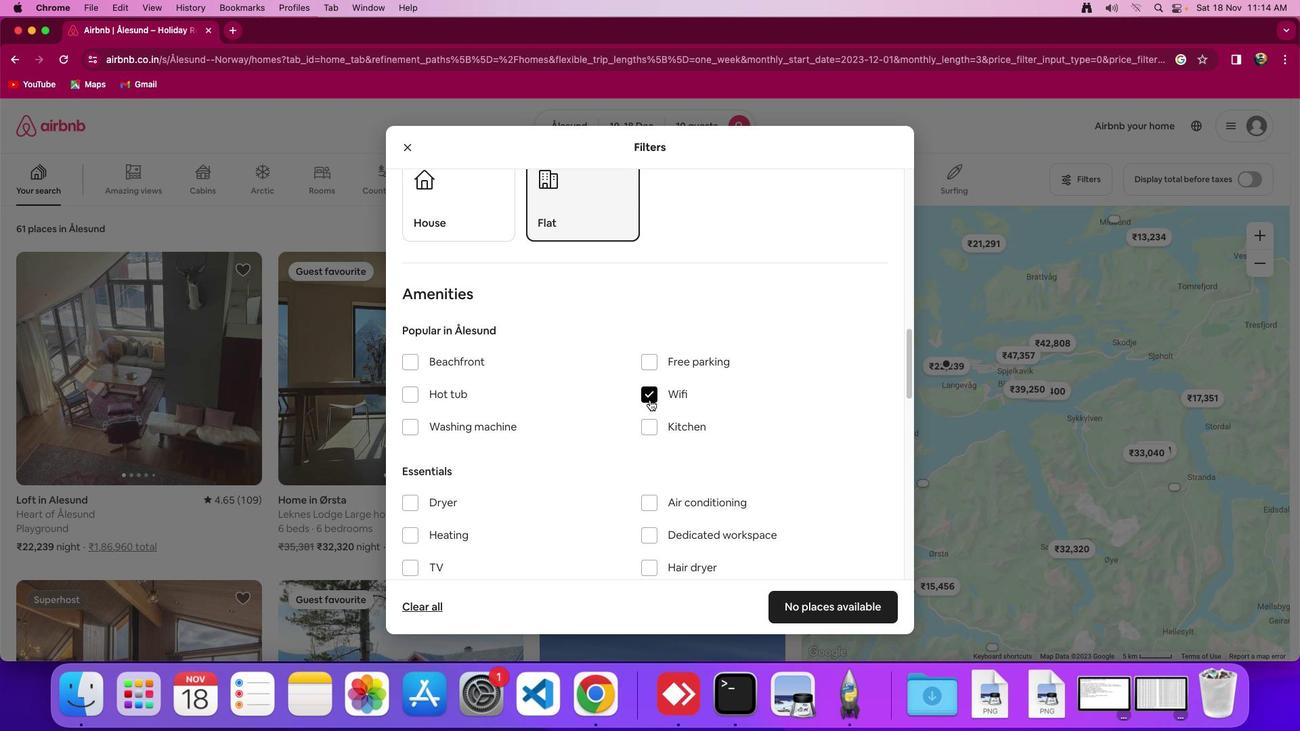 
Action: Mouse moved to (658, 438)
Screenshot: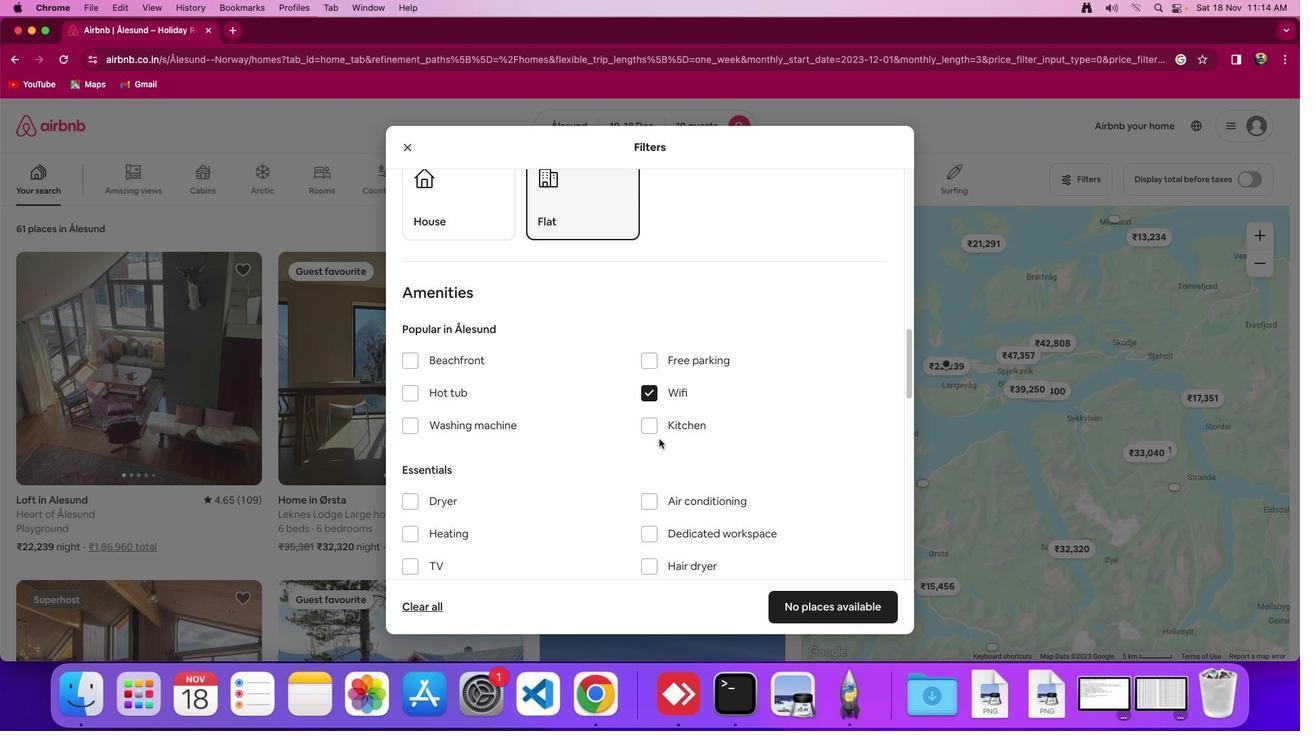 
Action: Mouse scrolled (658, 438) with delta (0, 0)
Screenshot: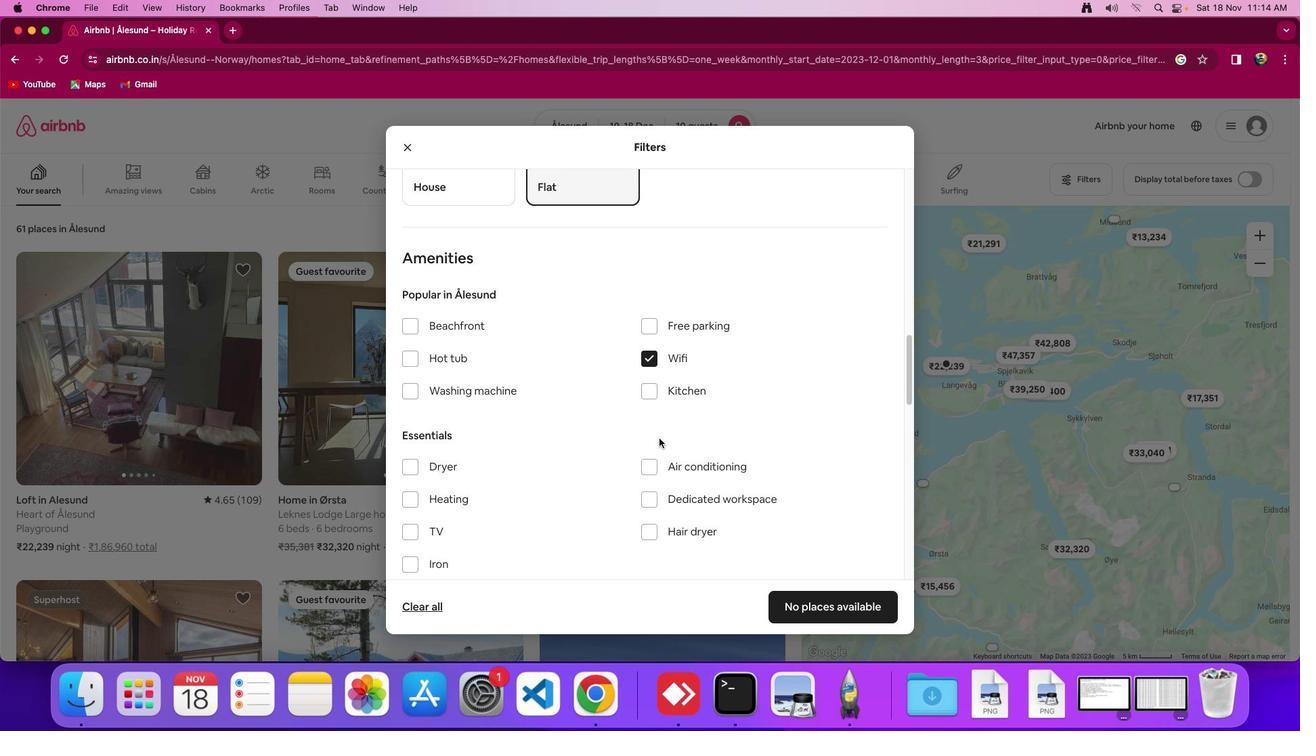 
Action: Mouse scrolled (658, 438) with delta (0, 0)
Screenshot: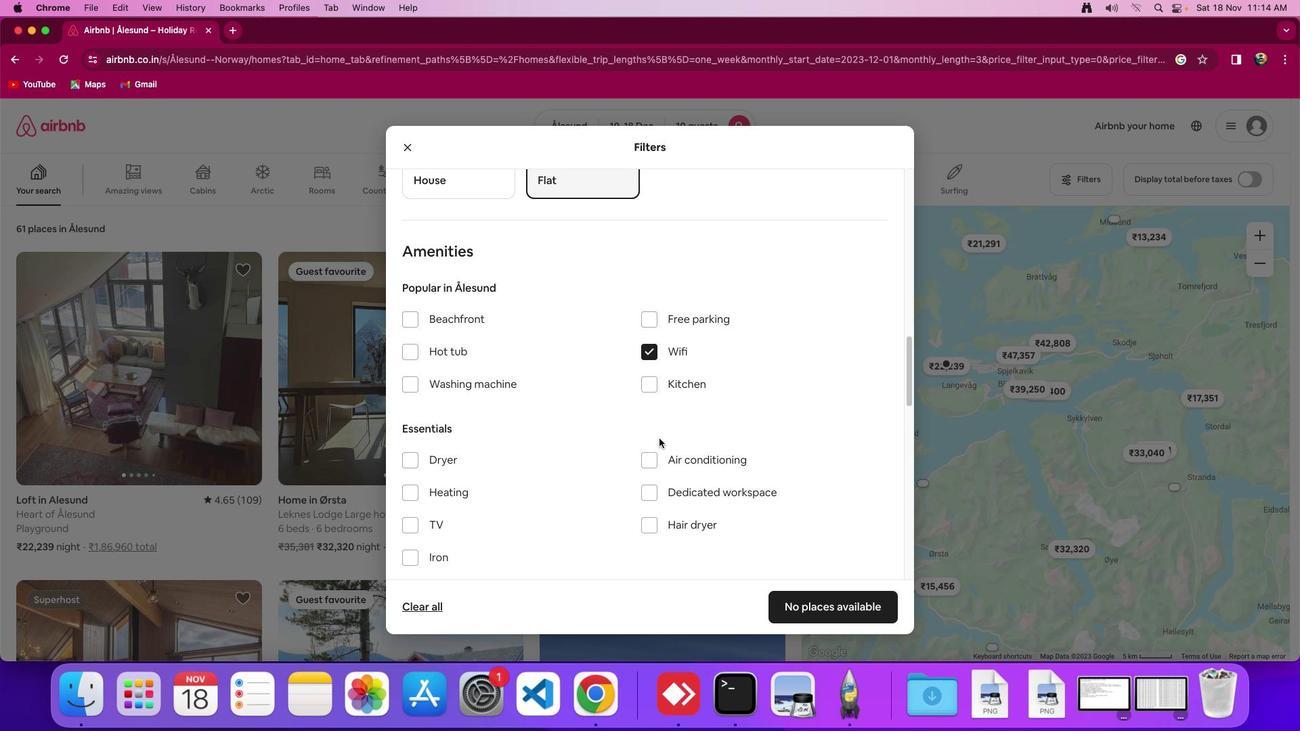 
Action: Mouse moved to (659, 438)
Screenshot: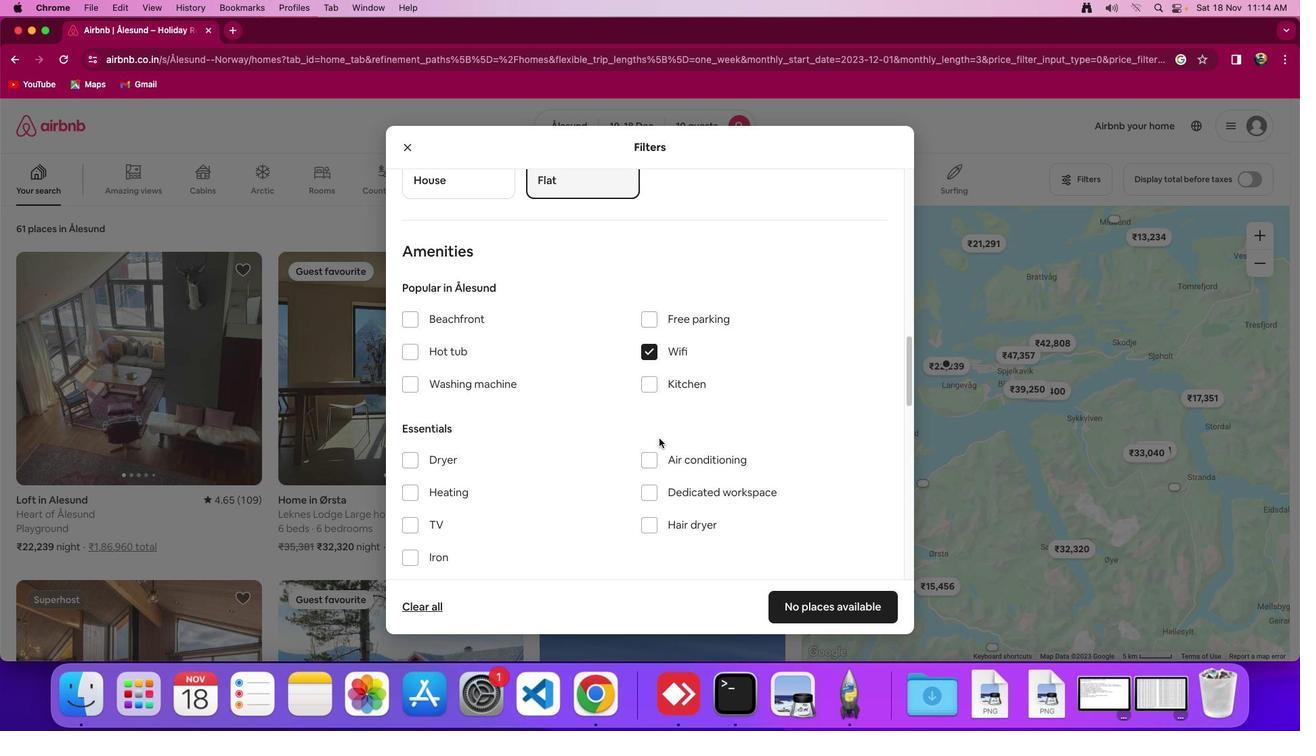 
Action: Mouse scrolled (659, 438) with delta (0, 0)
Screenshot: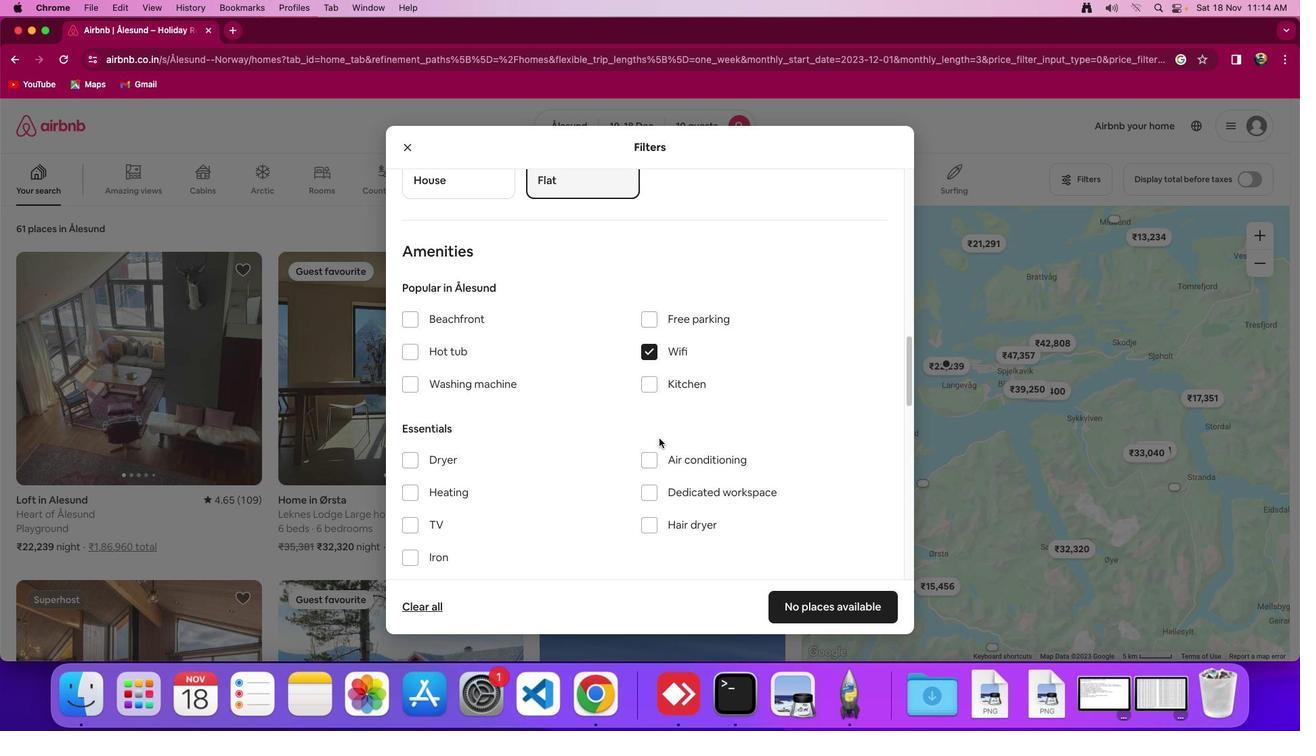 
Action: Mouse moved to (656, 435)
Screenshot: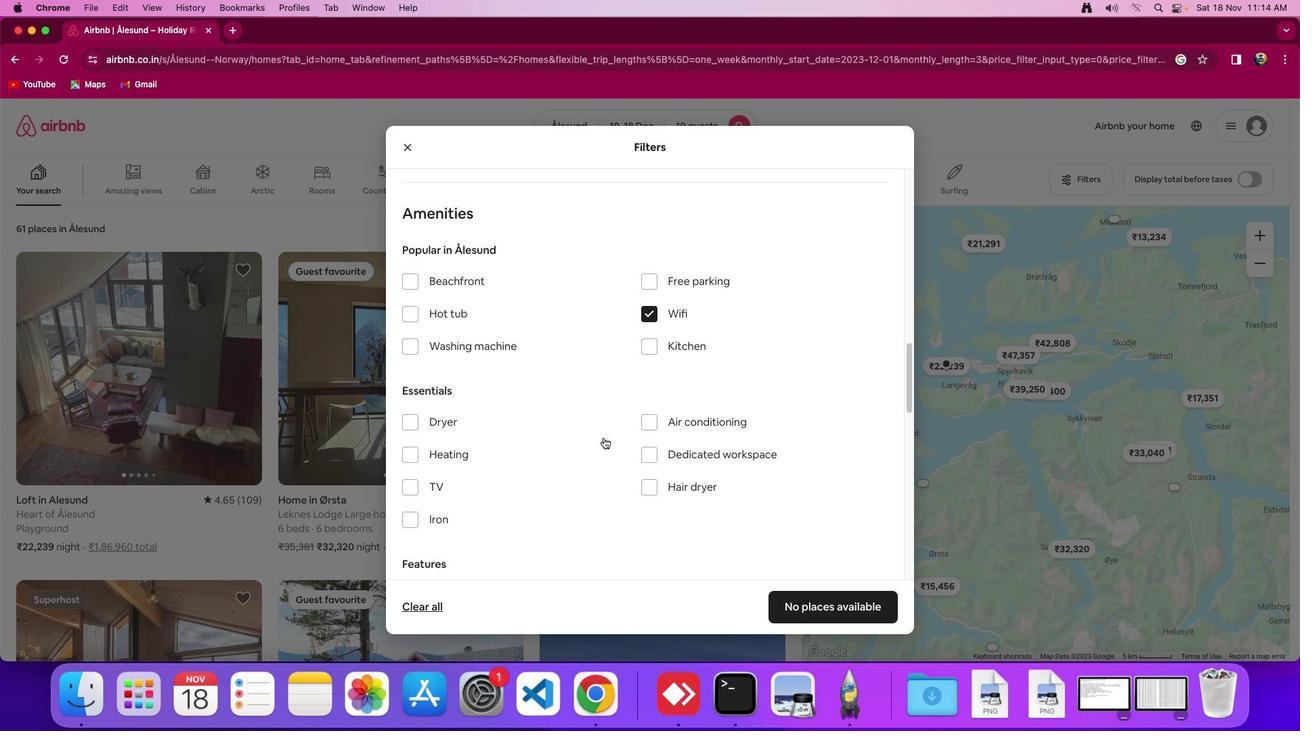 
Action: Mouse scrolled (656, 435) with delta (0, 0)
Screenshot: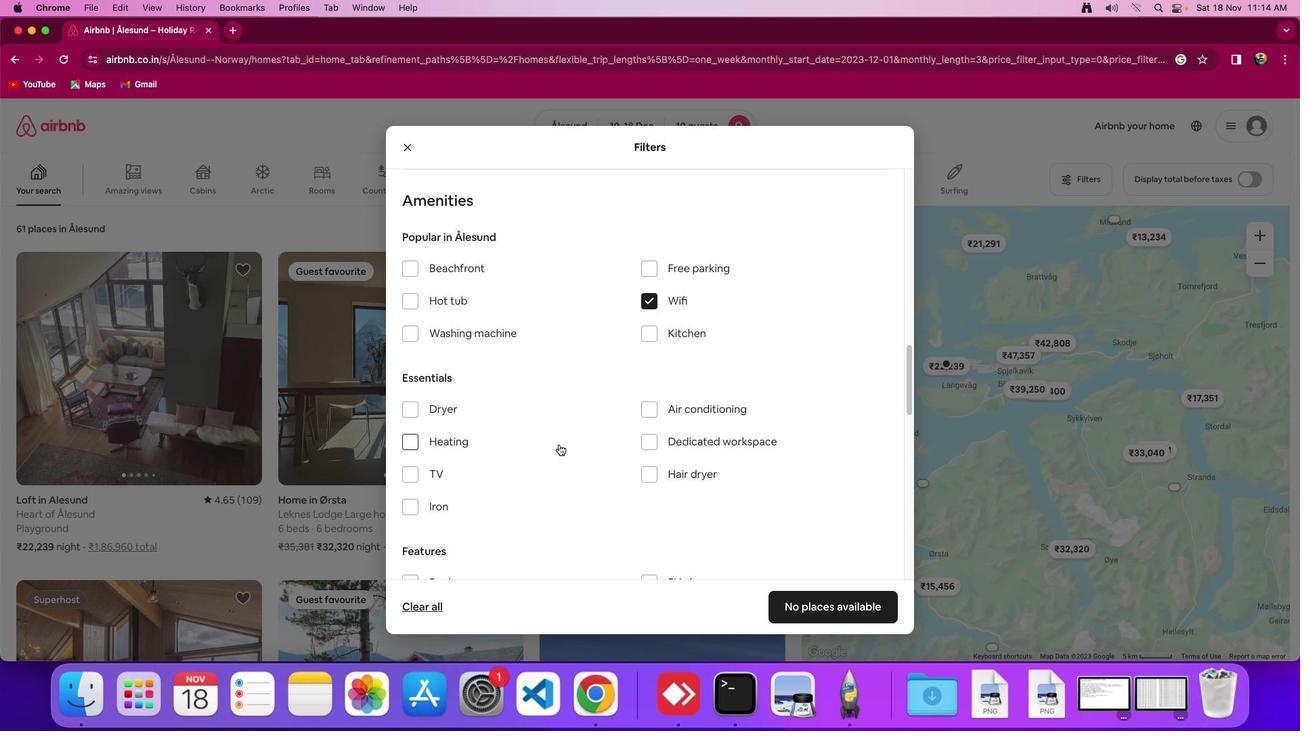 
Action: Mouse moved to (656, 434)
Screenshot: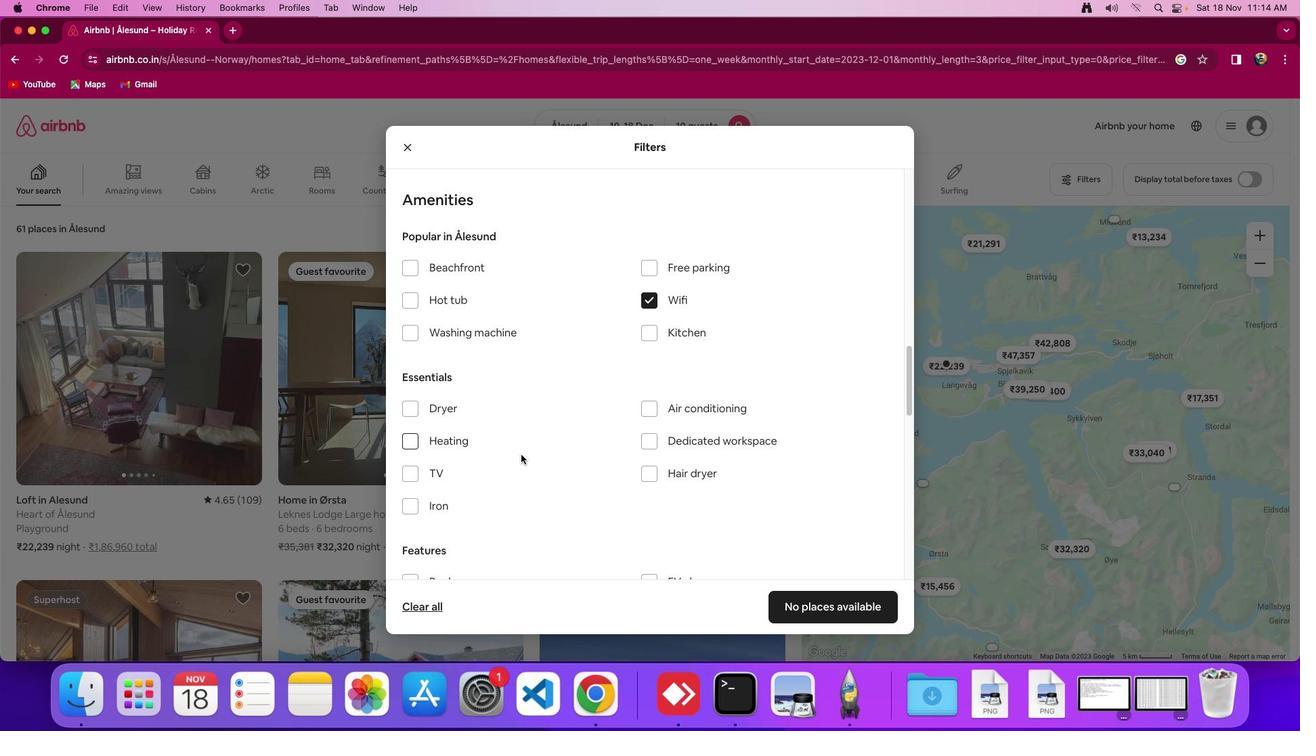 
Action: Mouse scrolled (656, 434) with delta (0, 0)
Screenshot: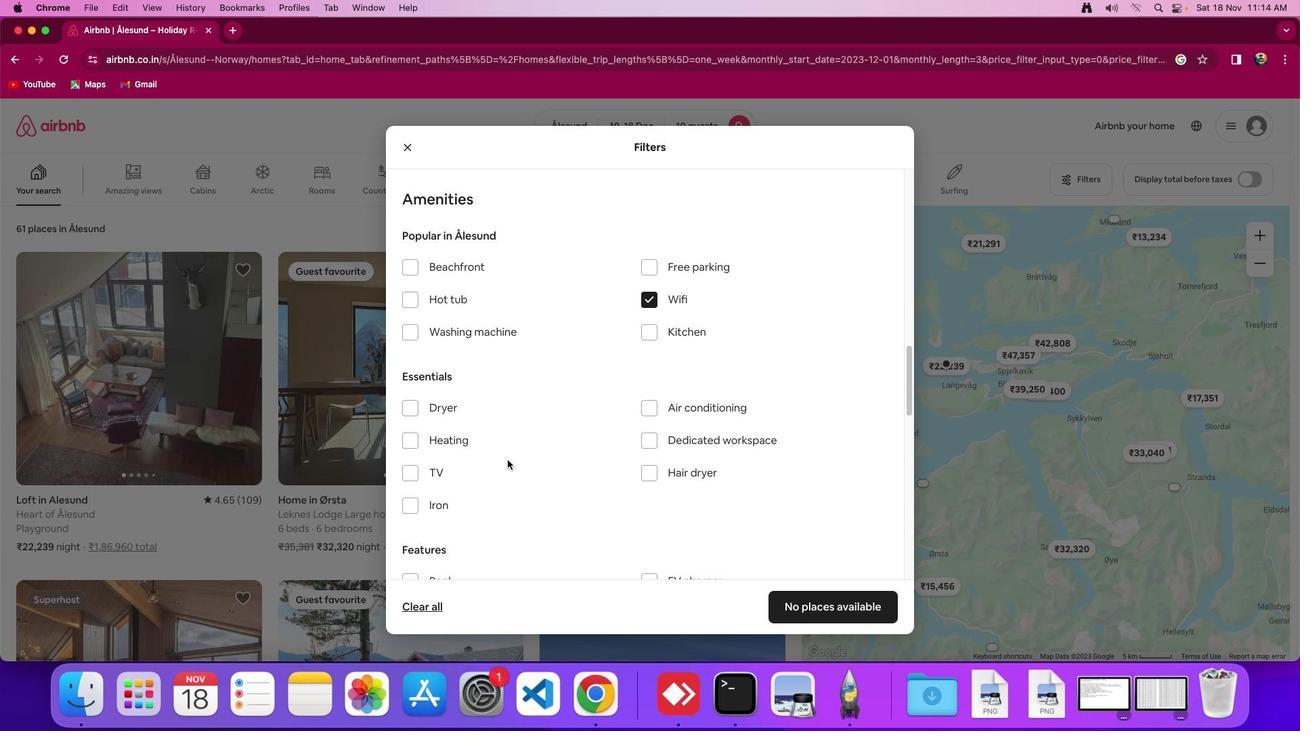 
Action: Mouse moved to (656, 434)
Screenshot: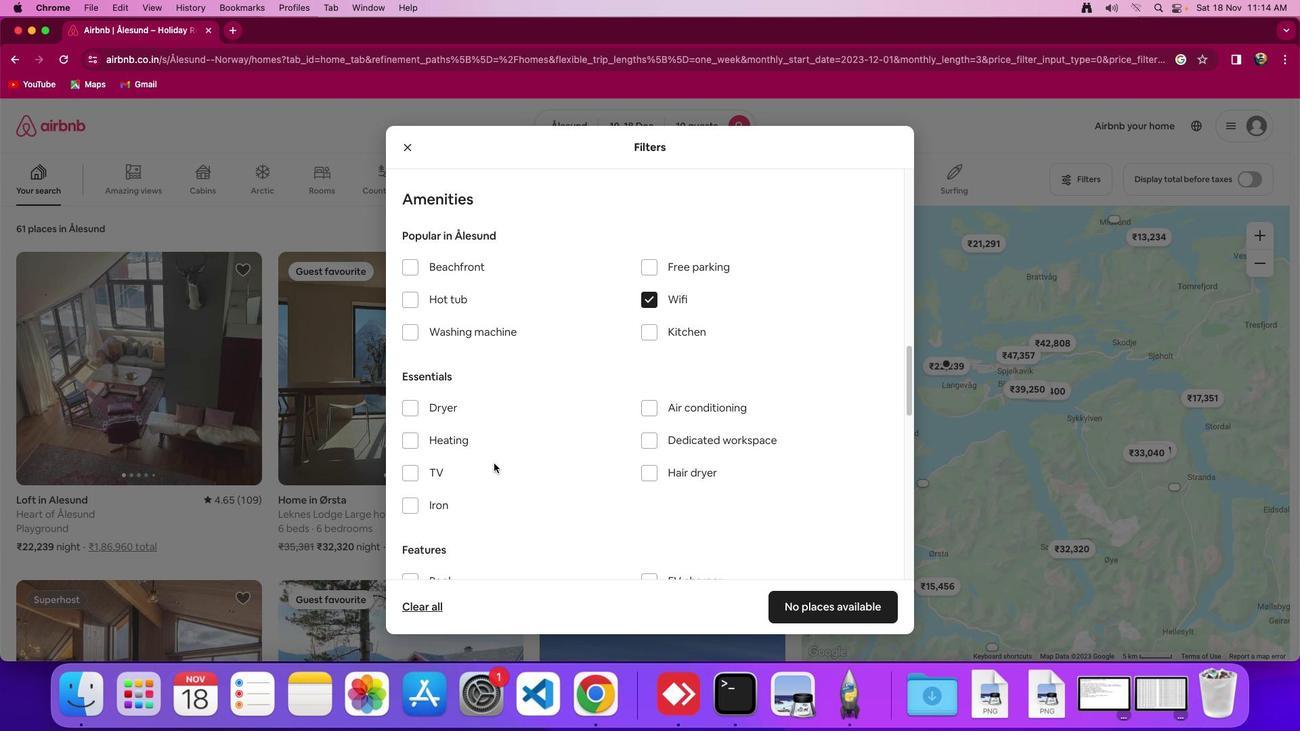 
Action: Mouse scrolled (656, 434) with delta (0, 0)
Screenshot: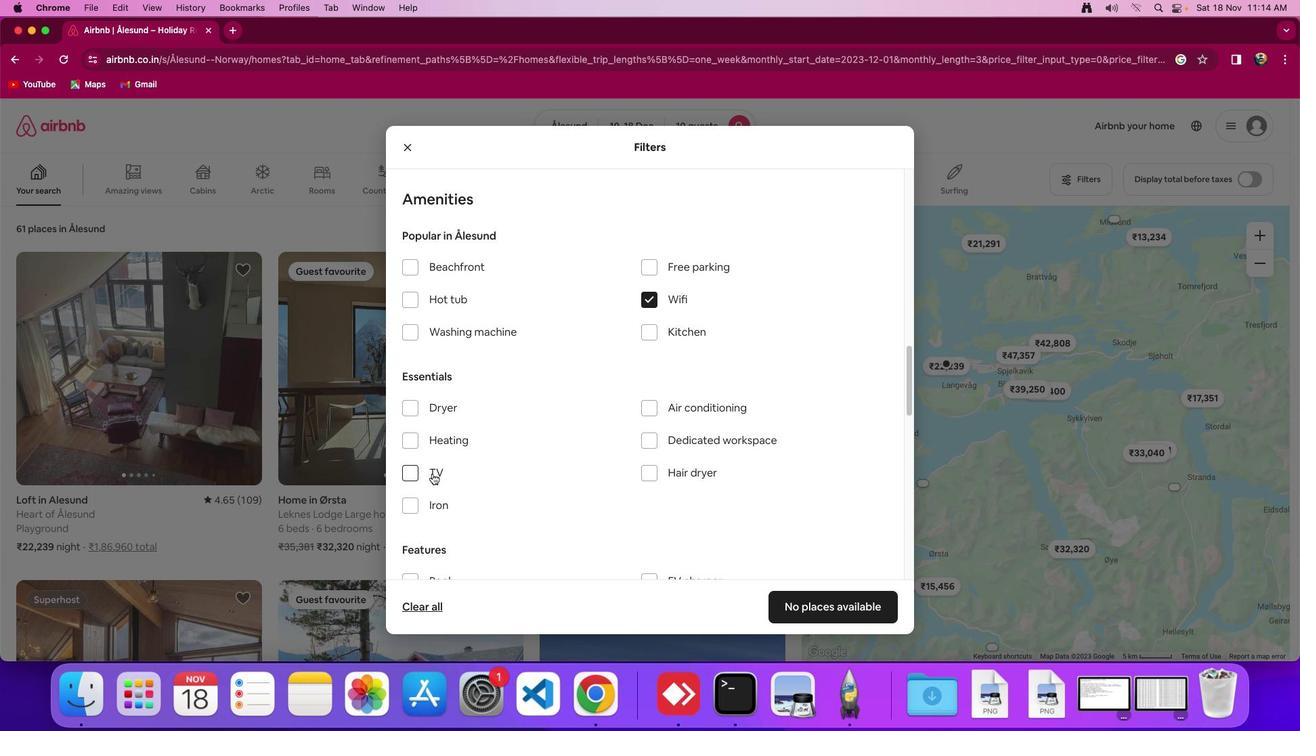 
Action: Mouse moved to (418, 472)
Screenshot: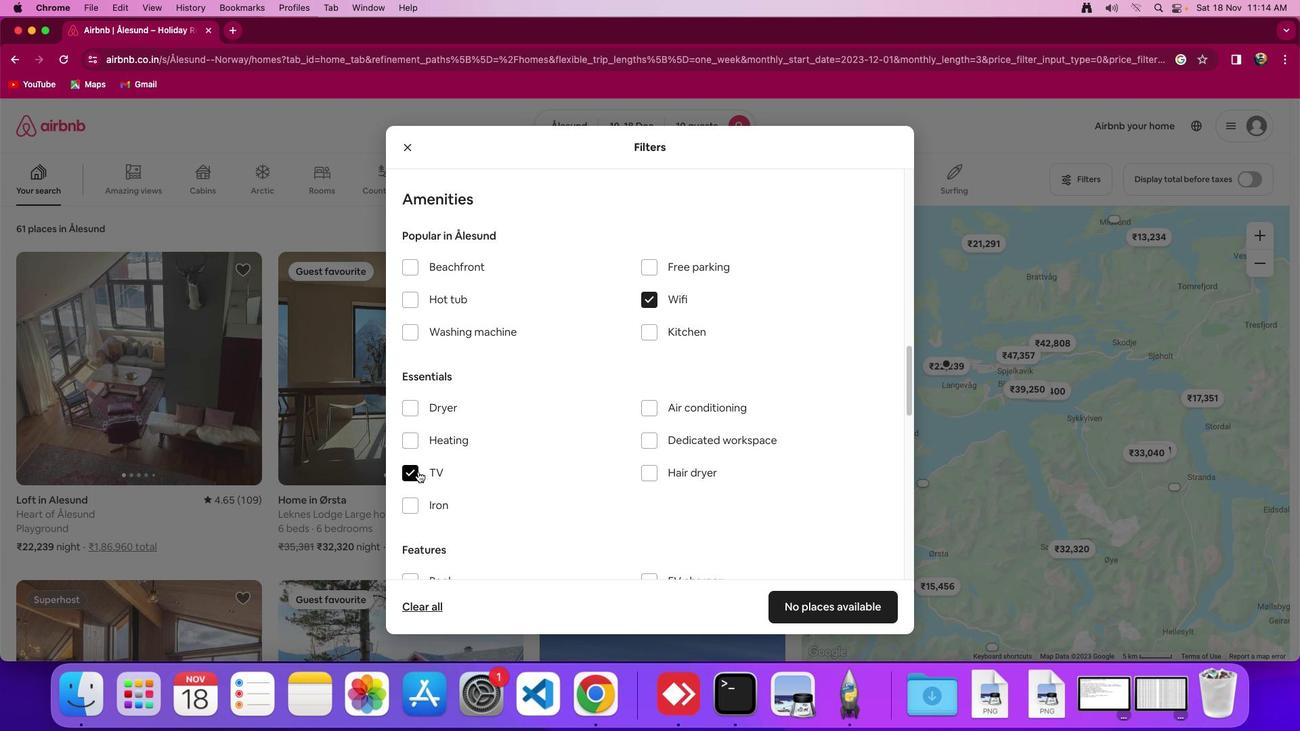 
Action: Mouse pressed left at (418, 472)
Screenshot: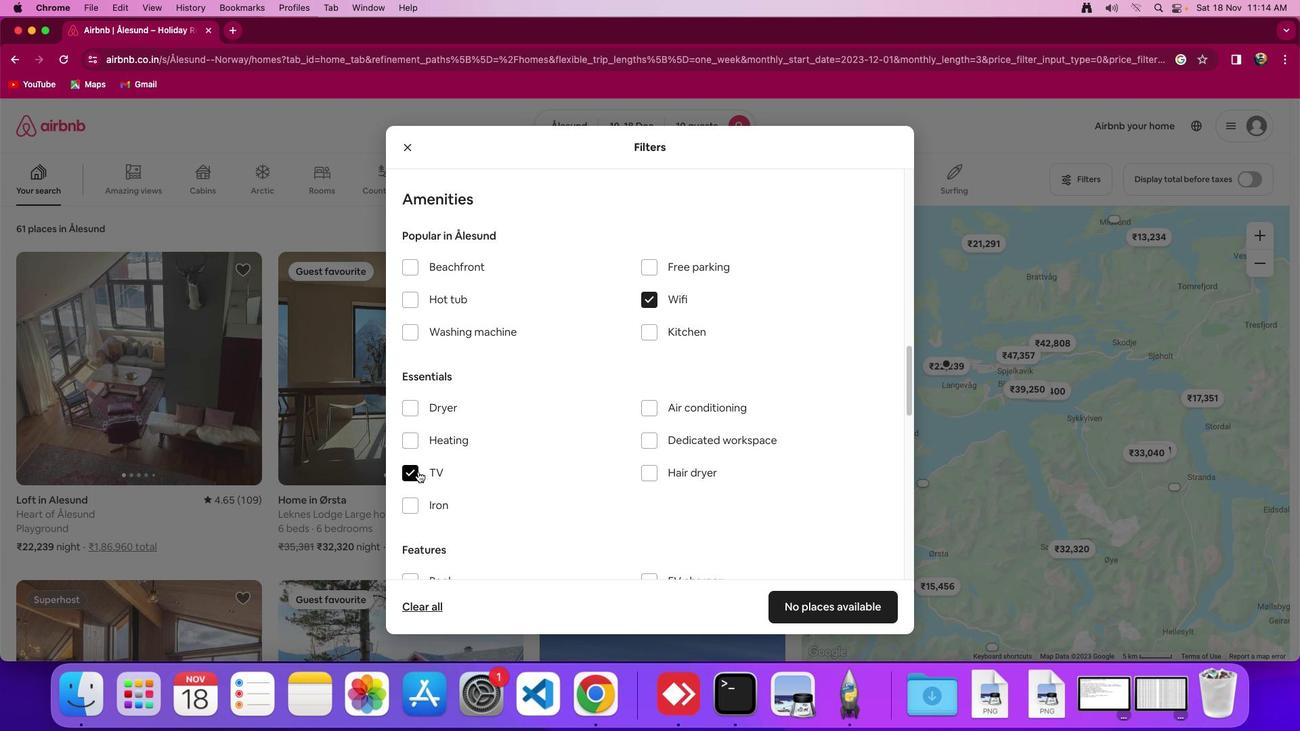 
Action: Mouse moved to (604, 442)
Screenshot: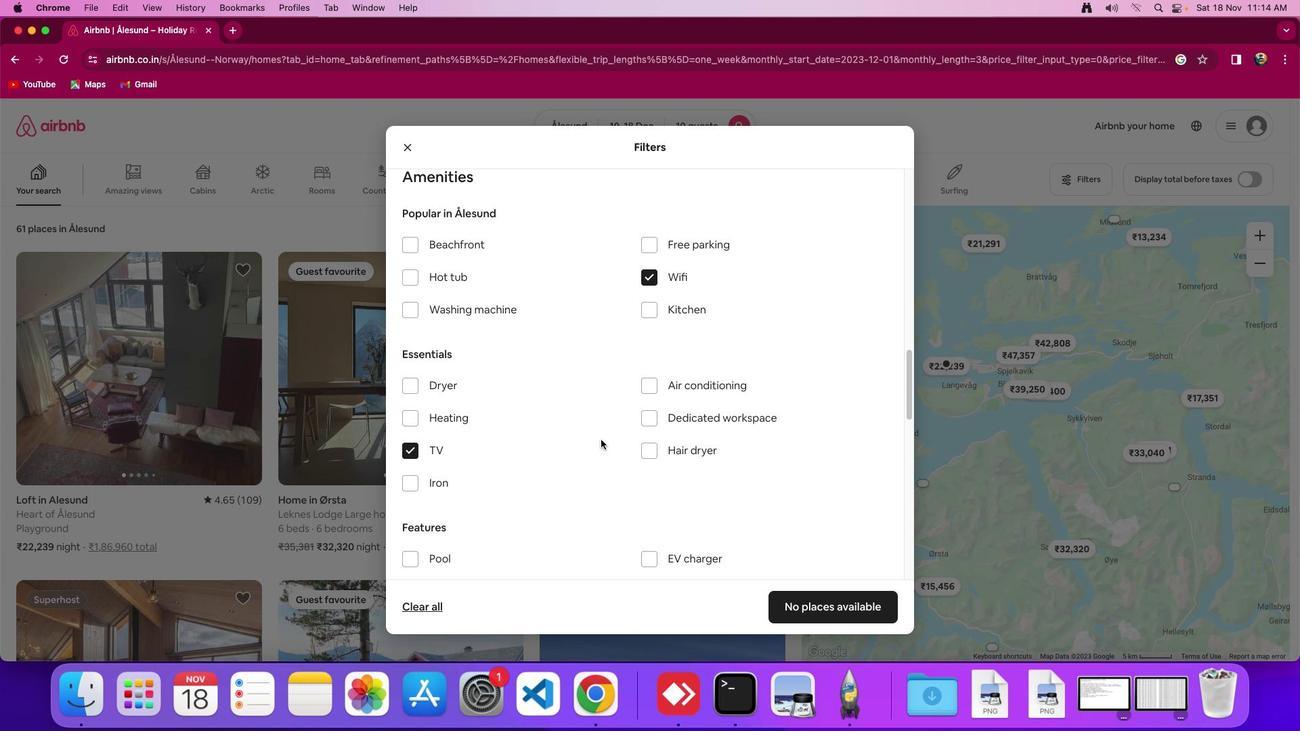 
Action: Mouse scrolled (604, 442) with delta (0, 0)
Screenshot: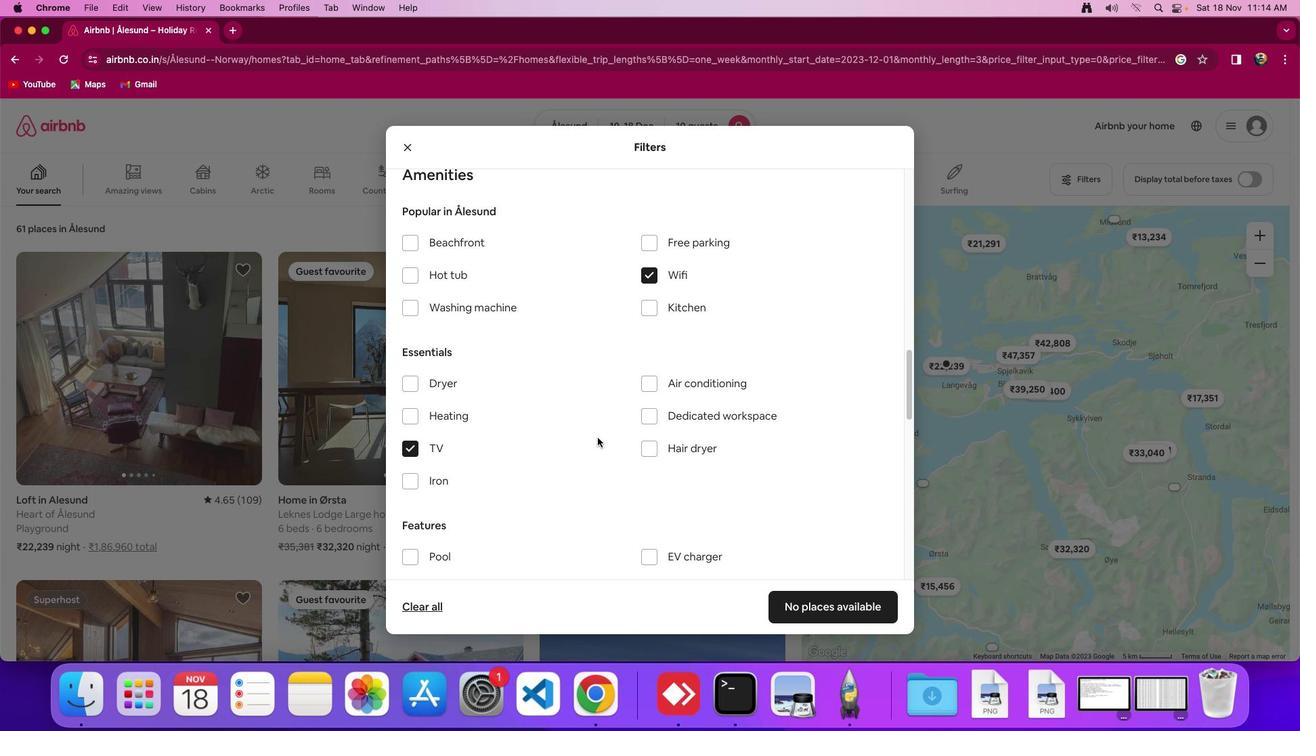 
Action: Mouse moved to (603, 442)
Screenshot: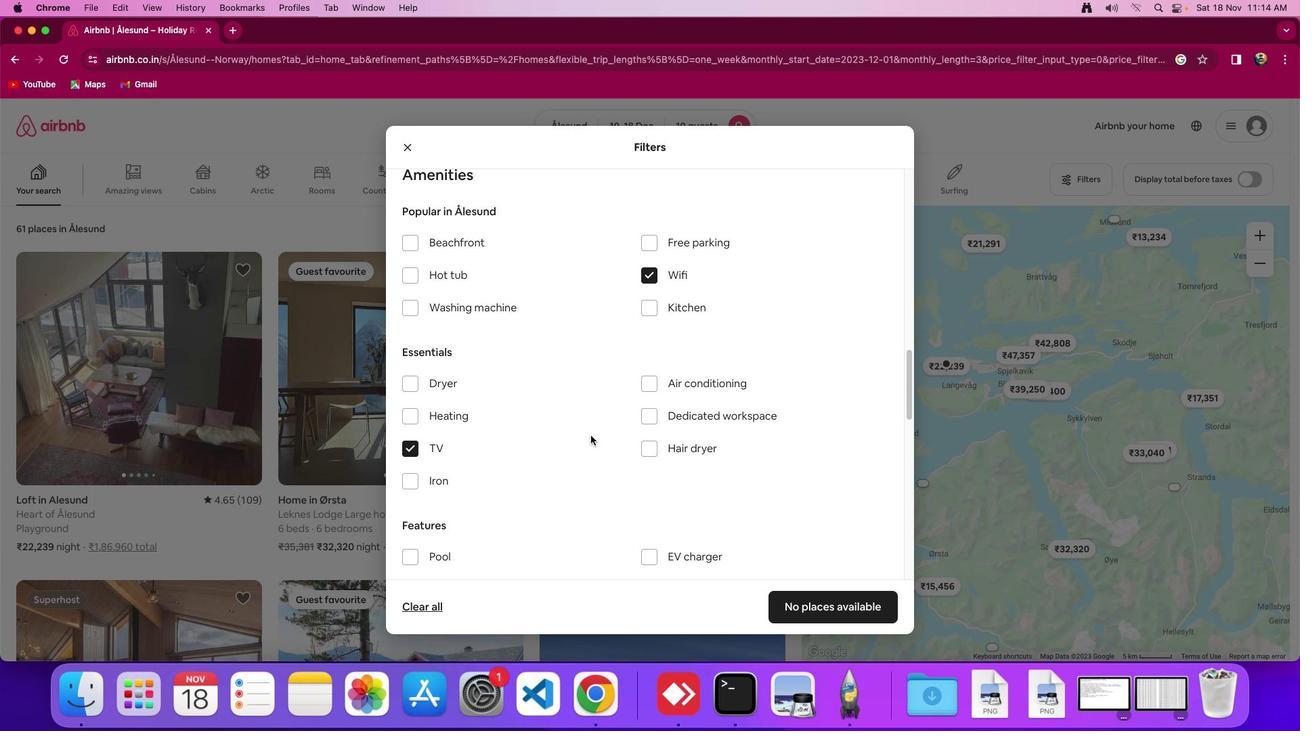 
Action: Mouse scrolled (603, 442) with delta (0, 0)
Screenshot: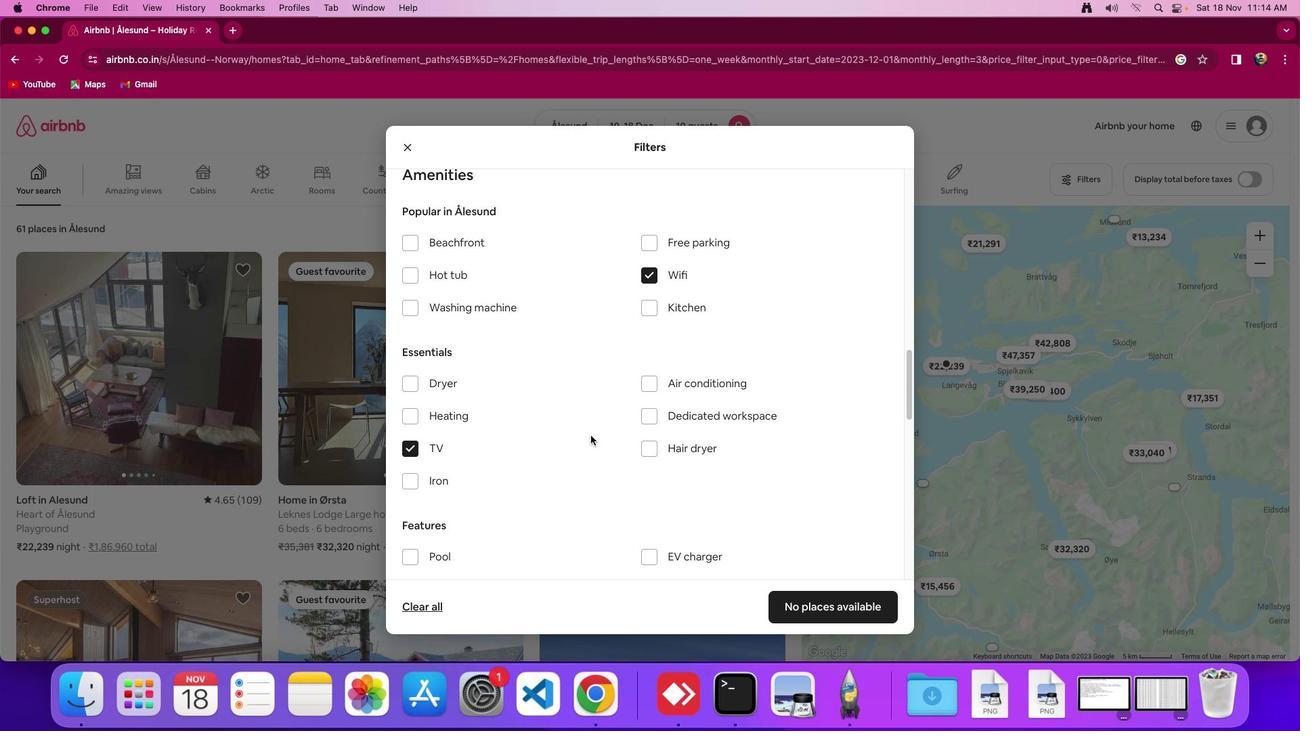 
Action: Mouse moved to (591, 435)
Screenshot: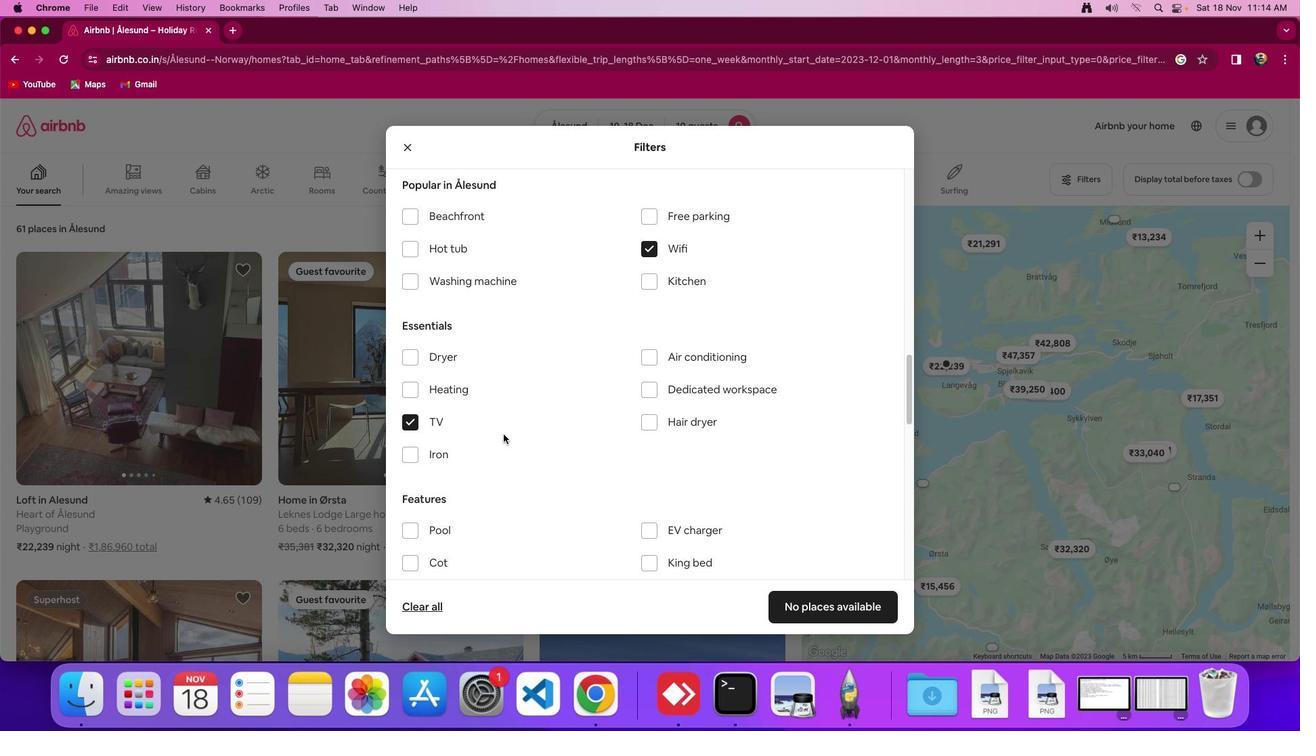 
Action: Mouse scrolled (591, 435) with delta (0, 0)
Screenshot: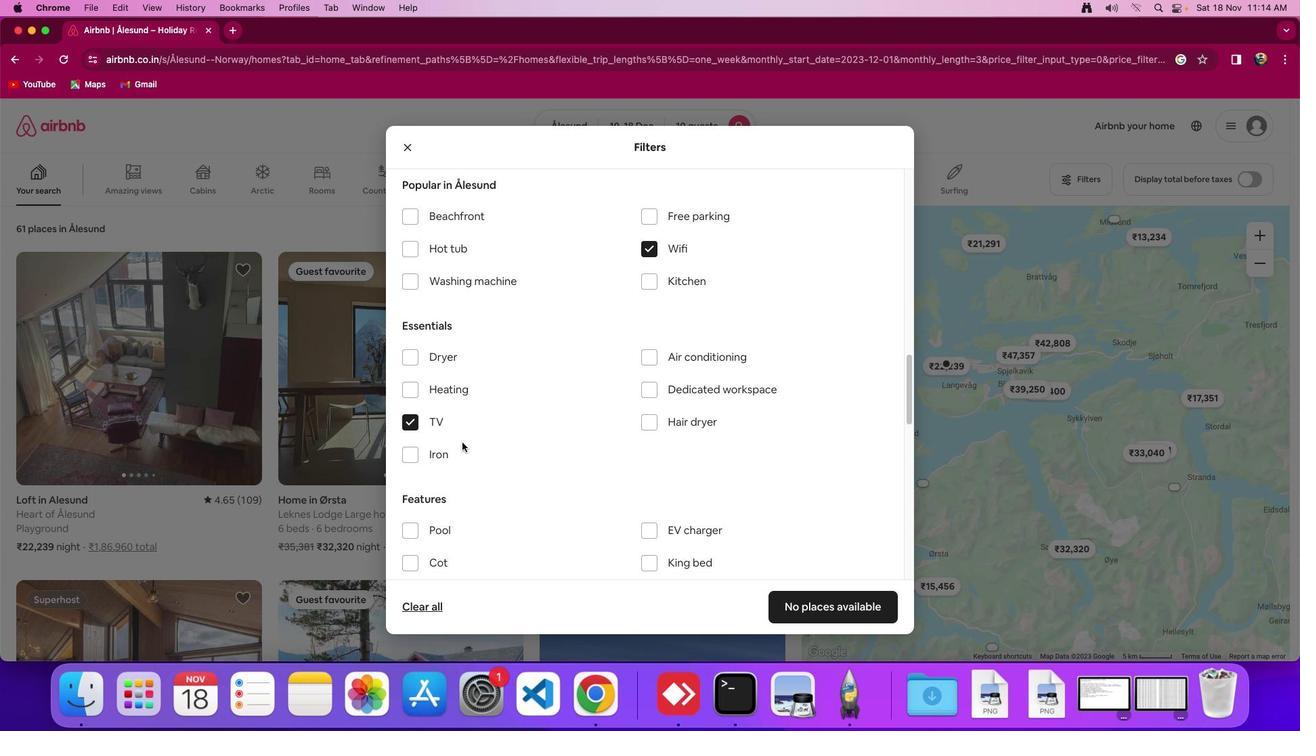 
Action: Mouse scrolled (591, 435) with delta (0, 0)
Screenshot: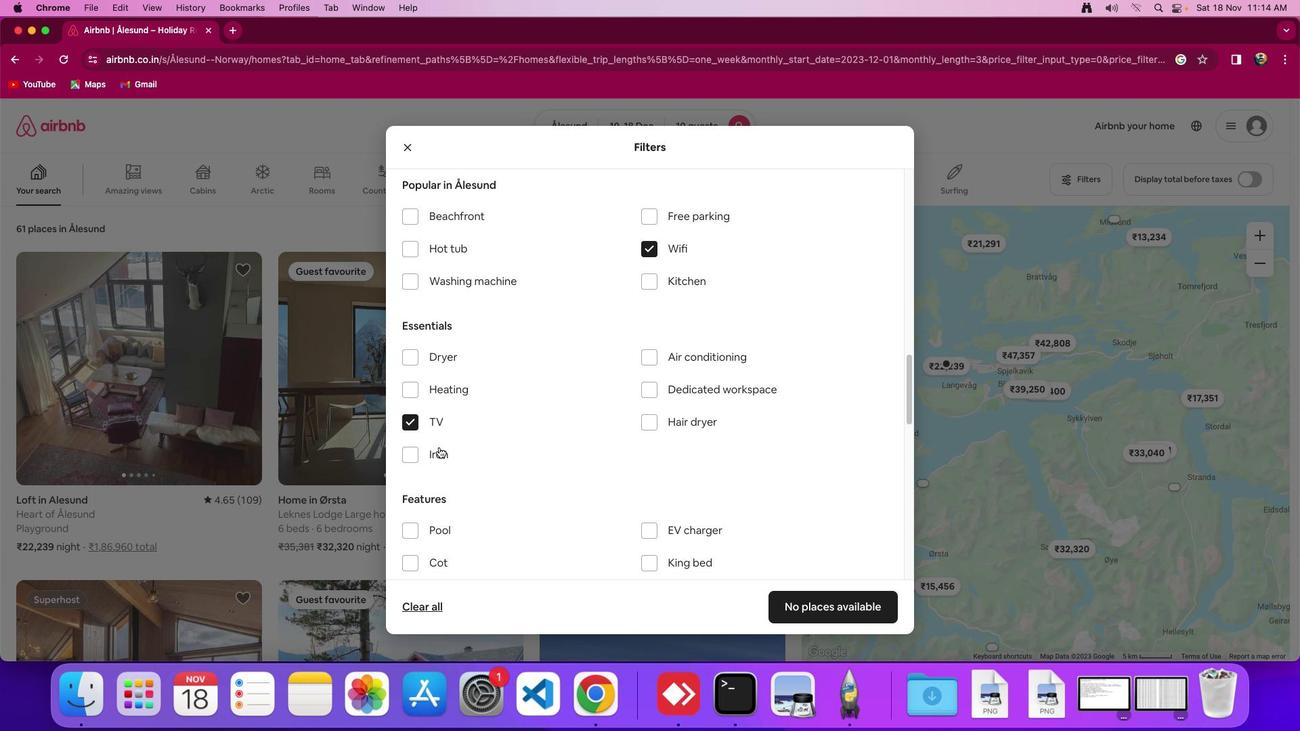 
Action: Mouse moved to (673, 277)
Screenshot: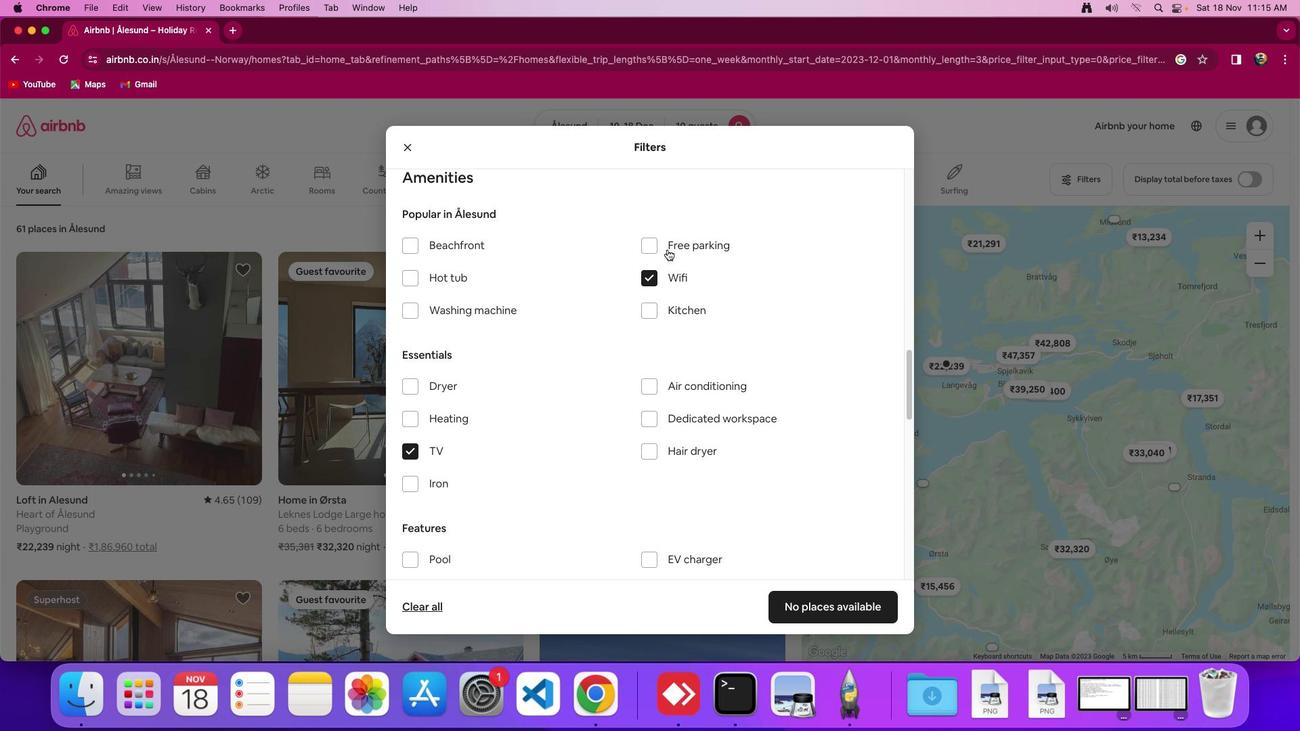 
Action: Mouse scrolled (673, 277) with delta (0, 0)
Screenshot: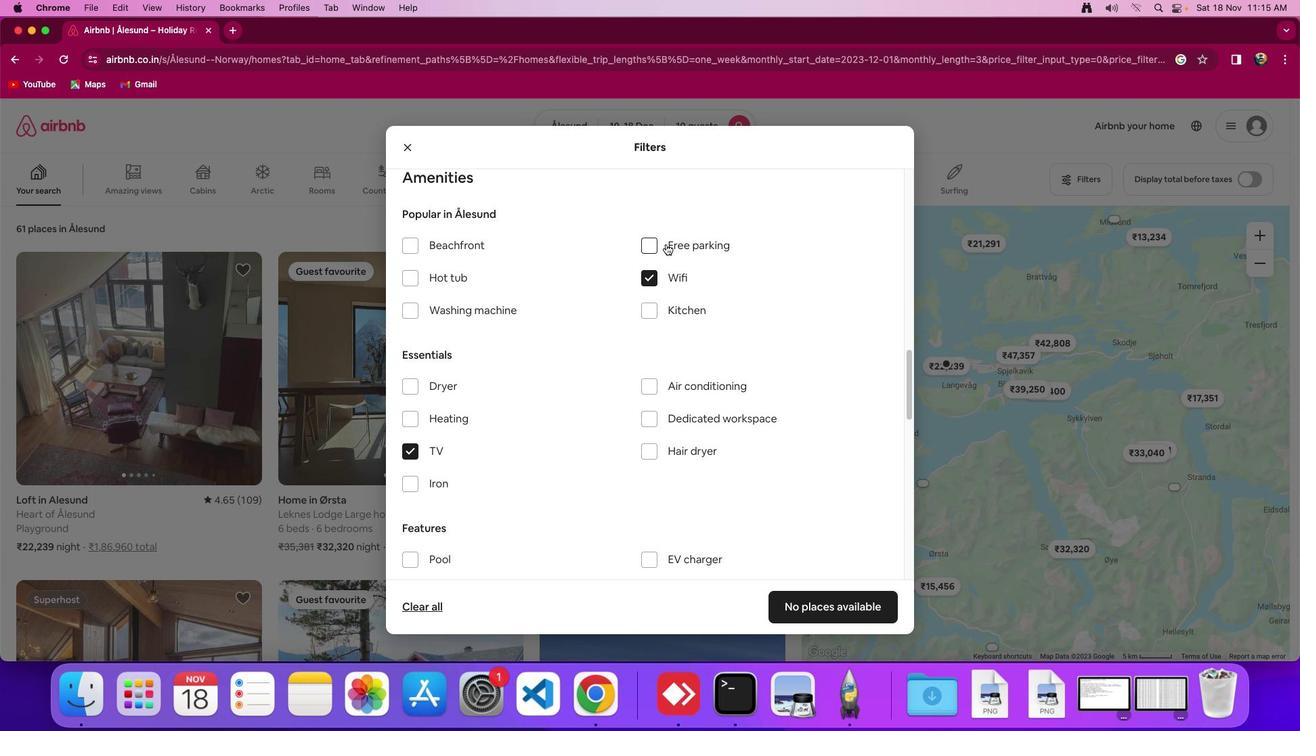 
Action: Mouse scrolled (673, 277) with delta (0, 0)
Screenshot: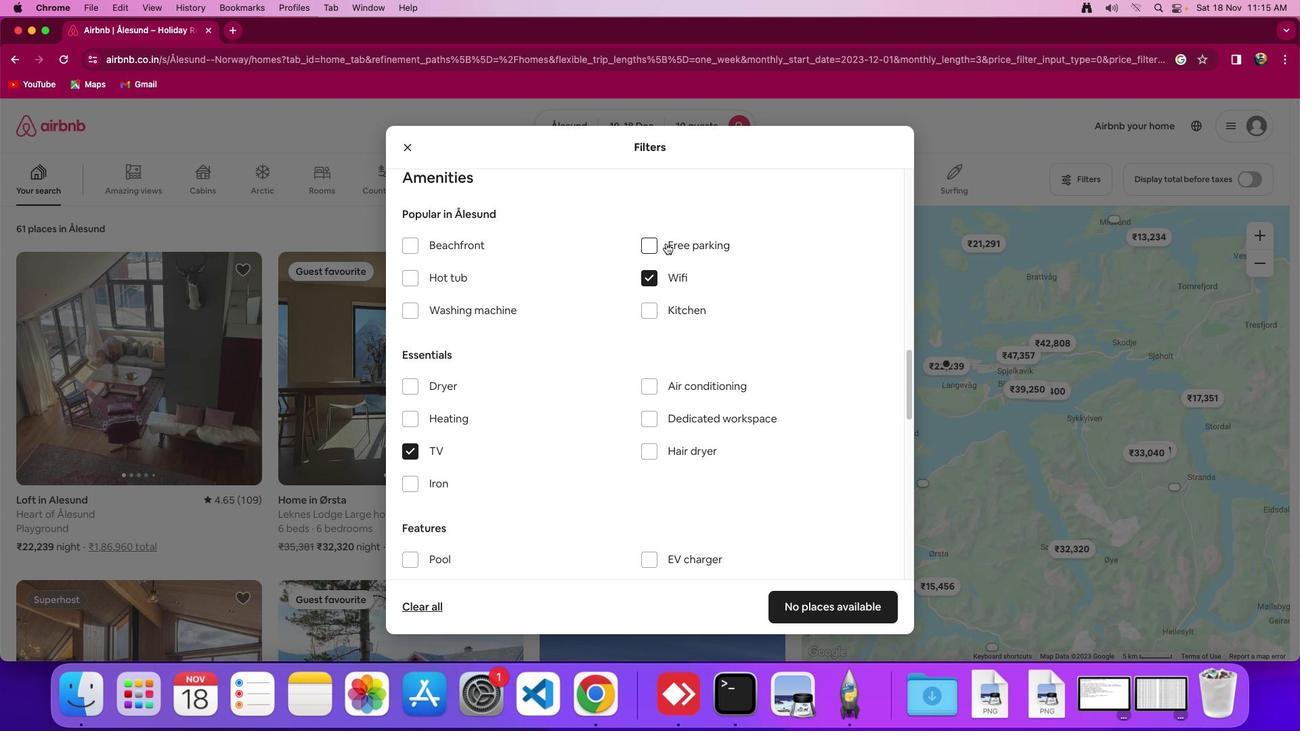 
Action: Mouse moved to (657, 241)
Screenshot: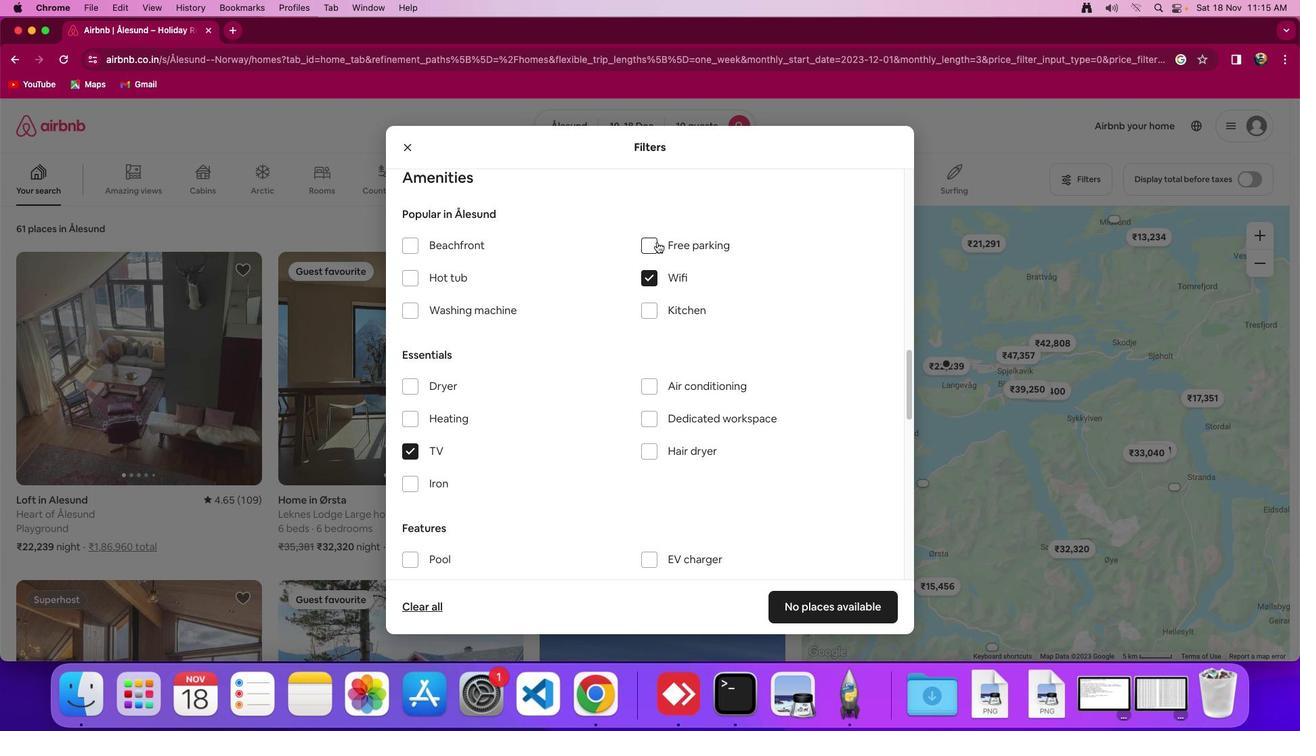 
Action: Mouse pressed left at (657, 241)
Screenshot: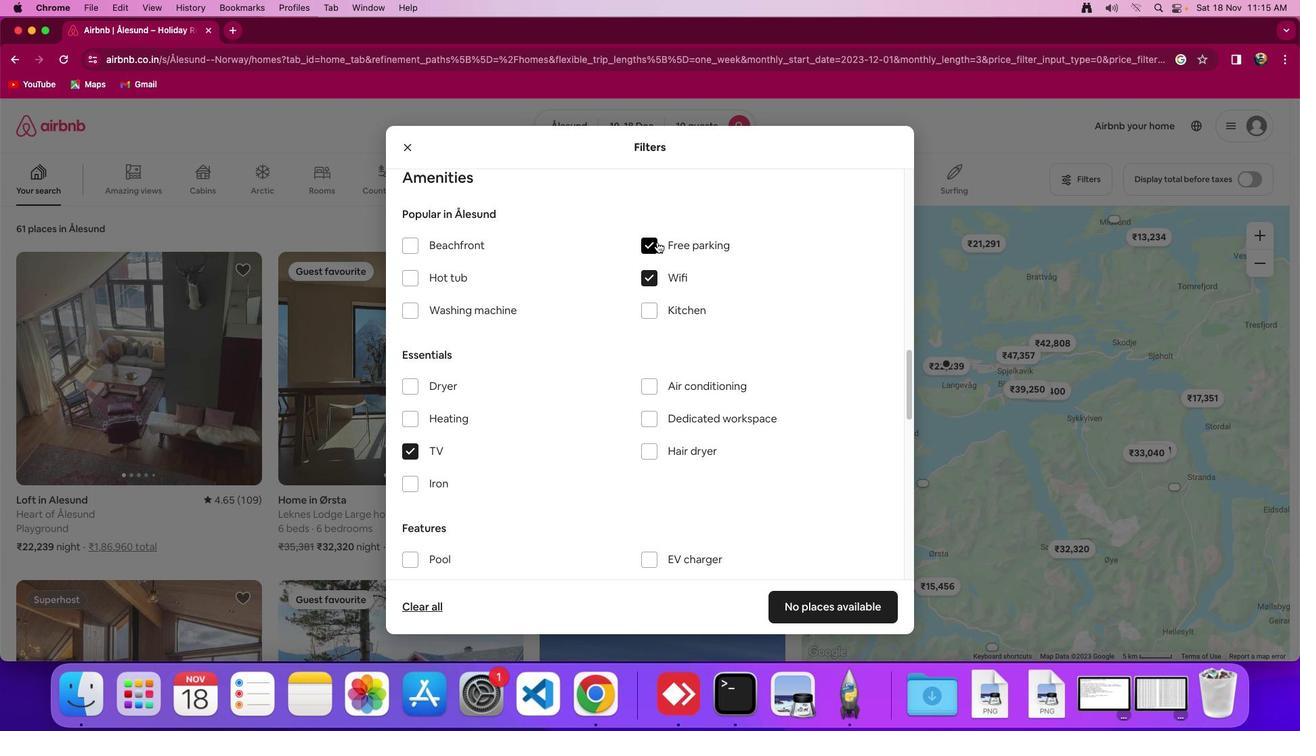 
Action: Mouse moved to (610, 359)
Screenshot: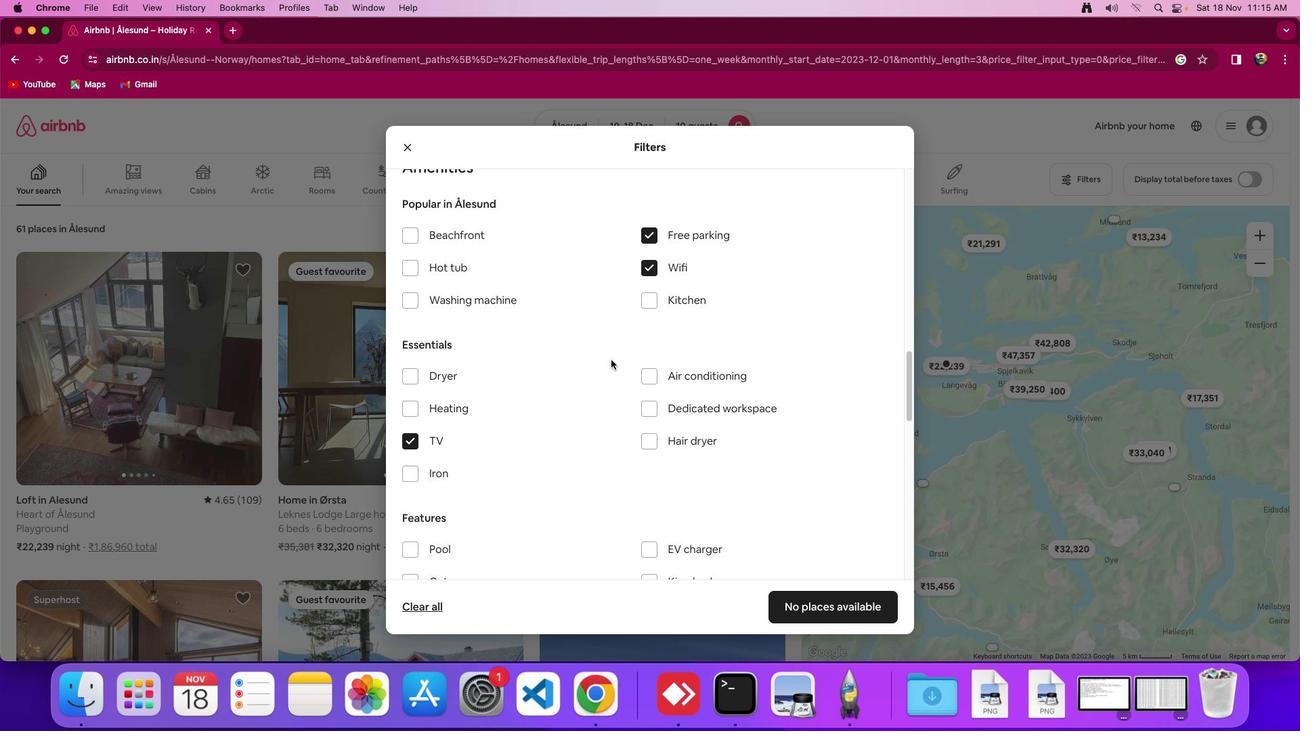 
Action: Mouse scrolled (610, 359) with delta (0, 0)
Screenshot: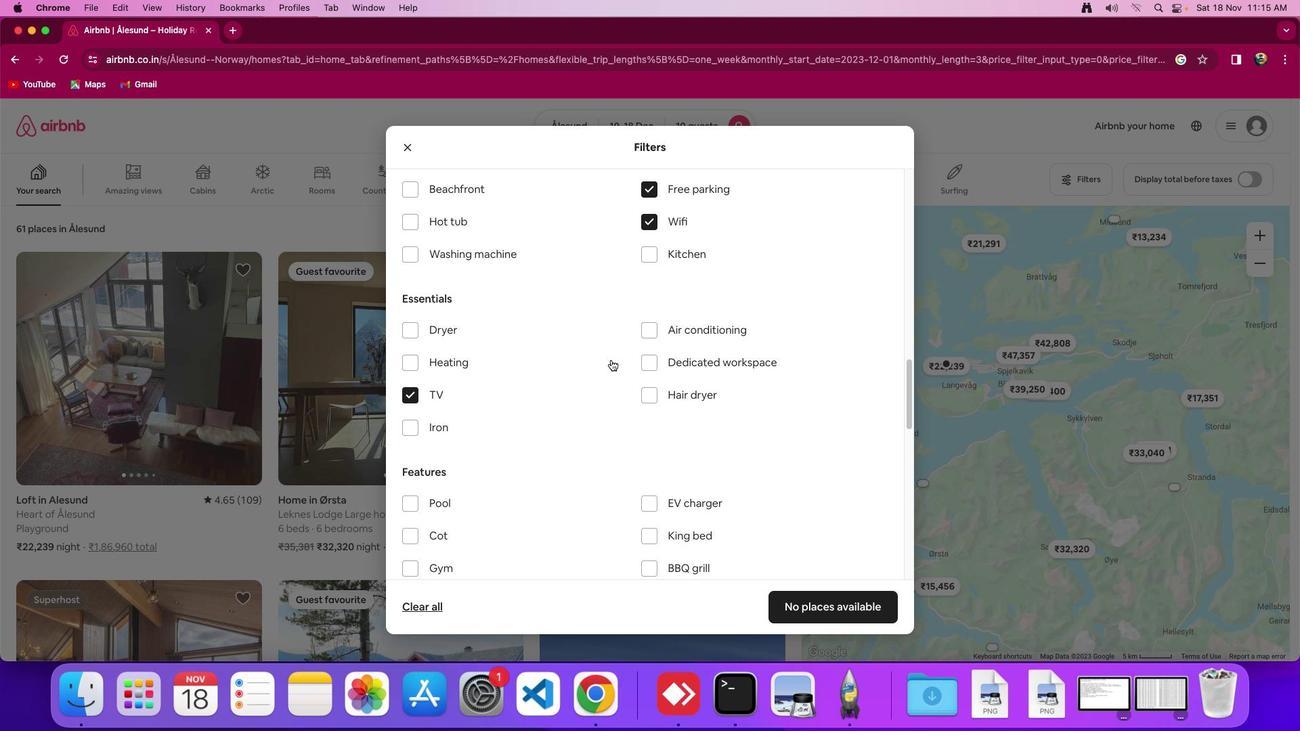 
Action: Mouse scrolled (610, 359) with delta (0, 0)
Screenshot: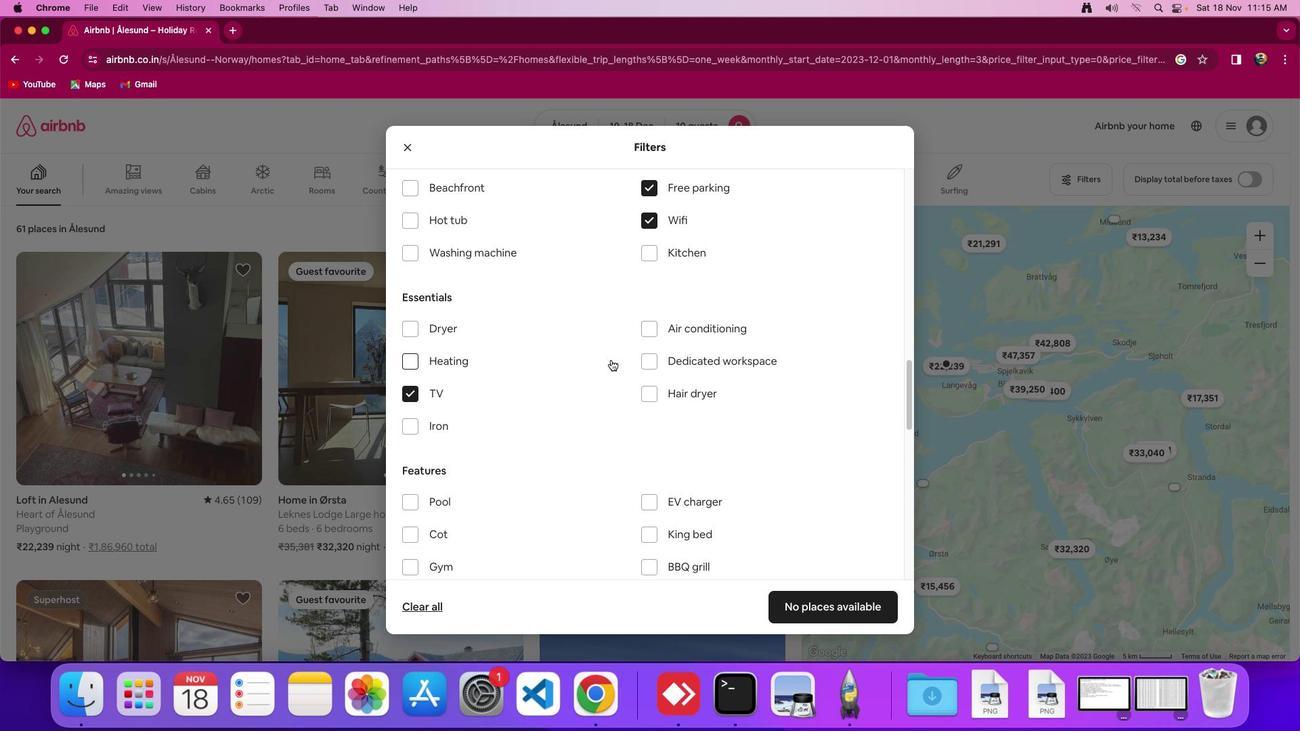 
Action: Mouse scrolled (610, 359) with delta (0, 0)
Screenshot: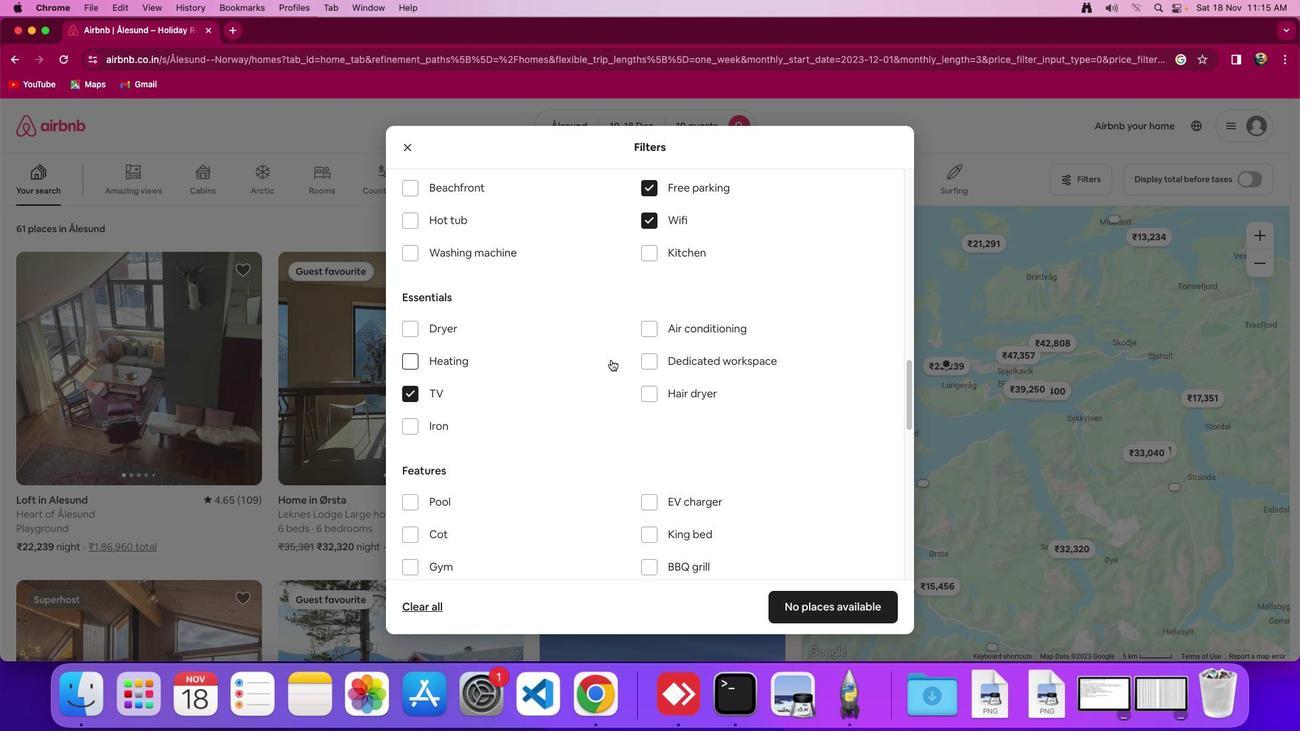 
Action: Mouse moved to (611, 360)
Screenshot: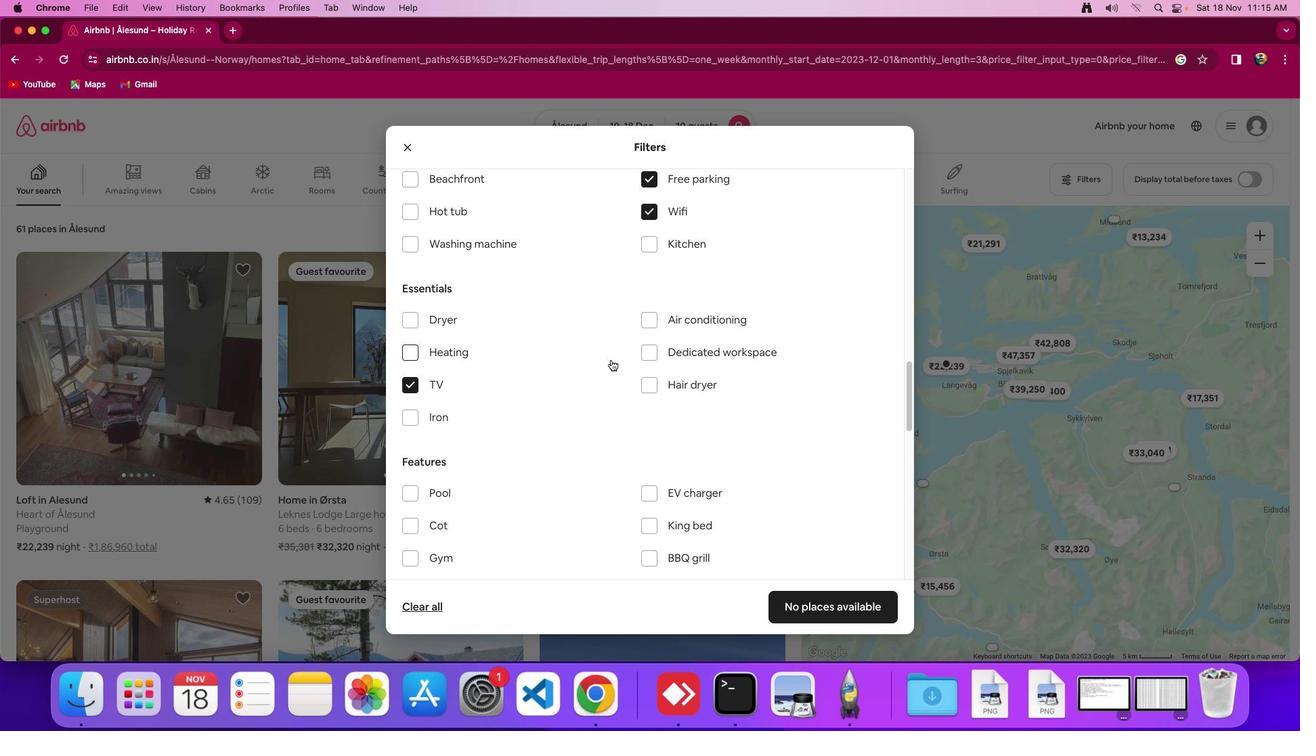 
Action: Mouse scrolled (611, 360) with delta (0, 0)
Screenshot: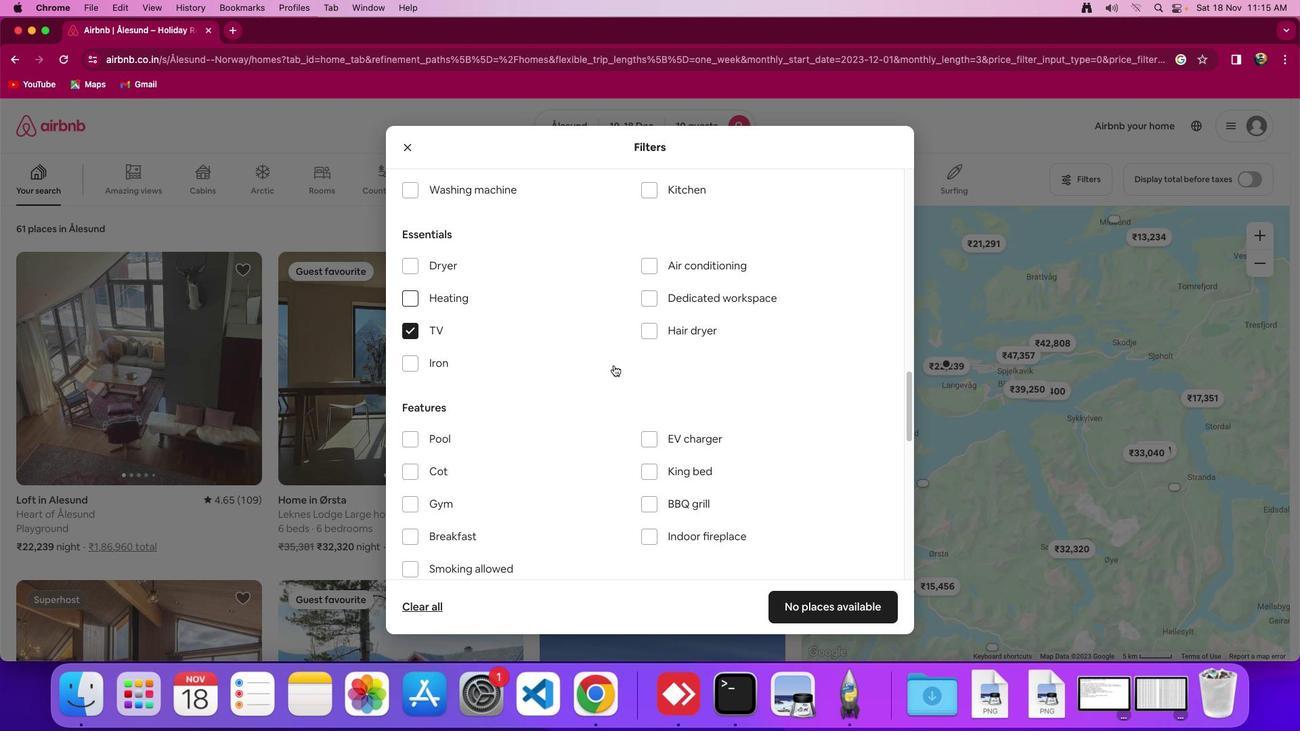 
Action: Mouse scrolled (611, 360) with delta (0, 0)
Screenshot: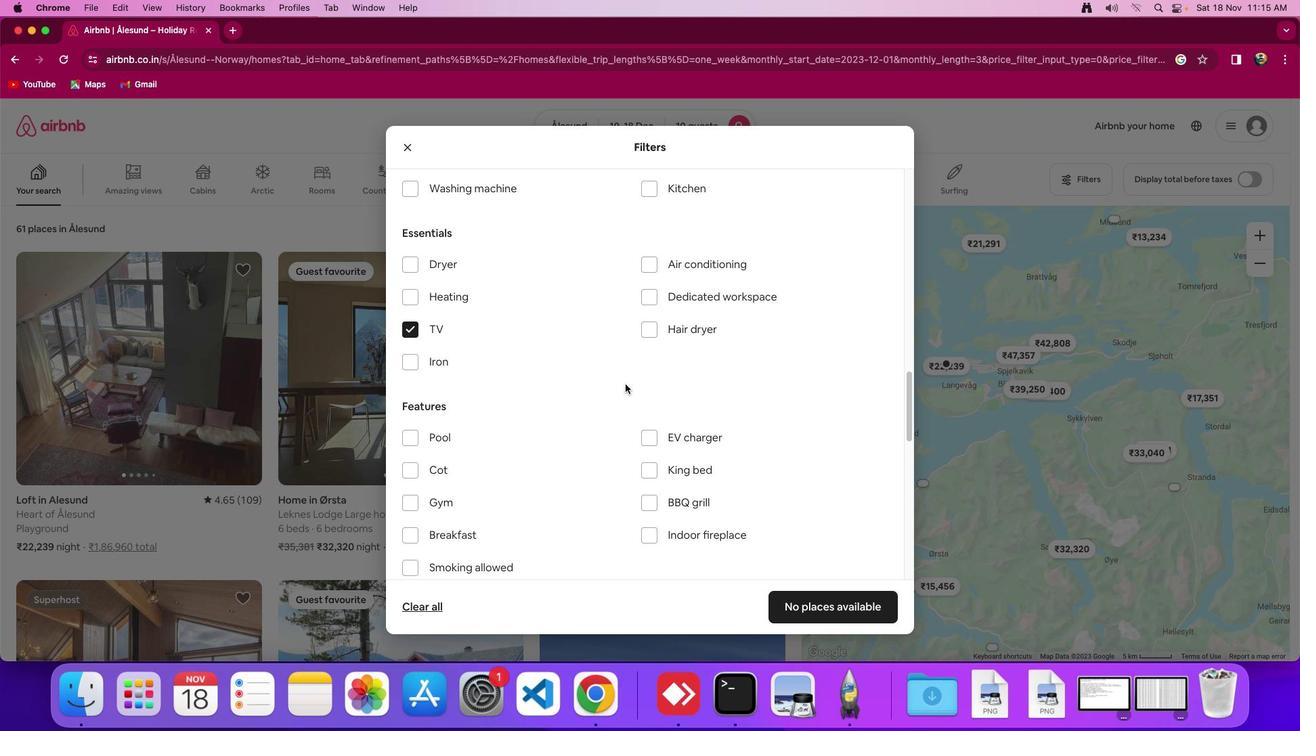 
Action: Mouse scrolled (611, 360) with delta (0, 0)
Screenshot: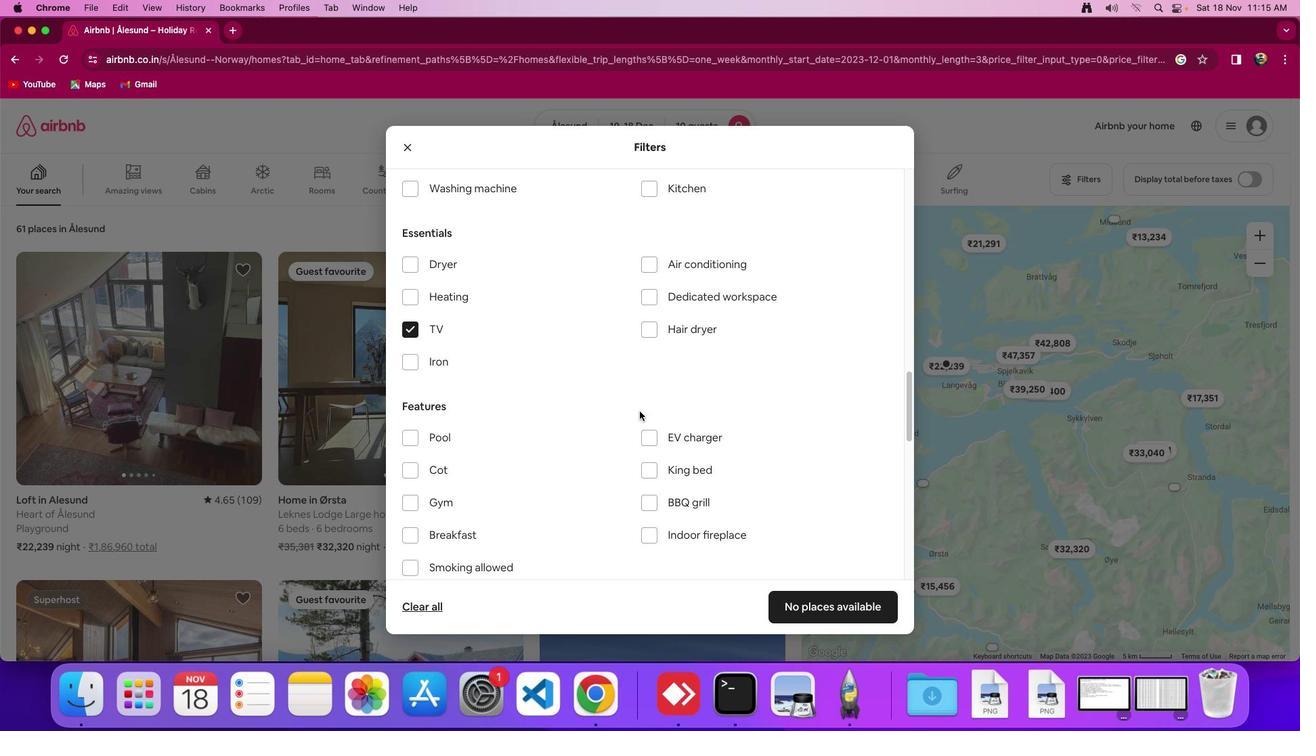 
Action: Mouse moved to (640, 412)
Screenshot: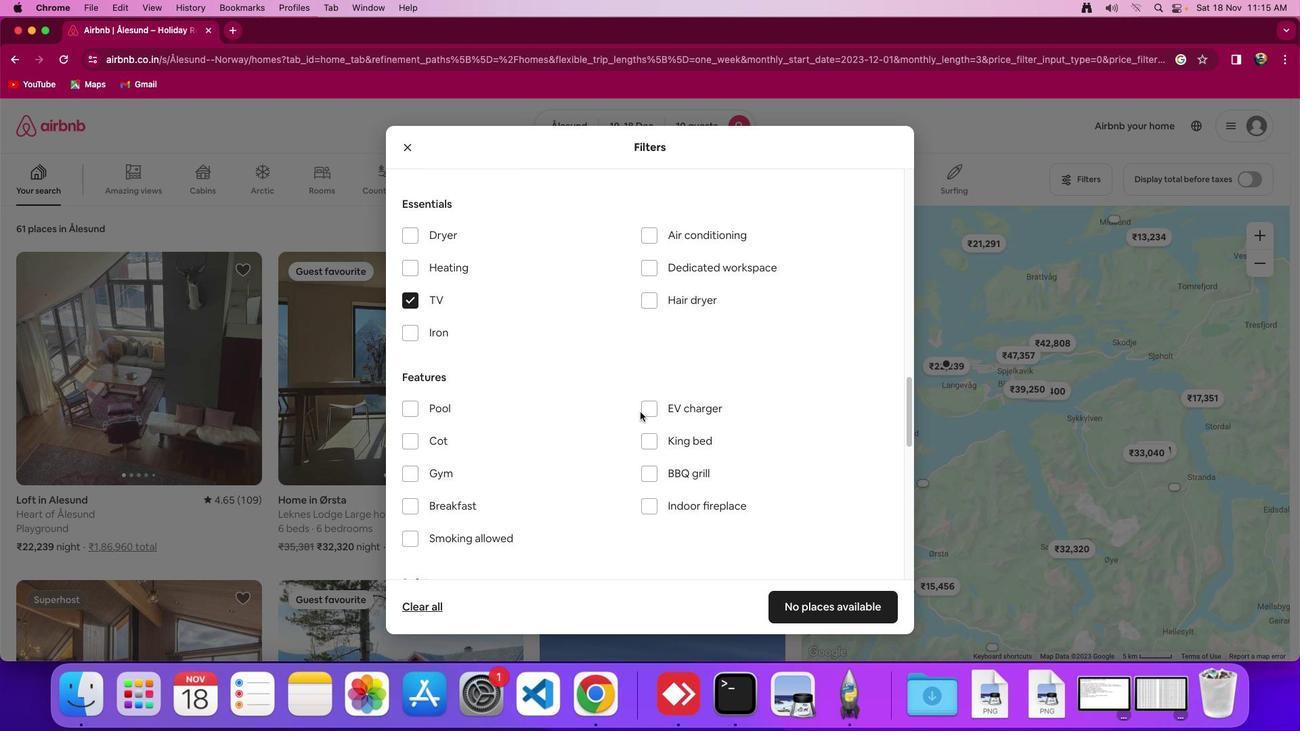 
Action: Mouse scrolled (640, 412) with delta (0, 0)
Screenshot: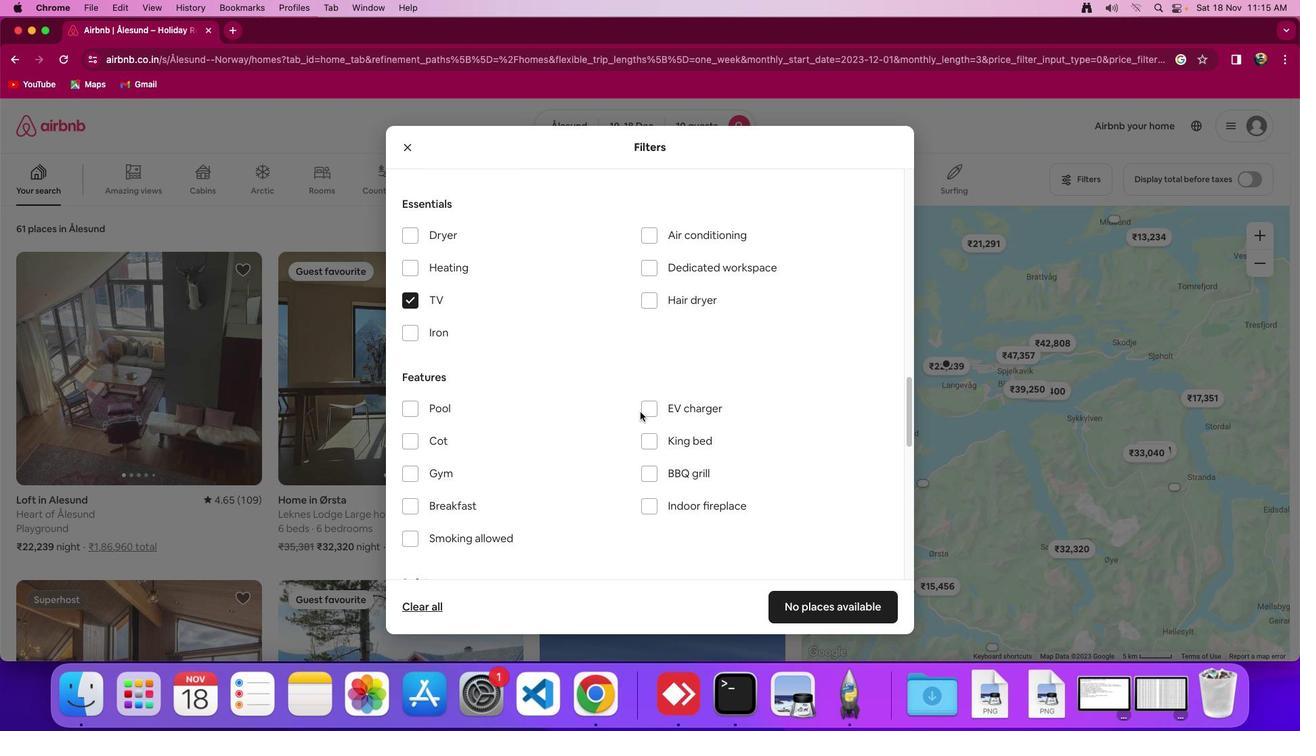
Action: Mouse scrolled (640, 412) with delta (0, 0)
Screenshot: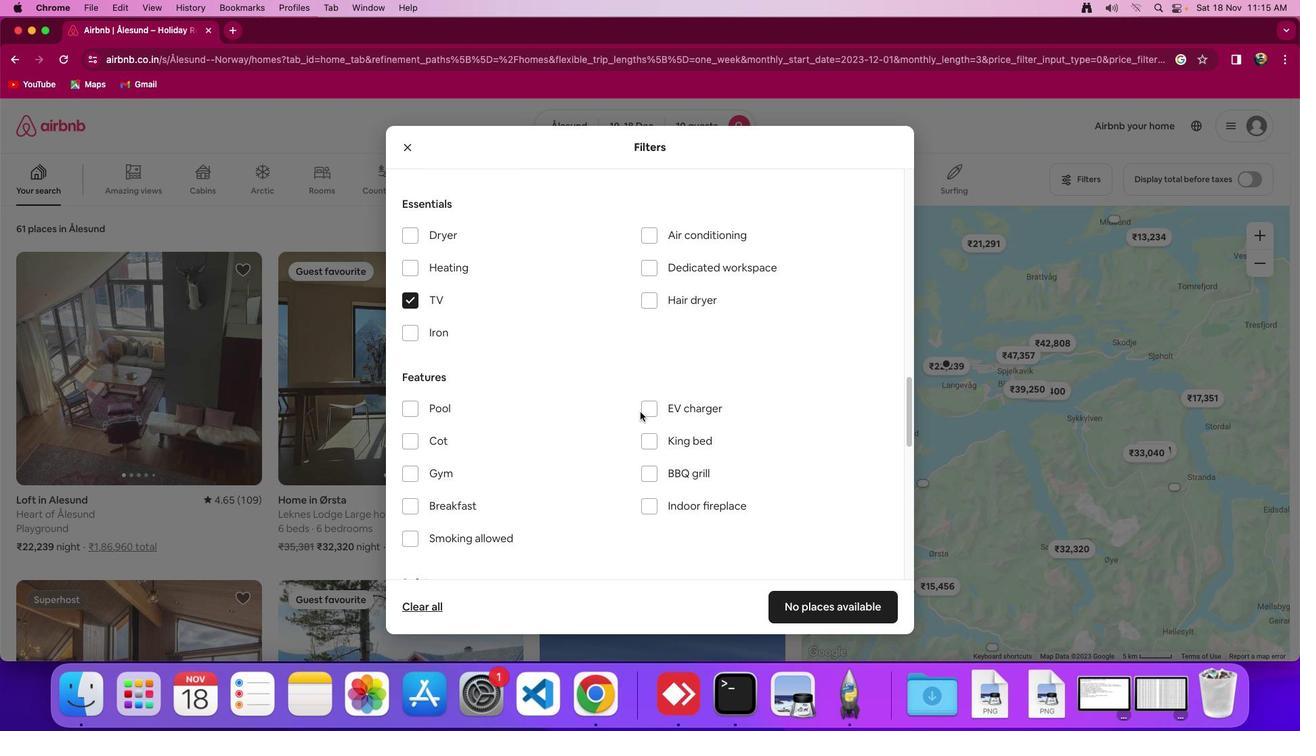 
Action: Mouse moved to (631, 395)
Screenshot: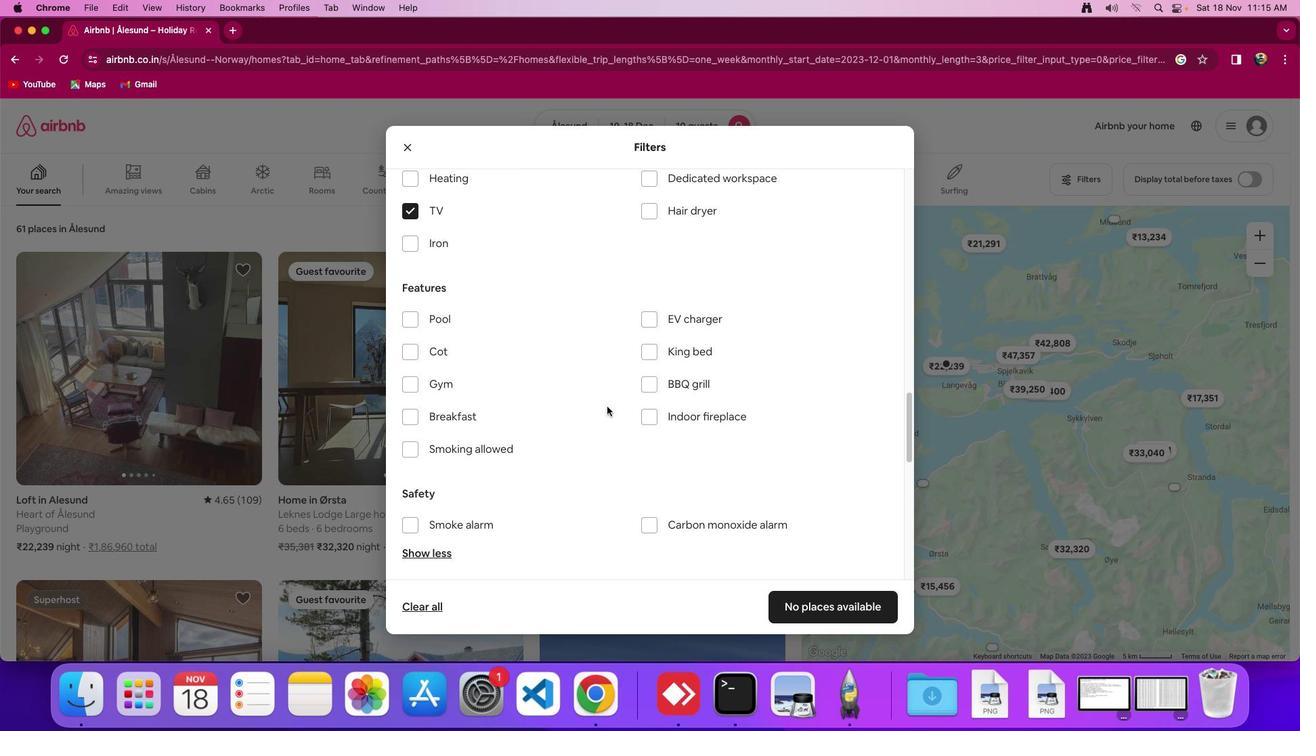 
Action: Mouse scrolled (631, 395) with delta (0, 0)
Screenshot: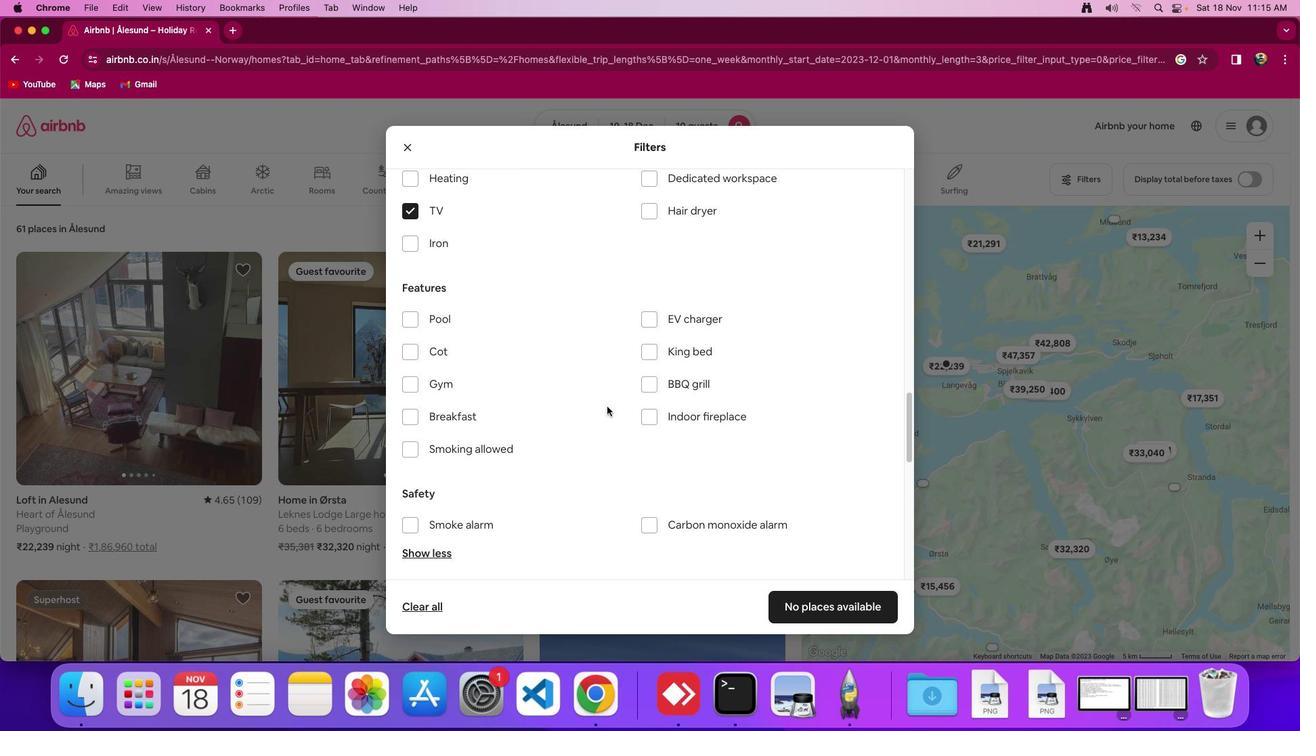 
Action: Mouse scrolled (631, 395) with delta (0, 0)
Screenshot: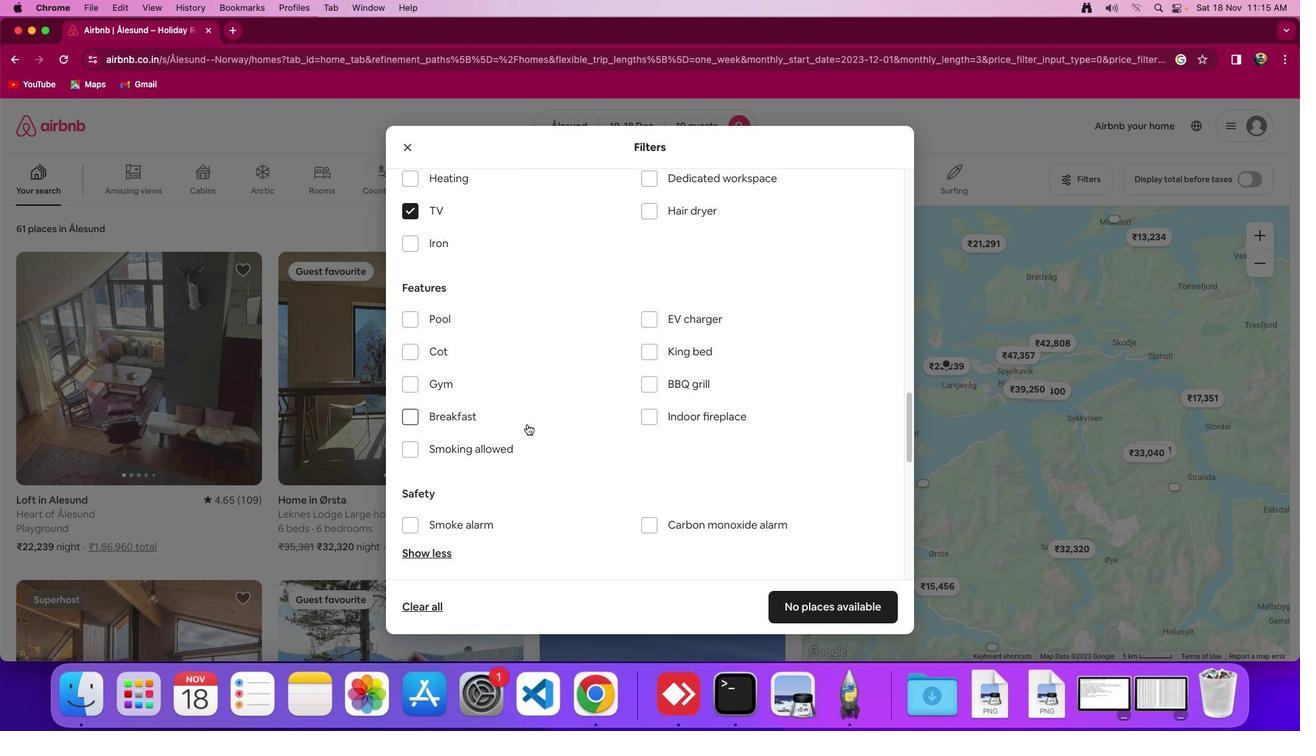
Action: Mouse scrolled (631, 395) with delta (0, -1)
Screenshot: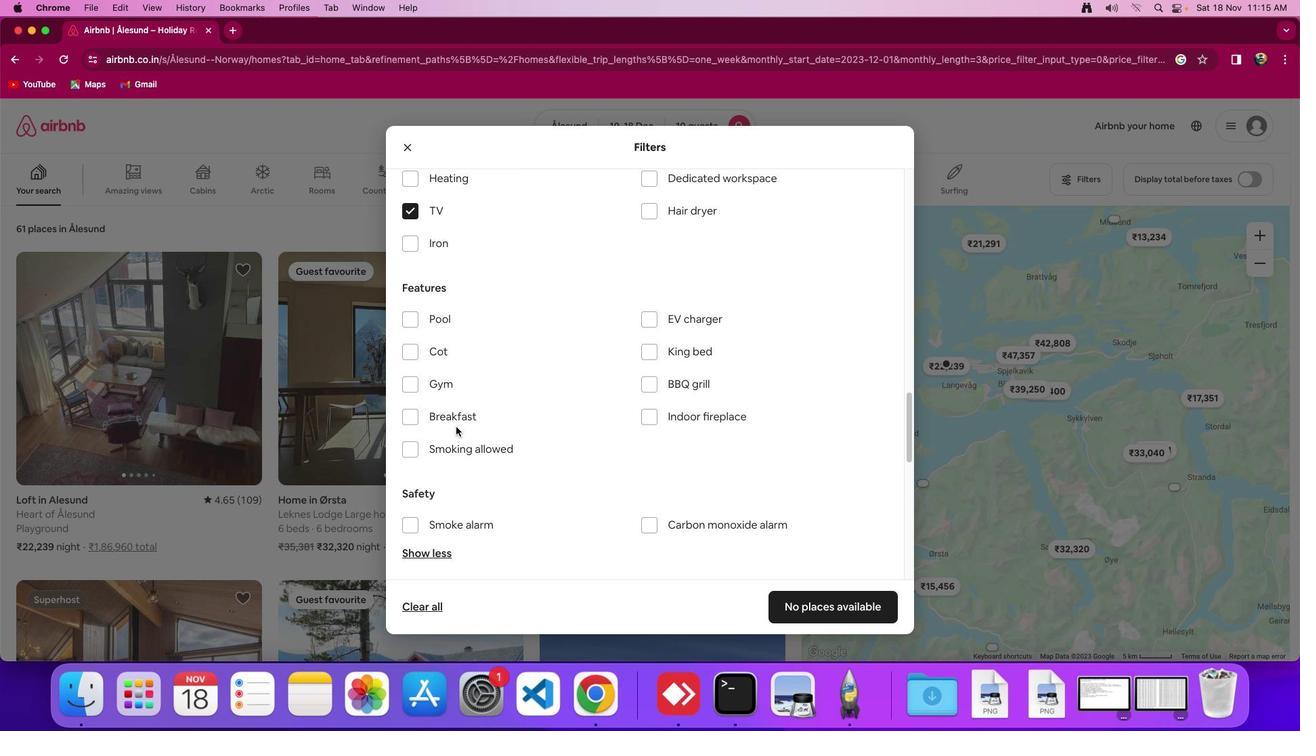 
Action: Mouse moved to (417, 383)
Screenshot: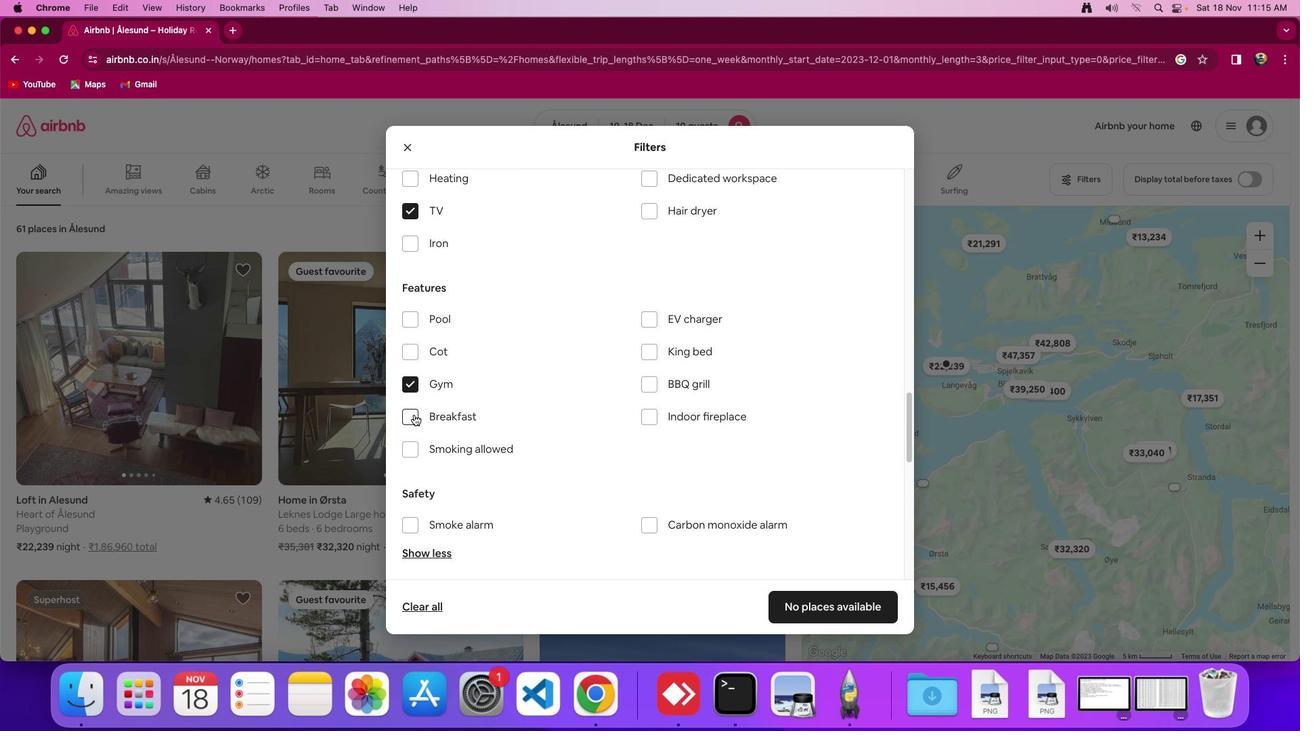 
Action: Mouse pressed left at (417, 383)
Screenshot: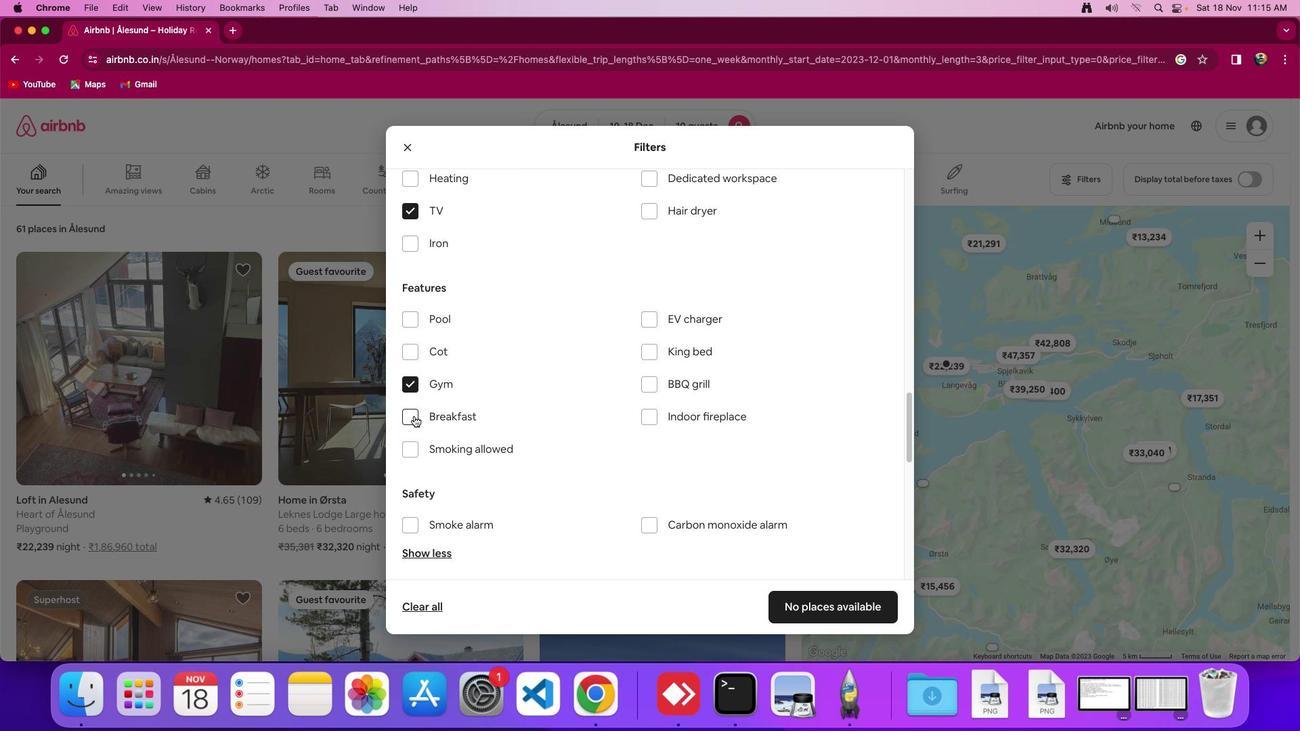 
Action: Mouse moved to (413, 415)
Screenshot: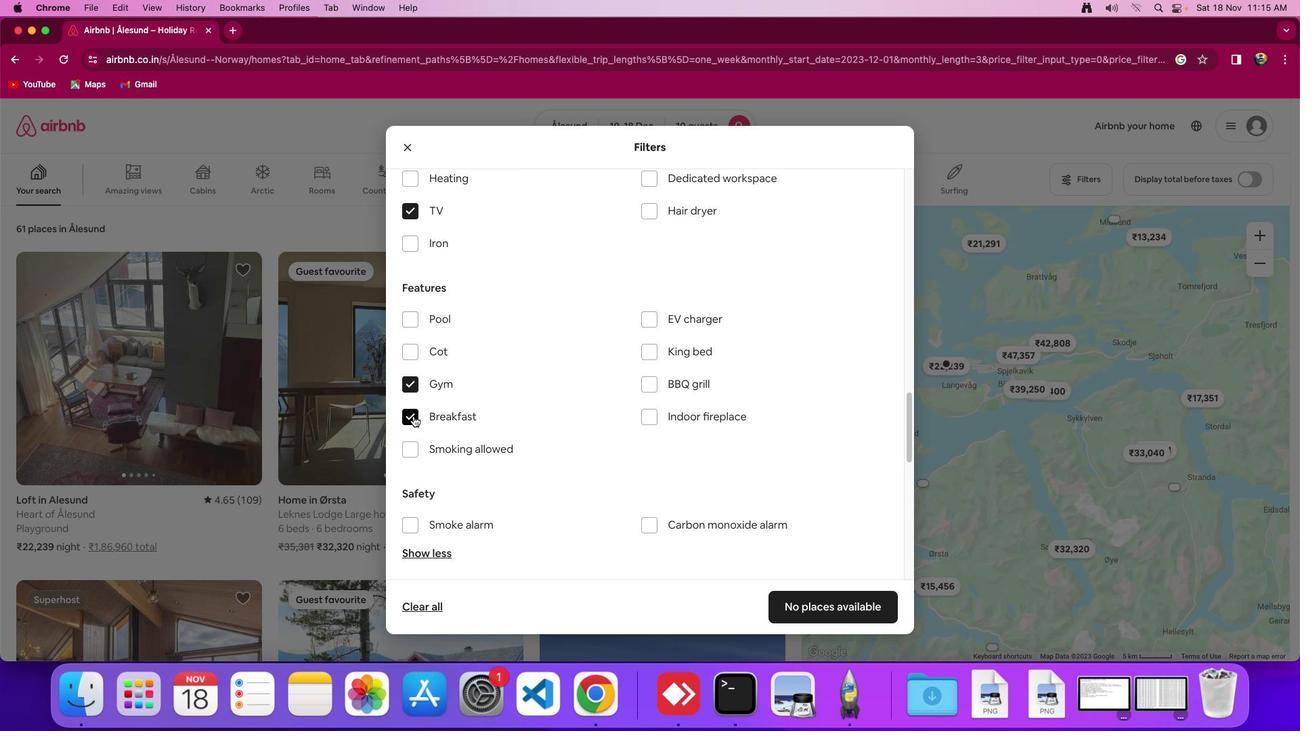 
Action: Mouse pressed left at (413, 415)
Screenshot: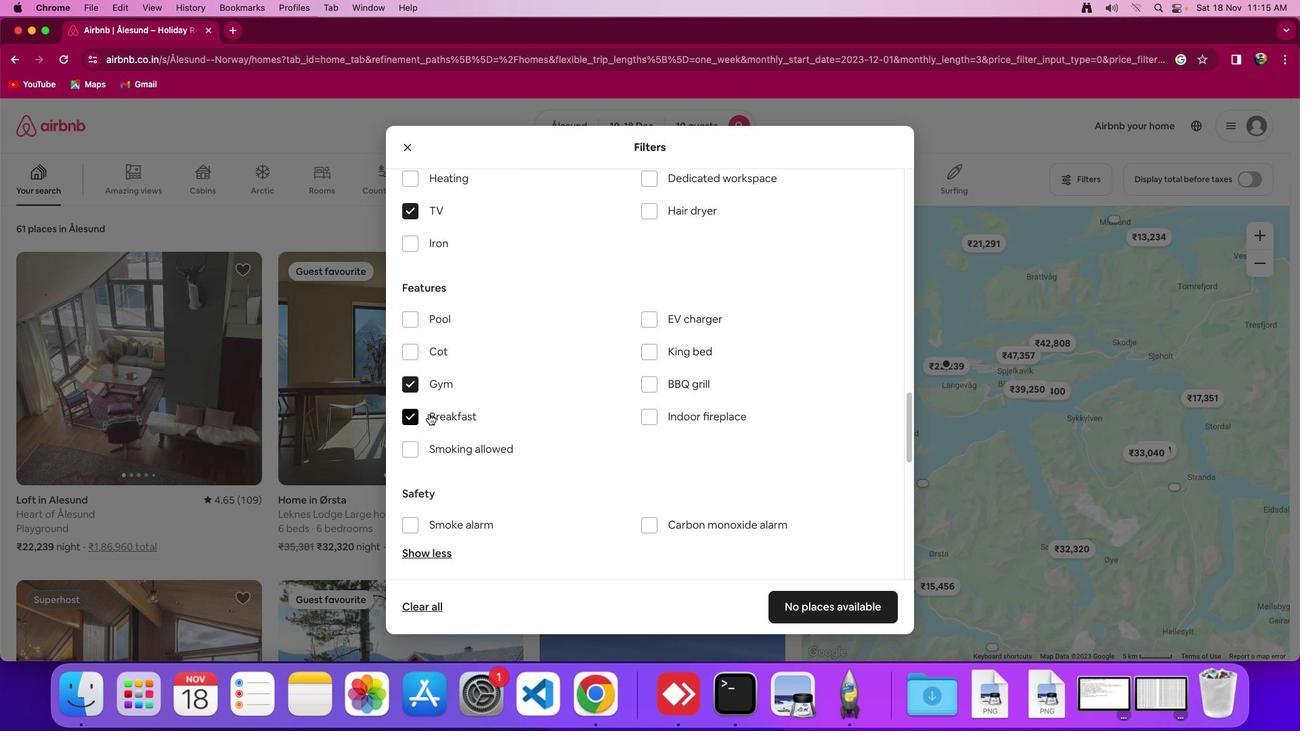 
Action: Mouse moved to (655, 410)
Screenshot: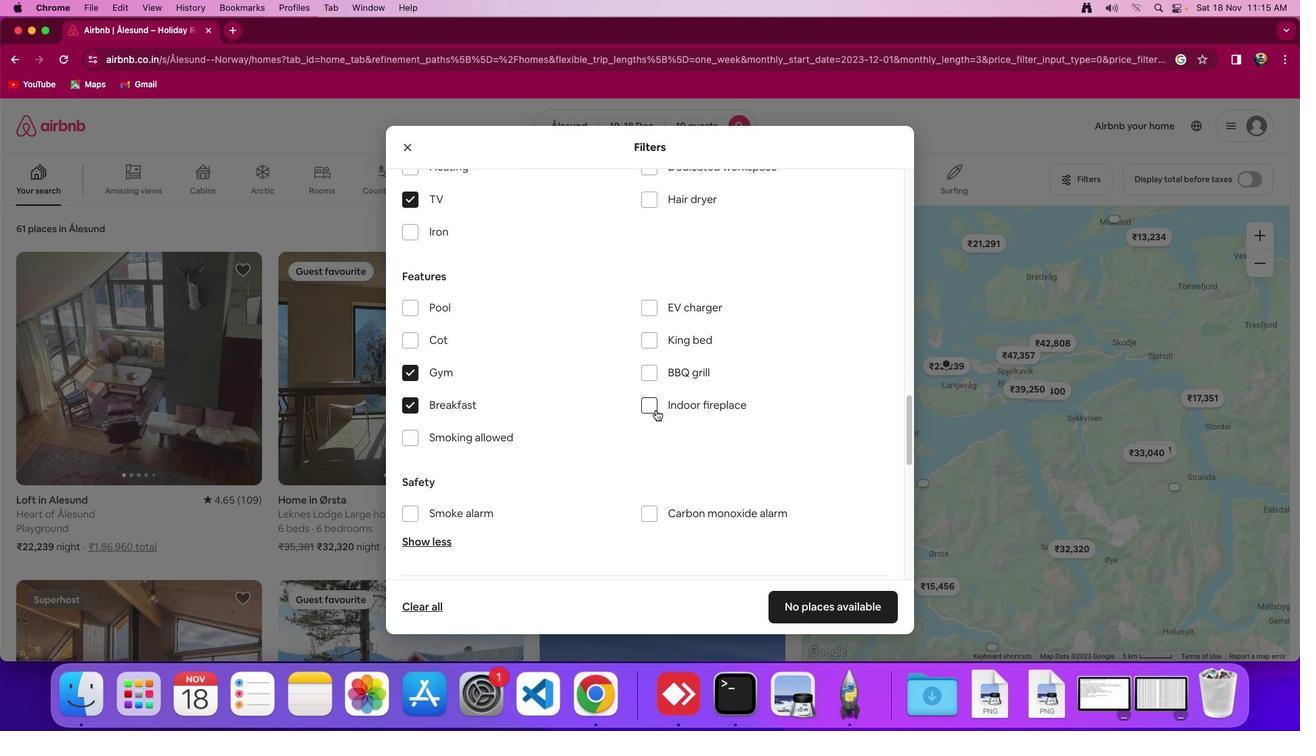 
Action: Mouse scrolled (655, 410) with delta (0, 0)
Screenshot: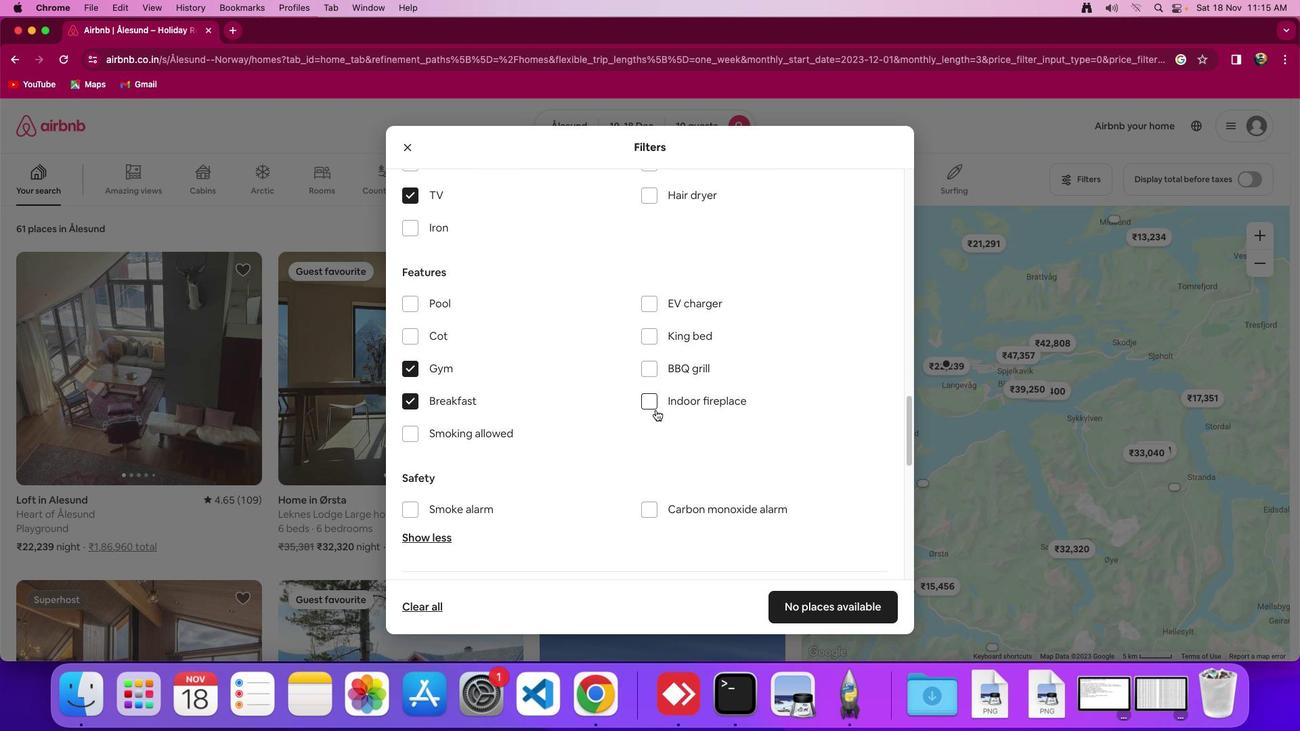 
Action: Mouse scrolled (655, 410) with delta (0, 0)
Screenshot: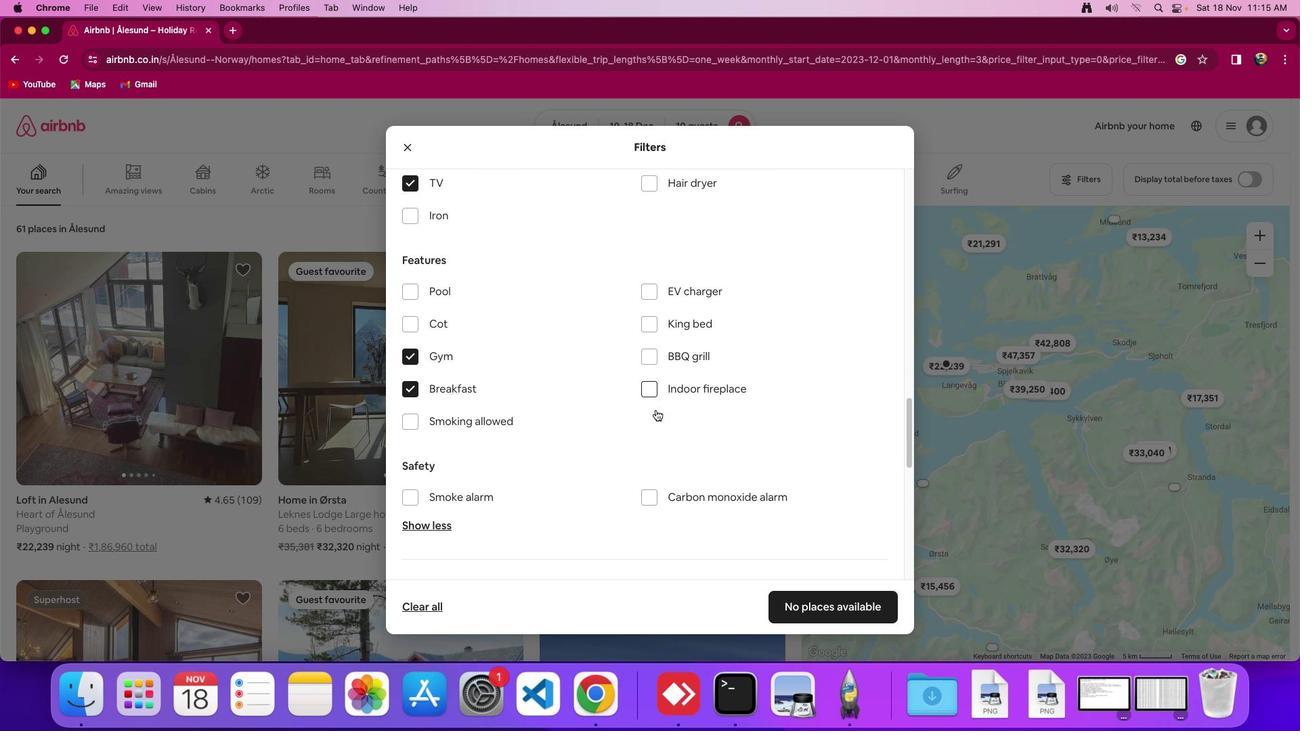 
Action: Mouse scrolled (655, 410) with delta (0, 0)
Screenshot: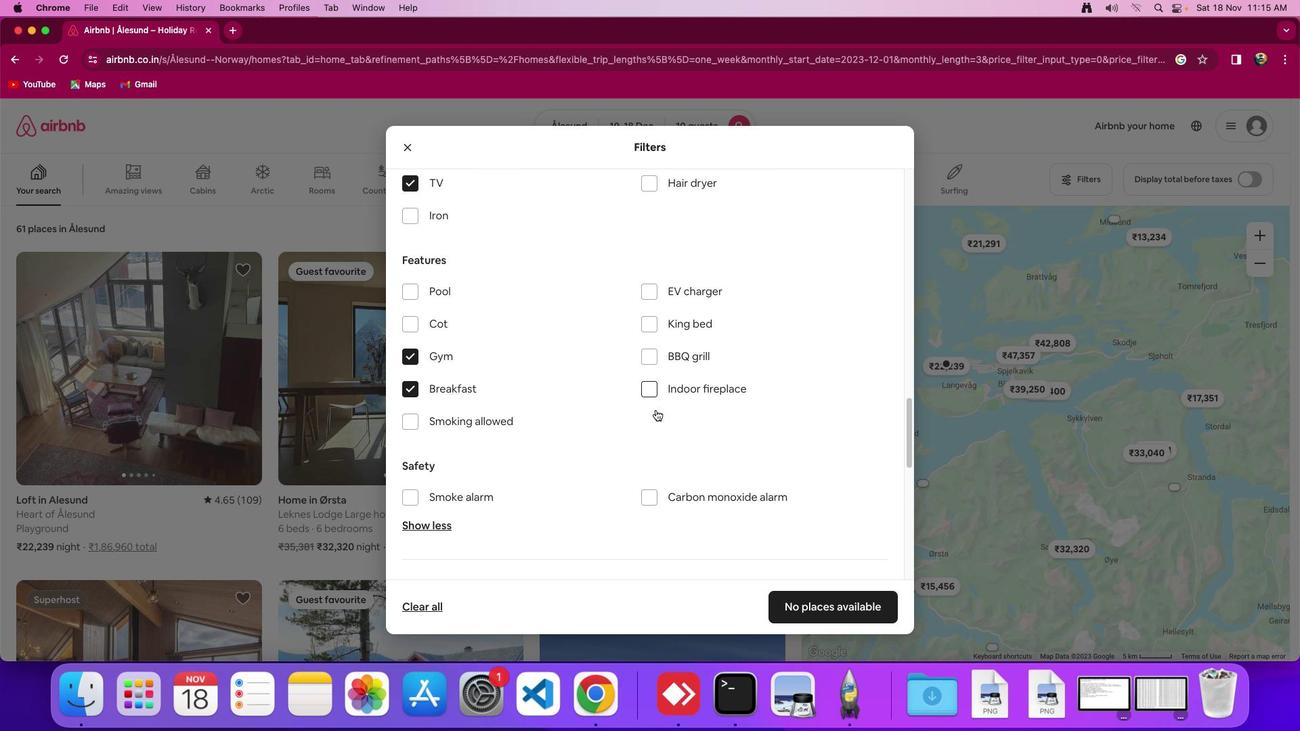 
Action: Mouse scrolled (655, 410) with delta (0, 0)
Screenshot: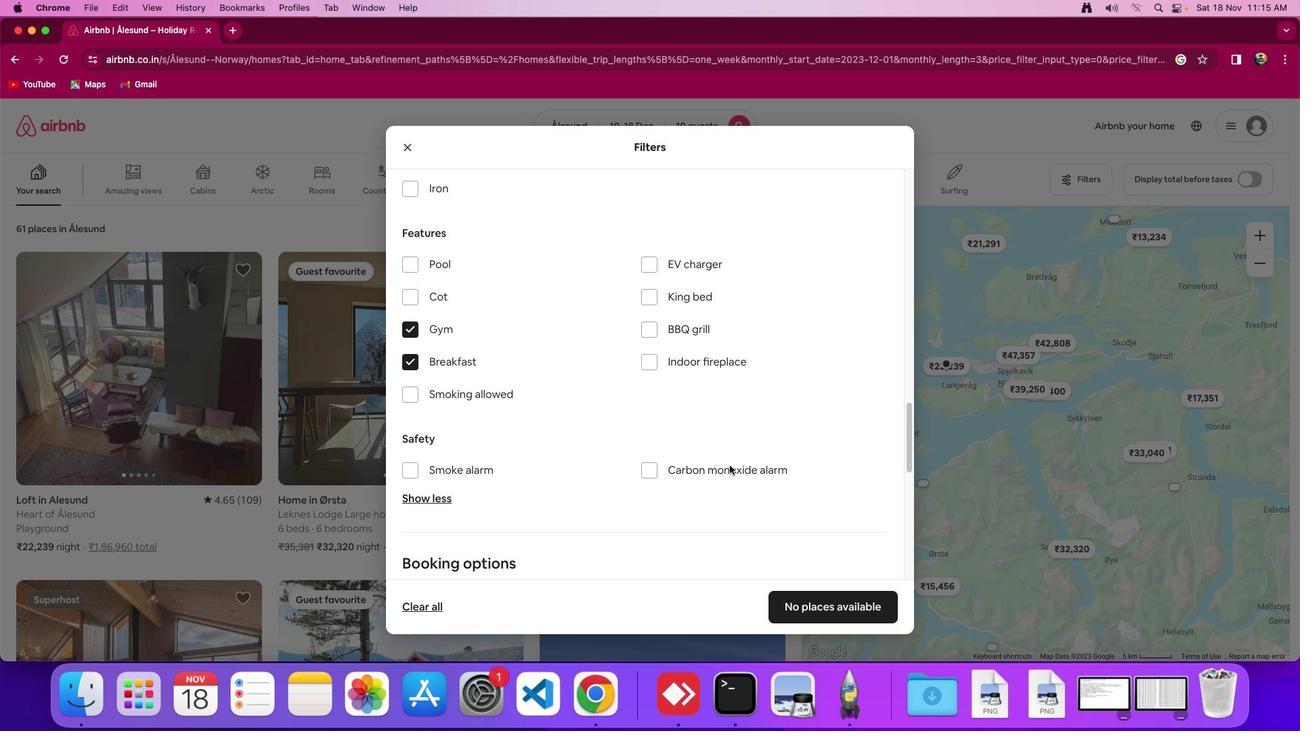 
Action: Mouse scrolled (655, 410) with delta (0, 0)
Screenshot: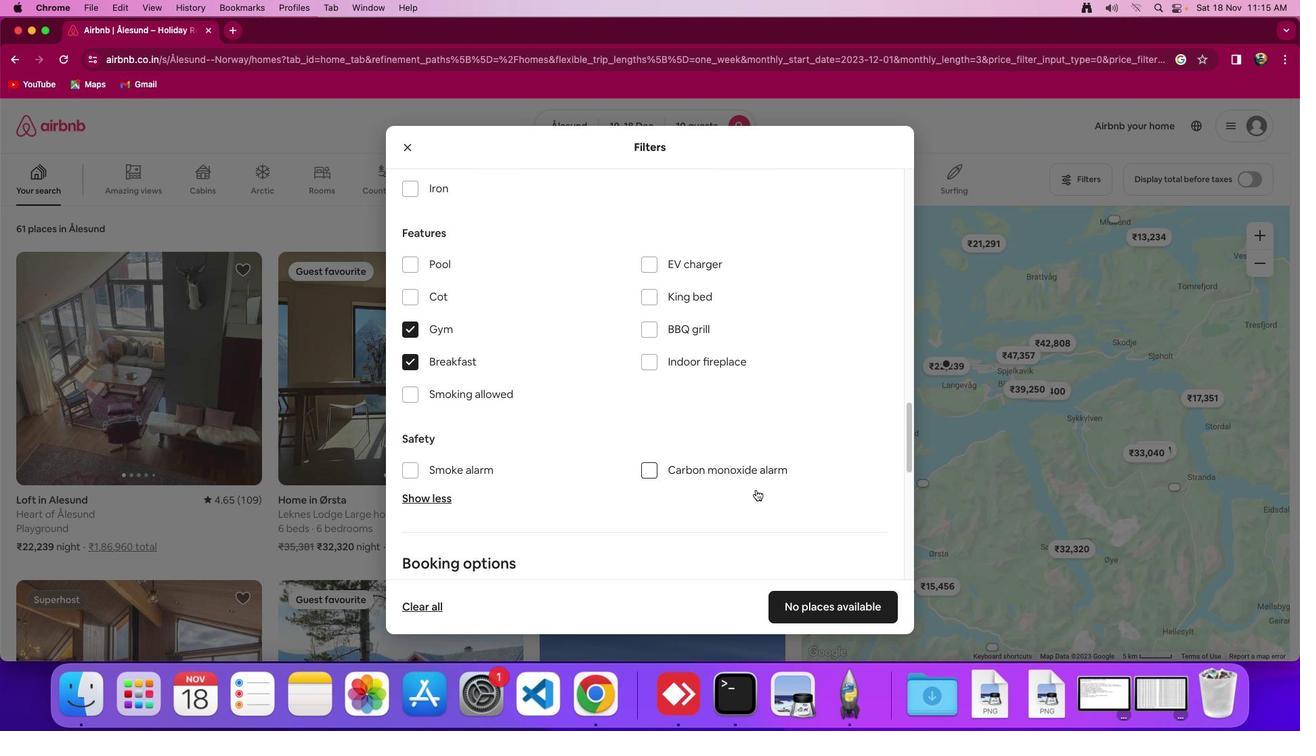 
Action: Mouse moved to (790, 607)
Screenshot: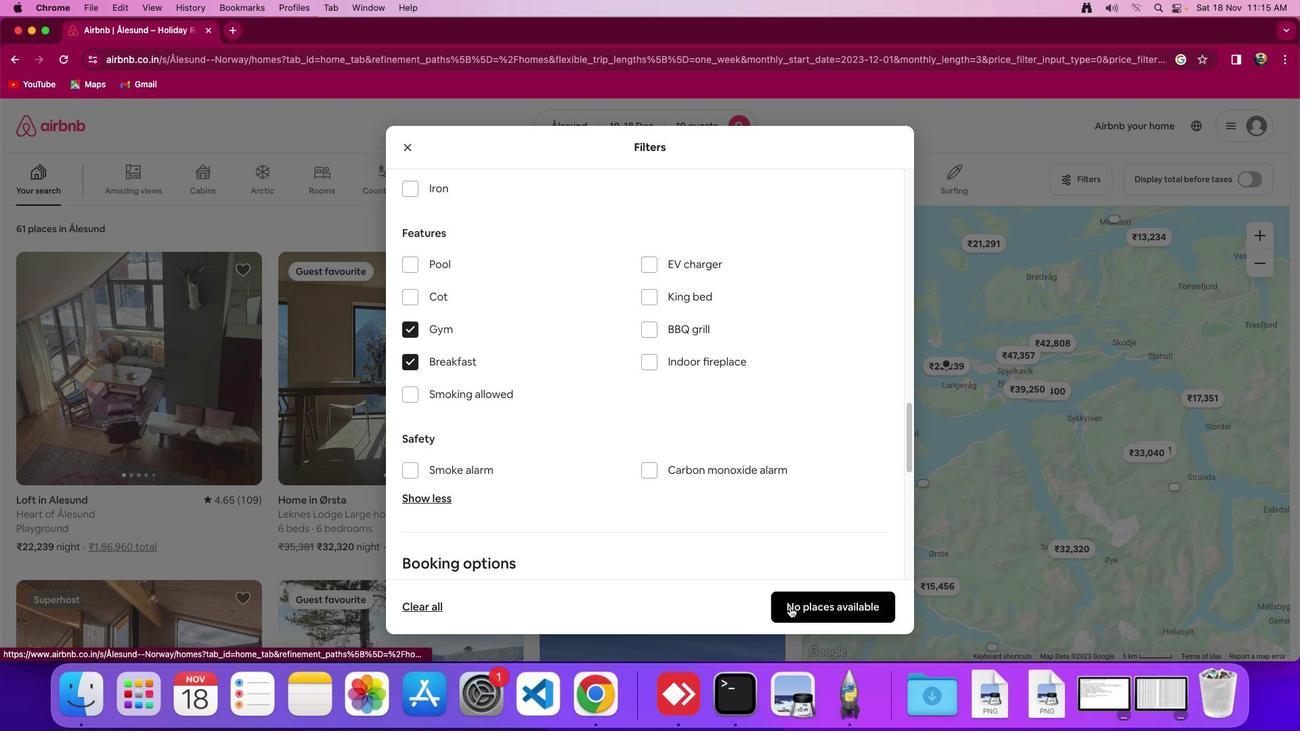 
Action: Mouse pressed left at (790, 607)
Screenshot: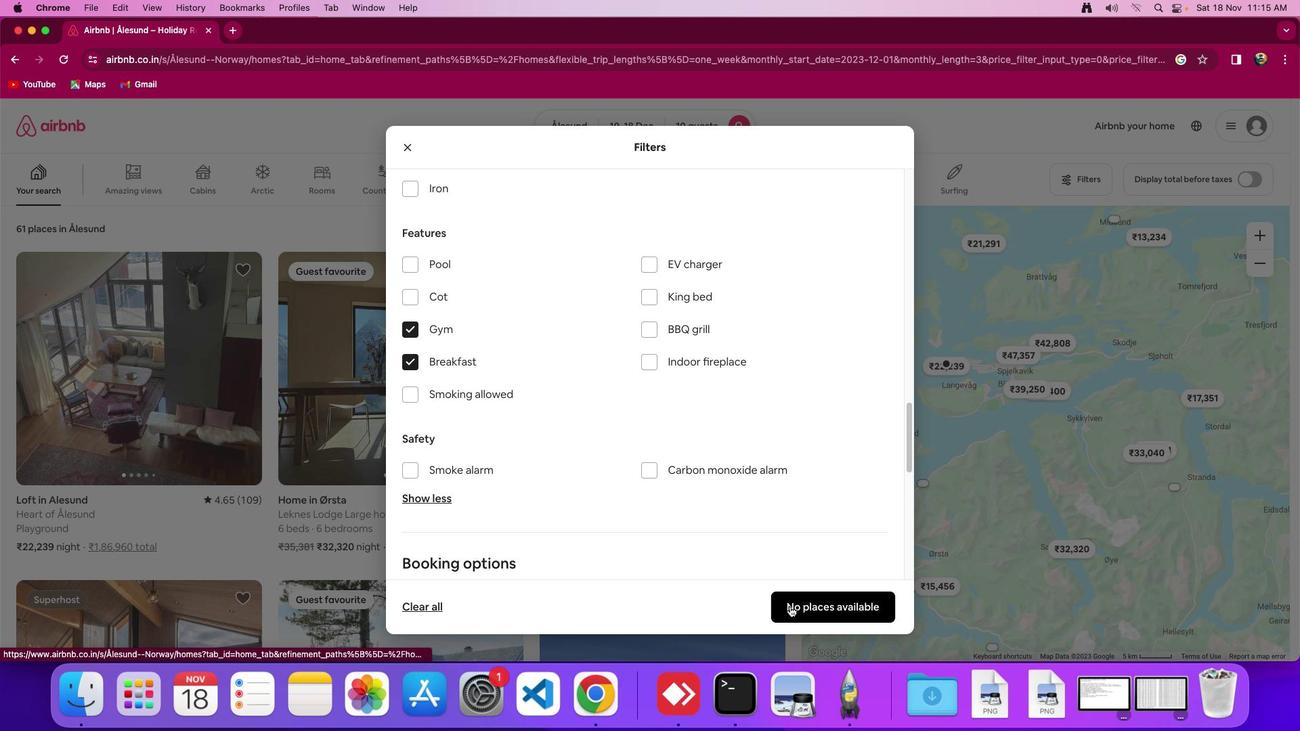 
Action: Mouse moved to (566, 498)
Screenshot: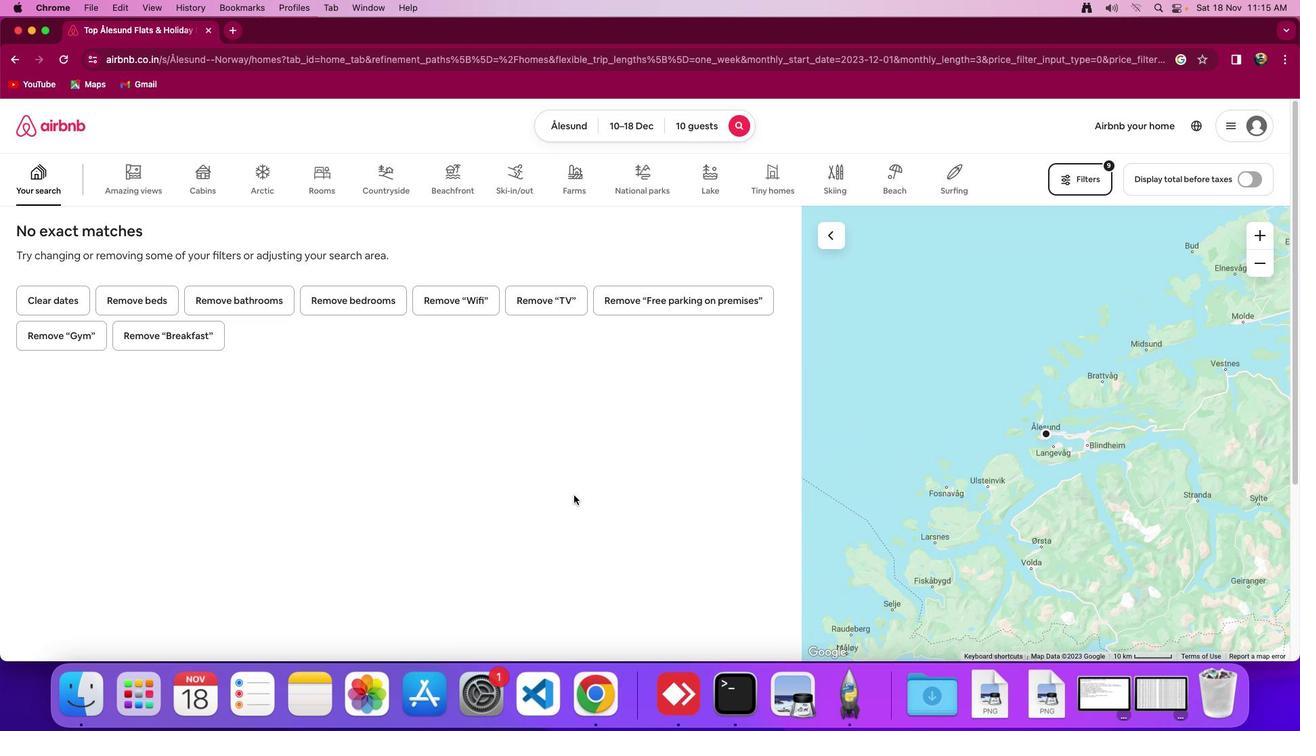 
Action: Mouse pressed left at (566, 498)
Screenshot: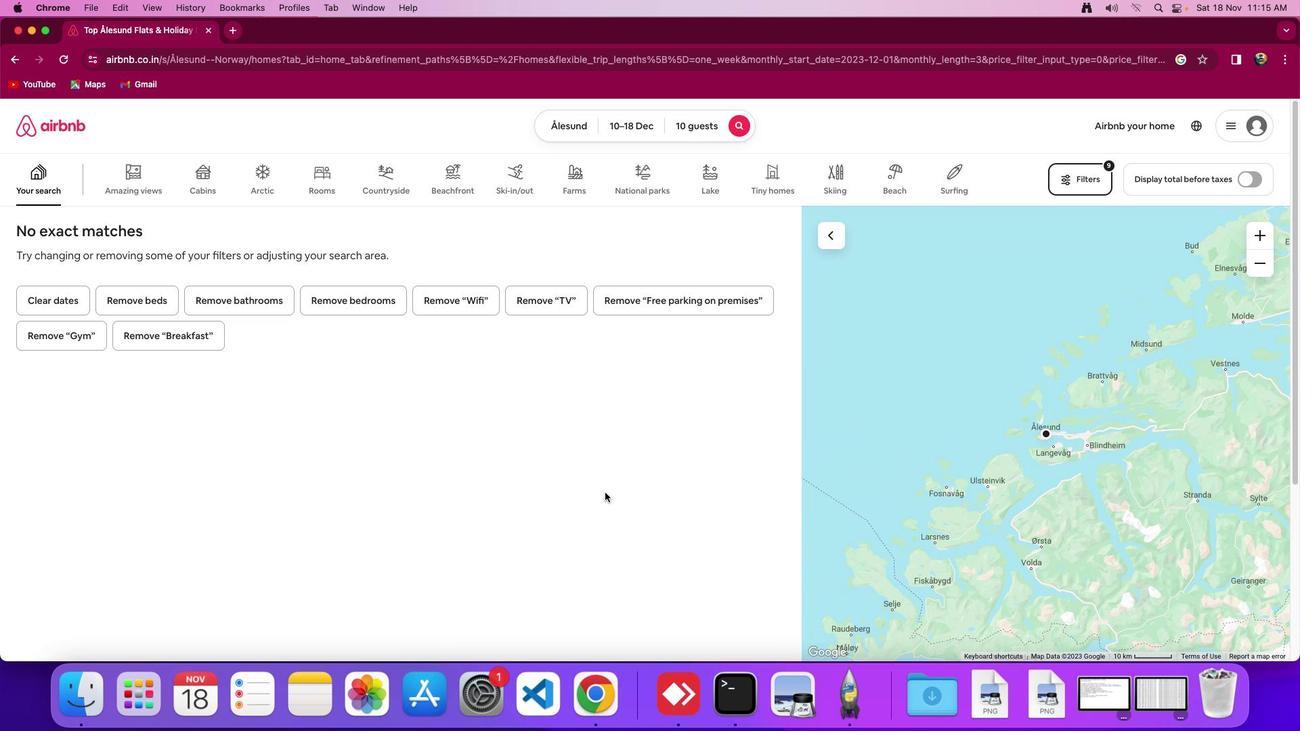 
Action: Mouse moved to (655, 488)
Screenshot: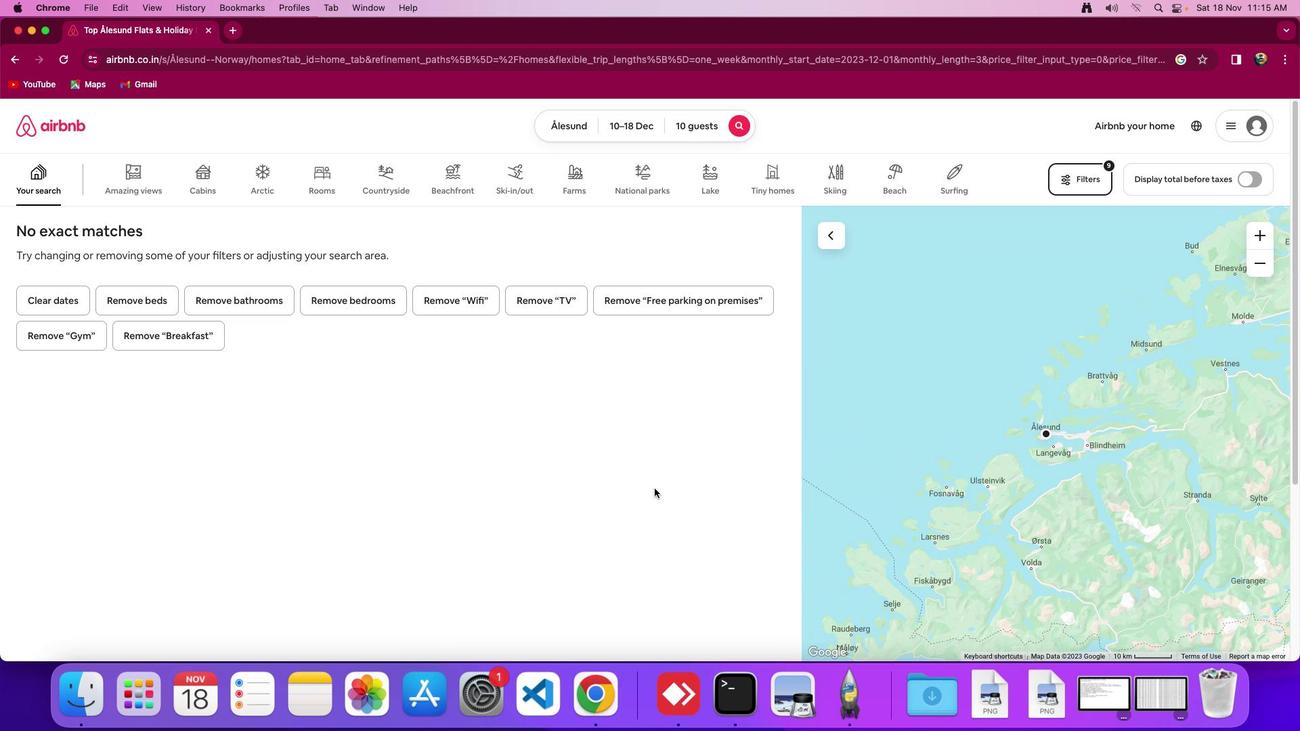 
